 Task: Add an event with the title Second Interview with Rahul, date '2023/10/24', time 7:00 AM to 9:00 AMand add a description: The team may use predefined quality metrics and measurements to quantitatively assess the quality of project deliverables and processes. These metrics could include defect rates, customer satisfaction surveys, performance benchmarks, or adherence to project timelines and budgets.Select event color  Grape . Add location for the event as: 789 Khan El Khalili Bazaar, Cairo, Egypt, logged in from the account softage.6@softage.netand send the event invitation to softage.8@softage.net and softage.9@softage.net. Set a reminder for the event Weekly on Sunday
Action: Mouse moved to (82, 111)
Screenshot: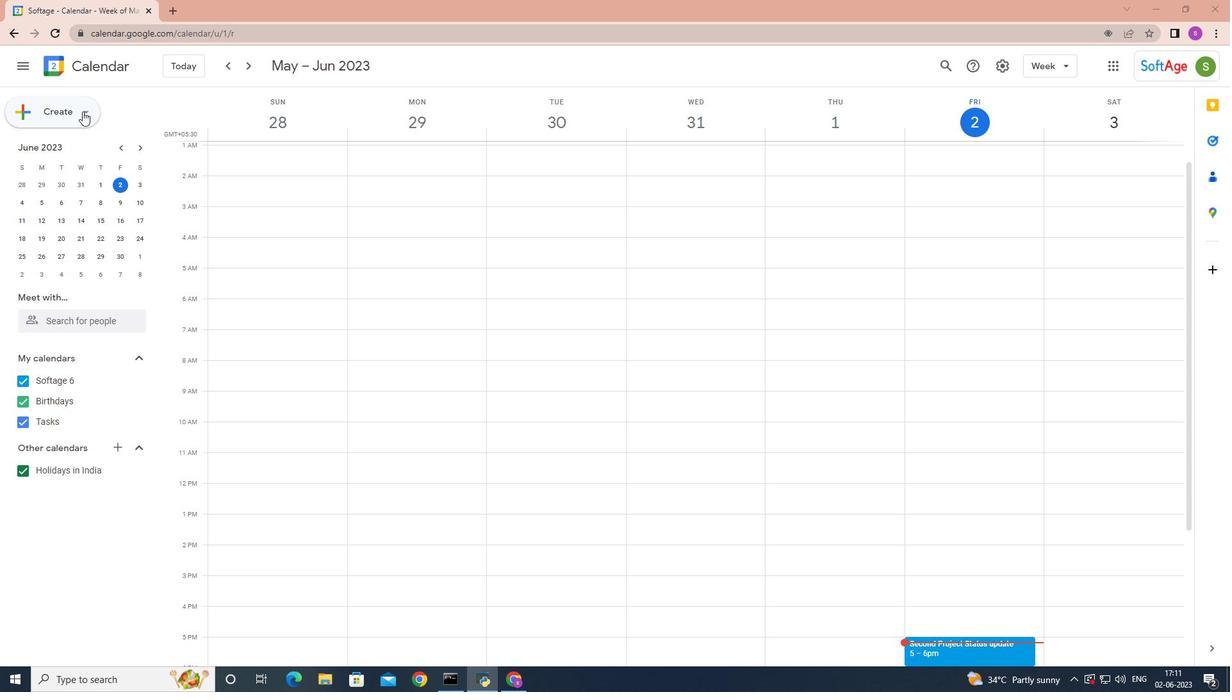 
Action: Mouse pressed left at (82, 111)
Screenshot: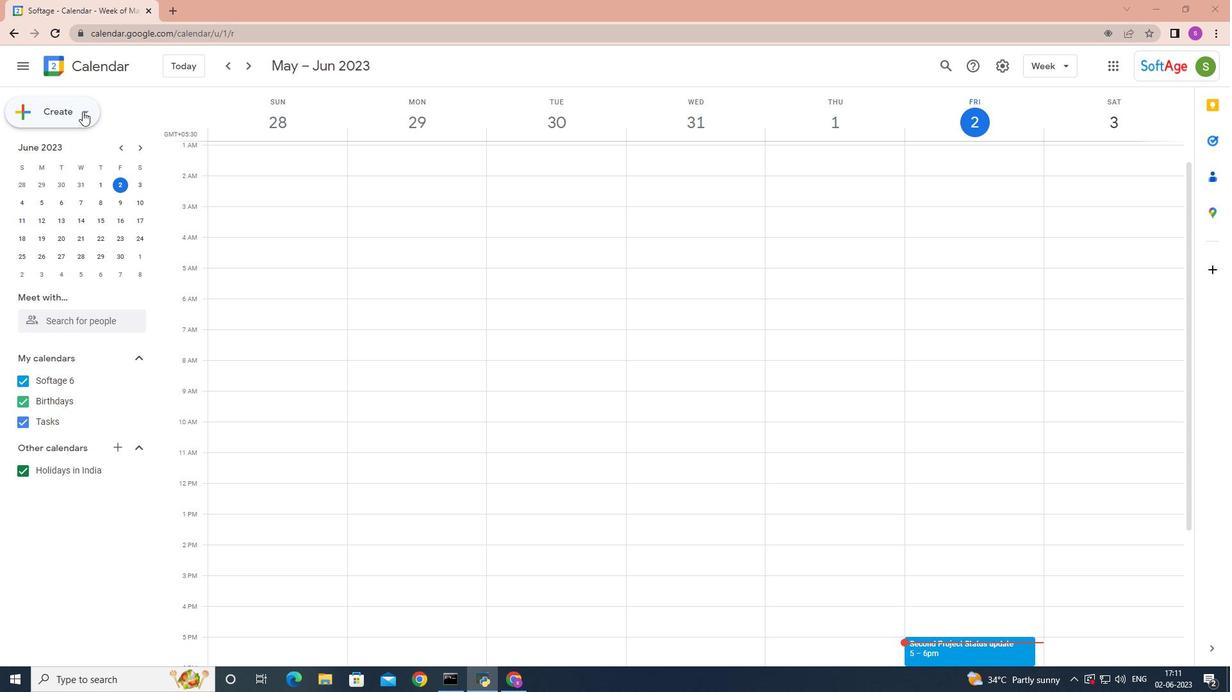 
Action: Mouse moved to (57, 148)
Screenshot: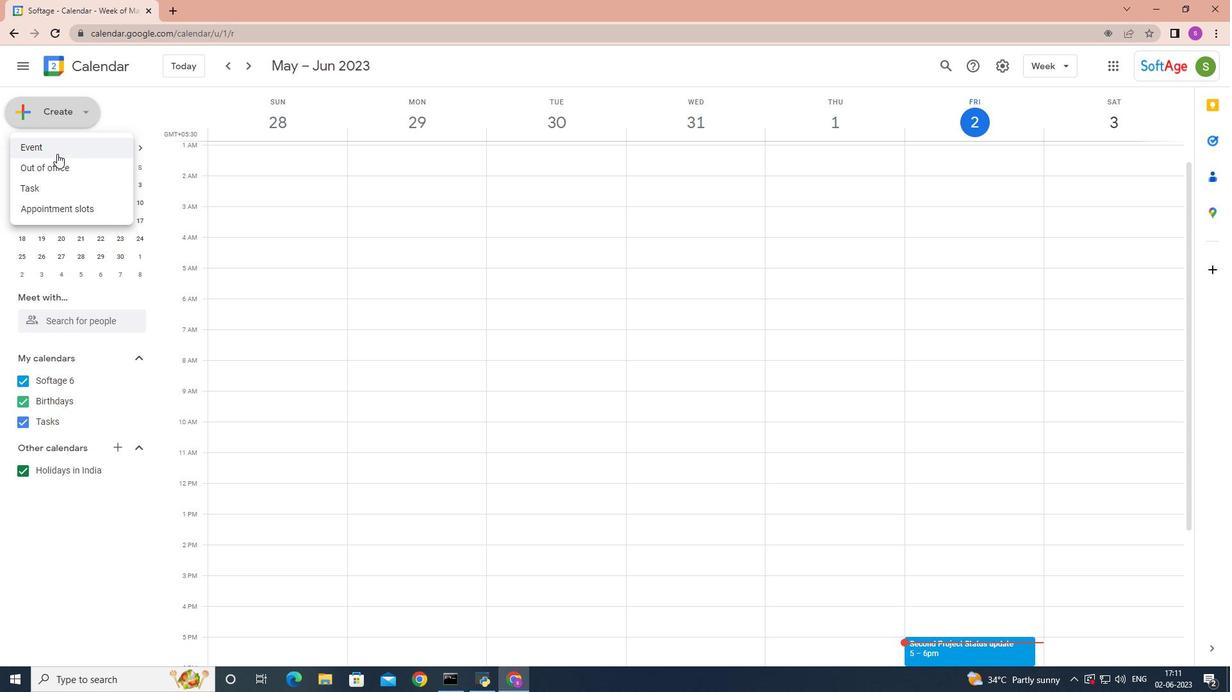 
Action: Mouse pressed left at (57, 148)
Screenshot: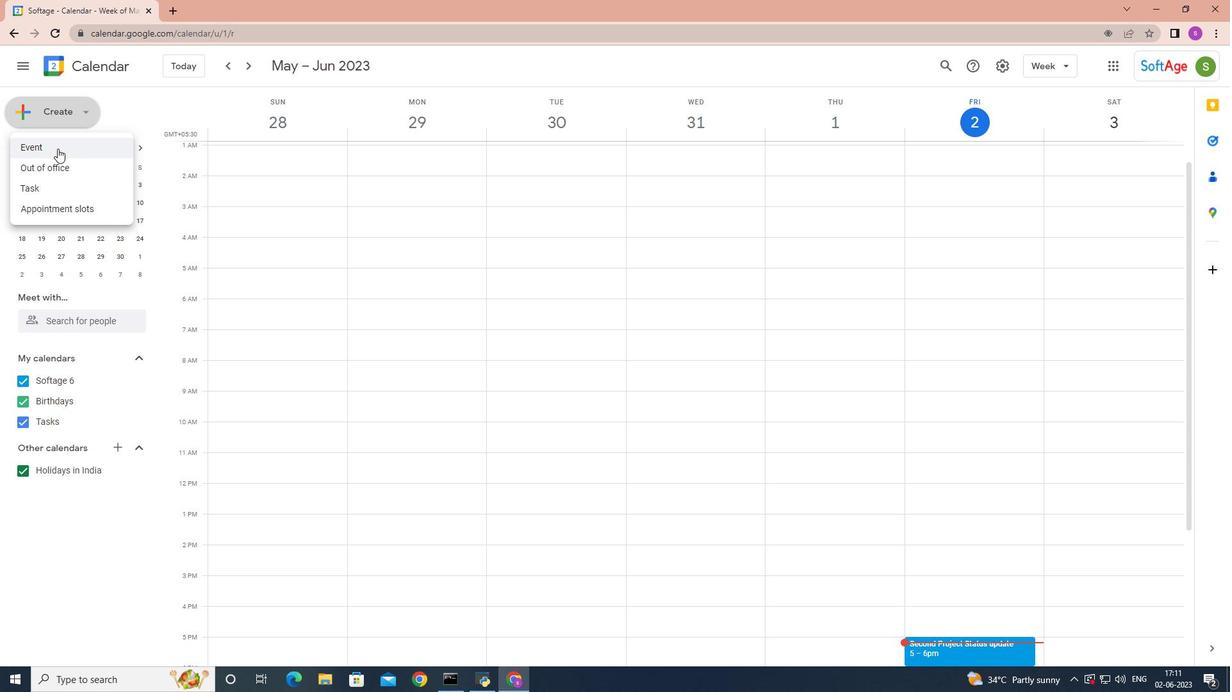
Action: Mouse moved to (810, 615)
Screenshot: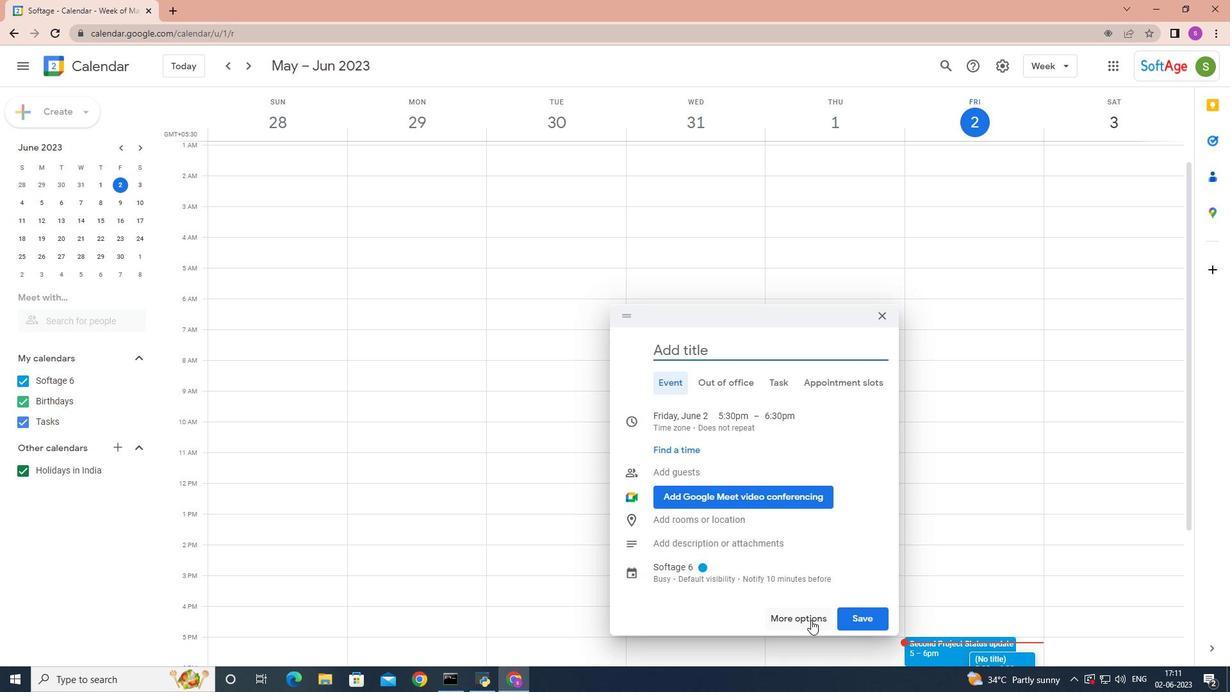 
Action: Mouse pressed left at (810, 615)
Screenshot: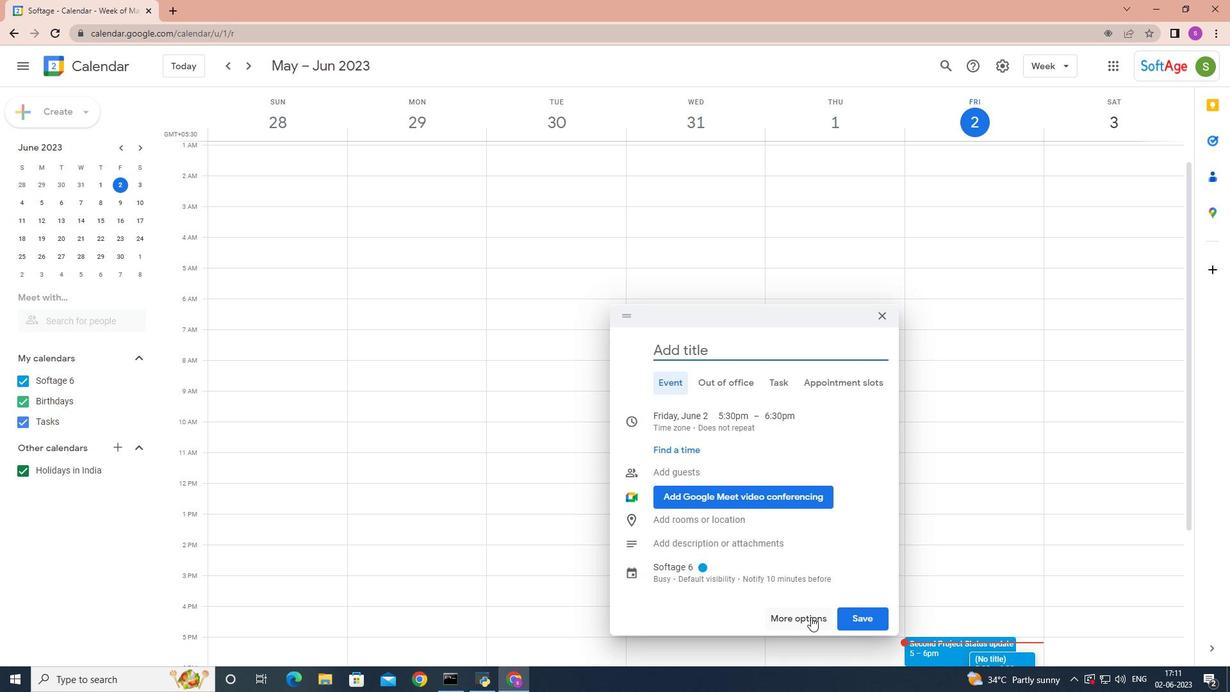 
Action: Mouse moved to (35, 78)
Screenshot: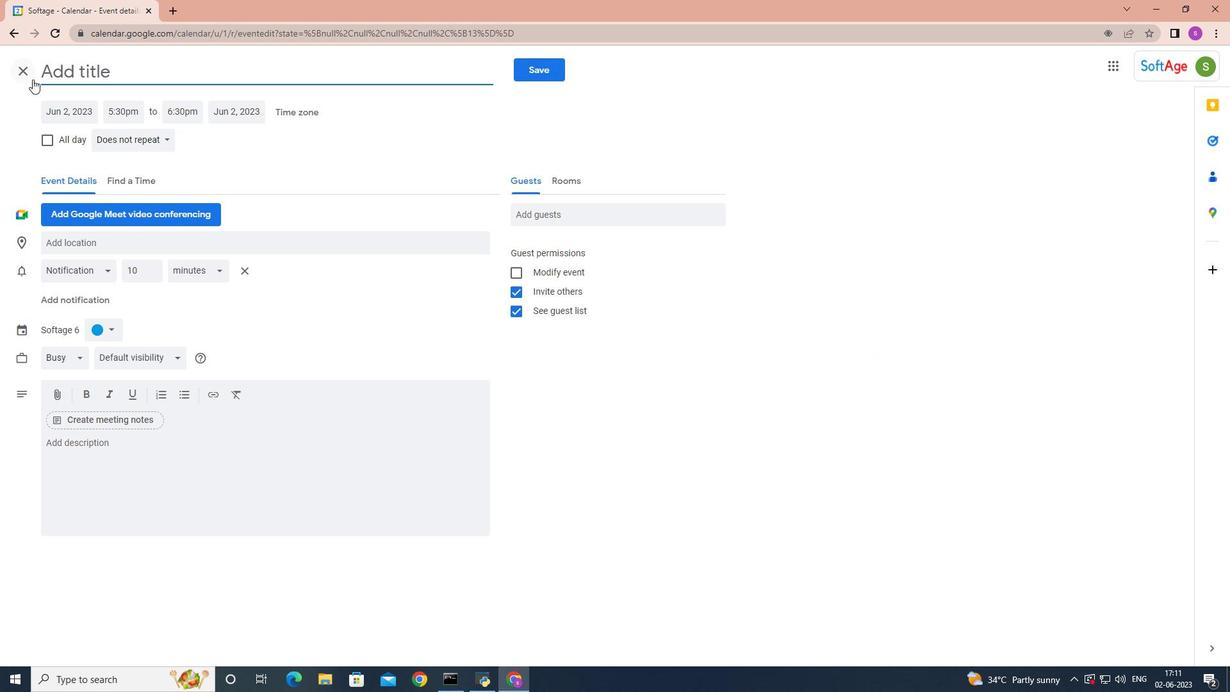 
Action: Key pressed <Key.shift>Second<Key.space><Key.shift>Interview<Key.space>with<Key.space><Key.shift>Rahul
Screenshot: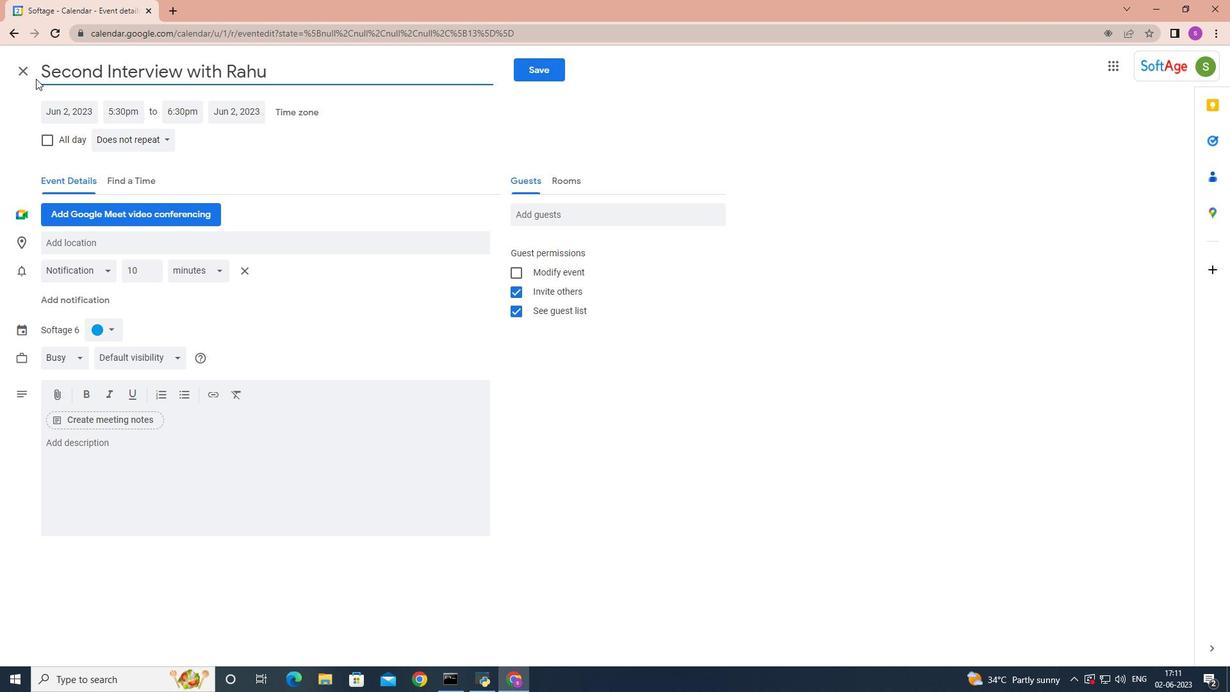 
Action: Mouse moved to (67, 112)
Screenshot: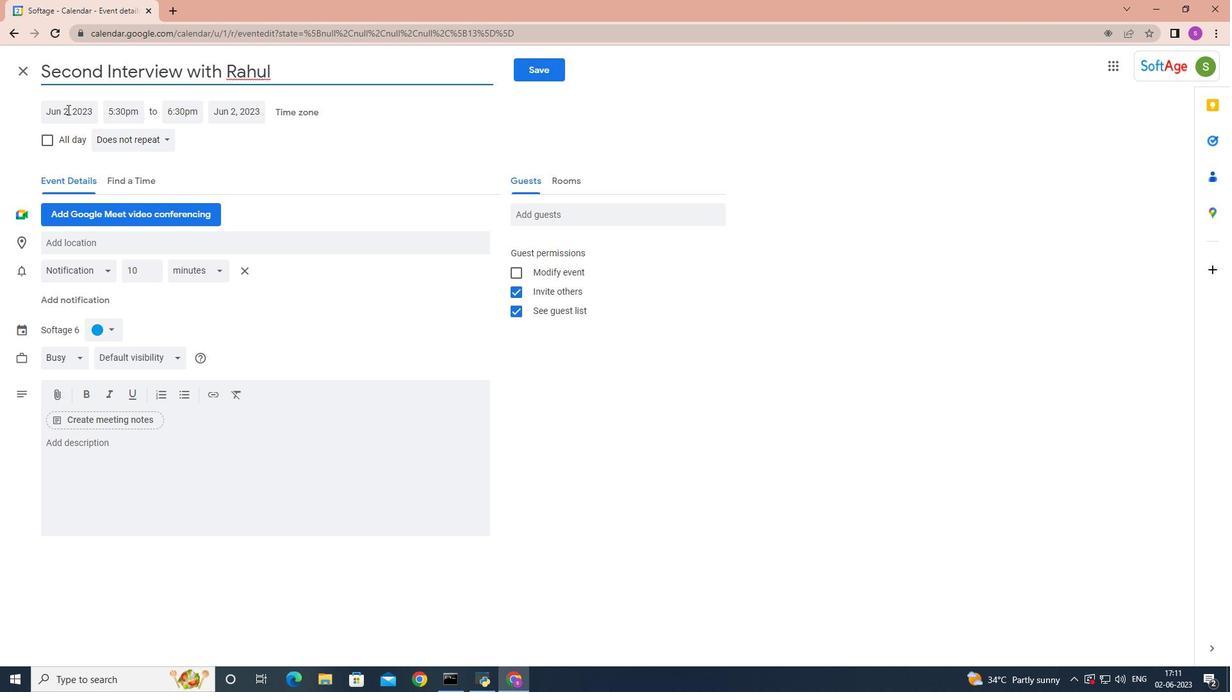 
Action: Mouse pressed left at (67, 112)
Screenshot: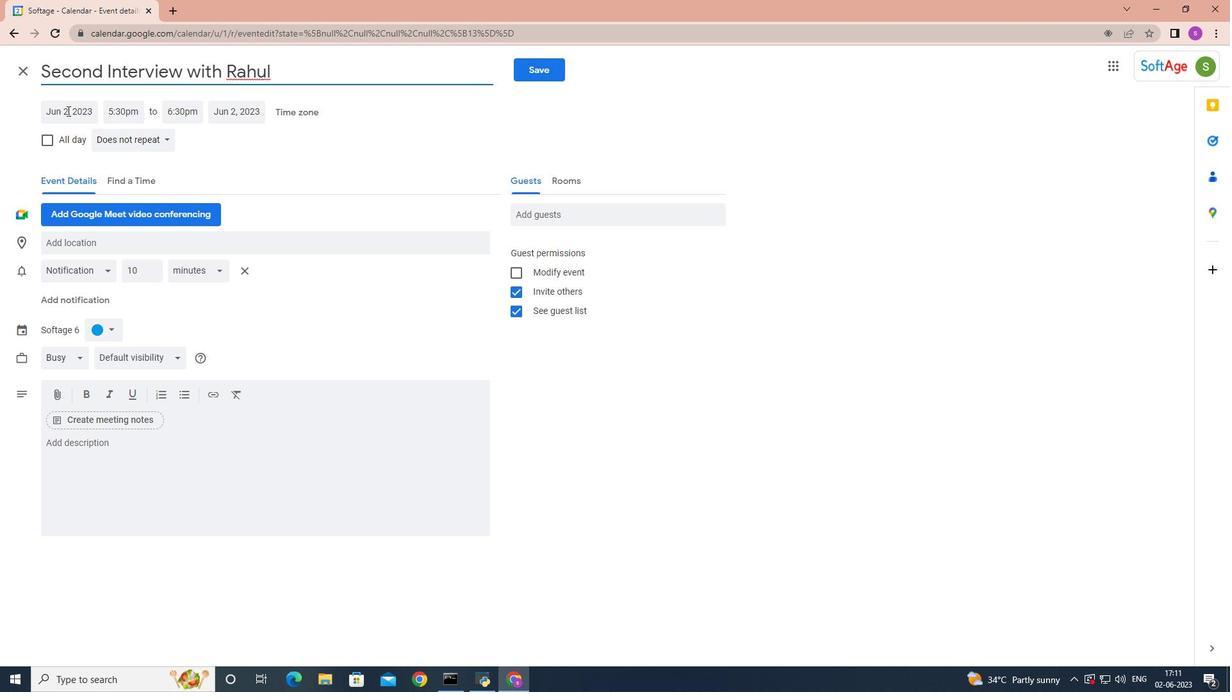
Action: Mouse moved to (205, 137)
Screenshot: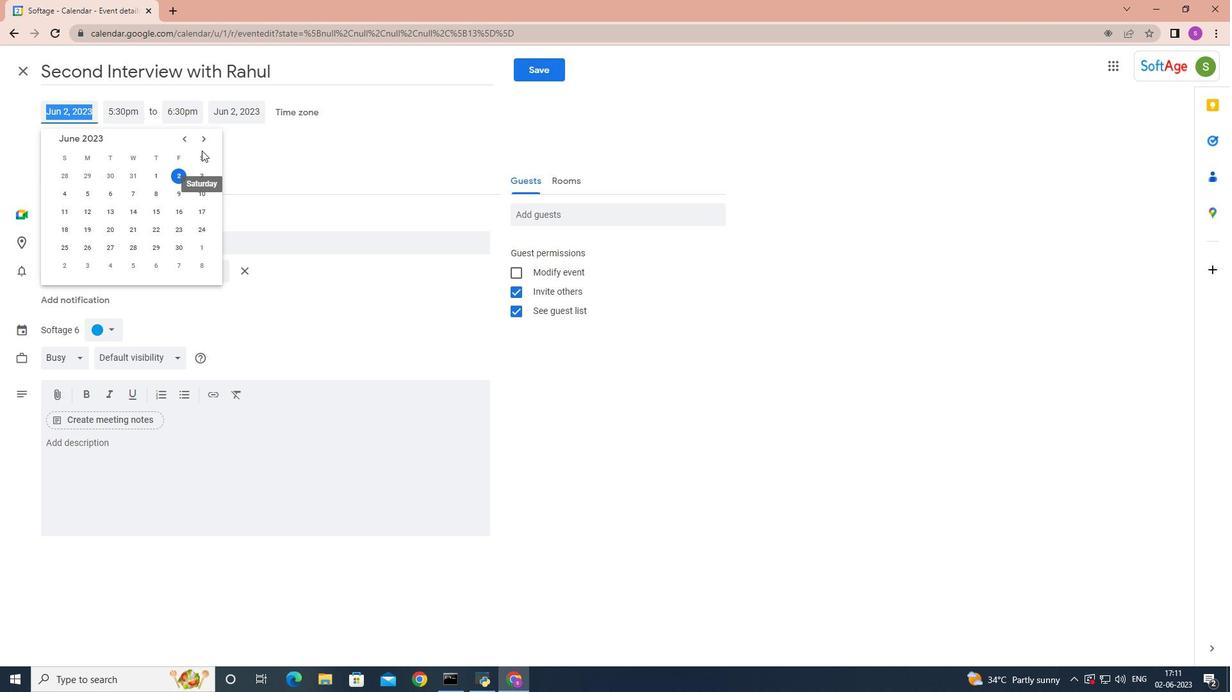 
Action: Mouse pressed left at (205, 137)
Screenshot: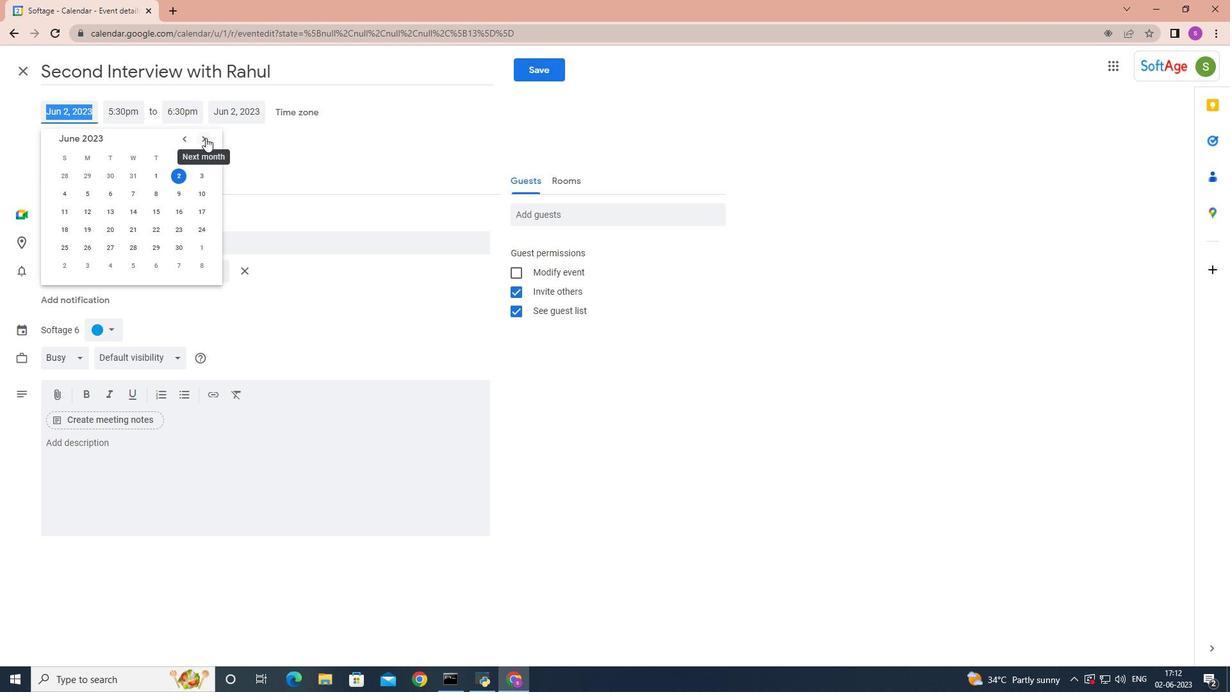 
Action: Mouse pressed left at (205, 137)
Screenshot: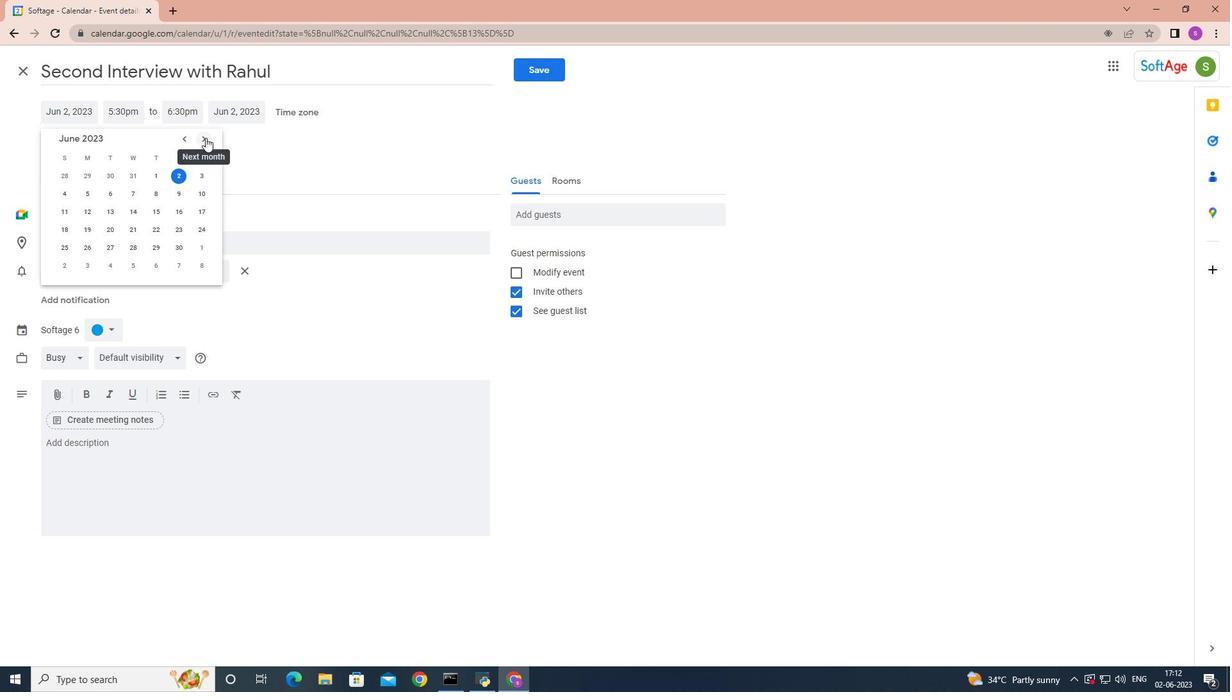 
Action: Mouse pressed left at (205, 137)
Screenshot: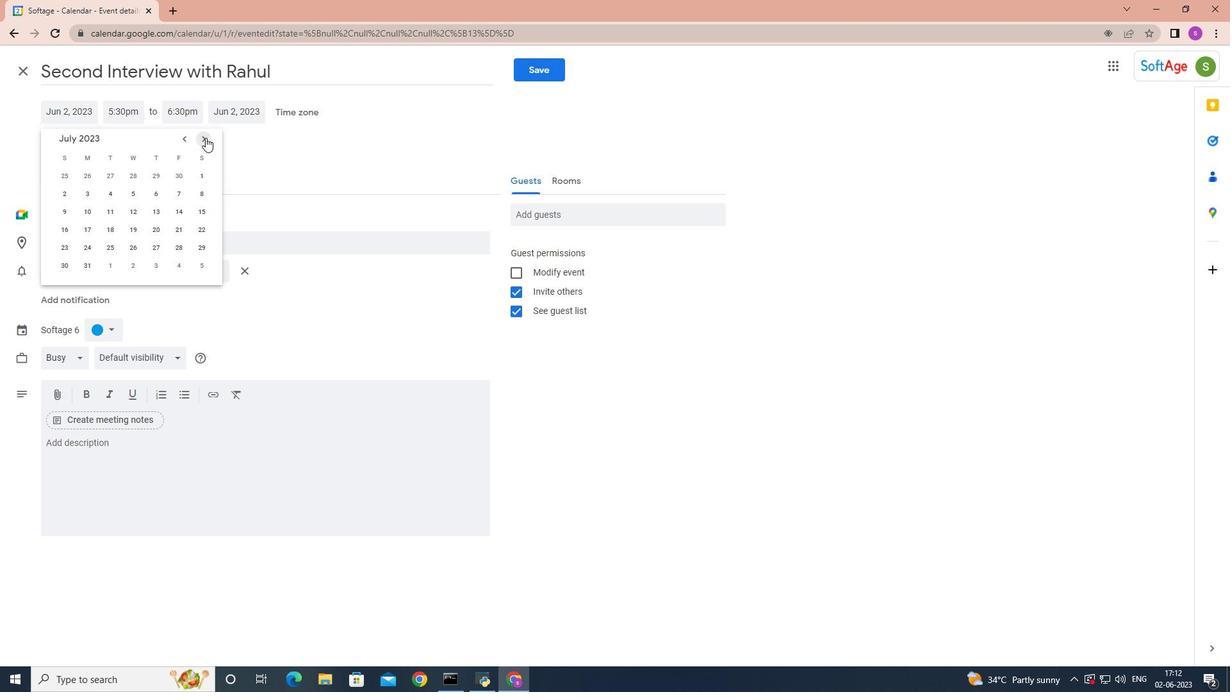 
Action: Mouse pressed left at (205, 137)
Screenshot: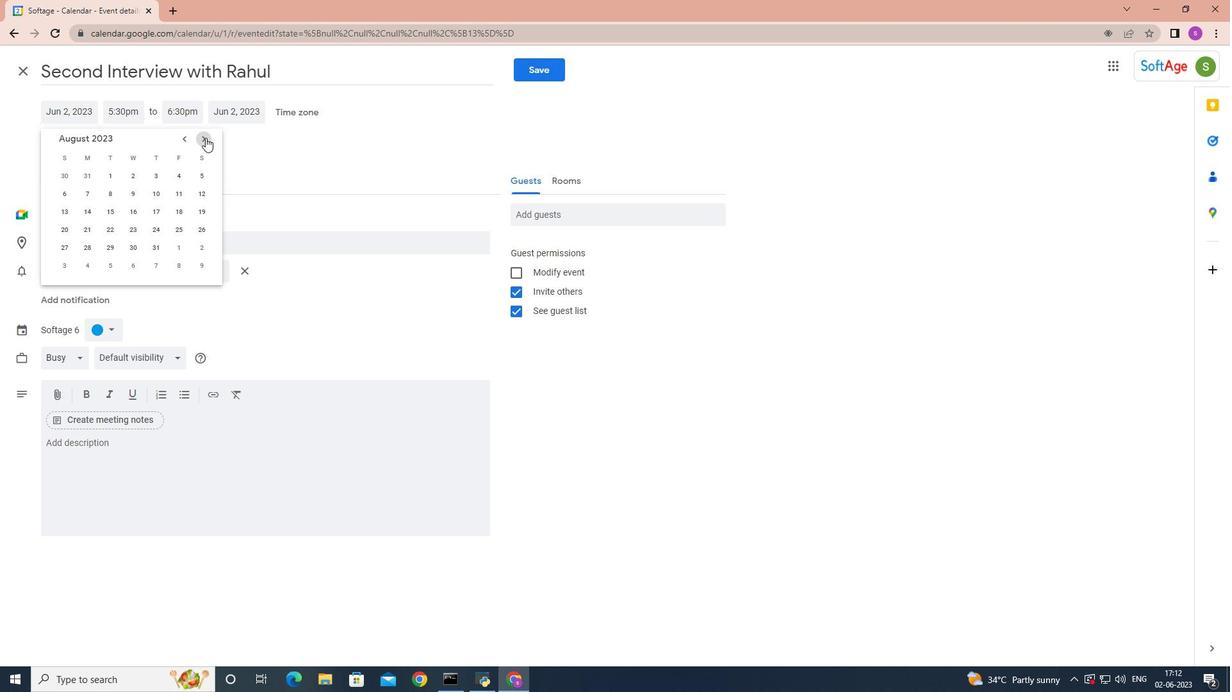 
Action: Mouse pressed left at (205, 137)
Screenshot: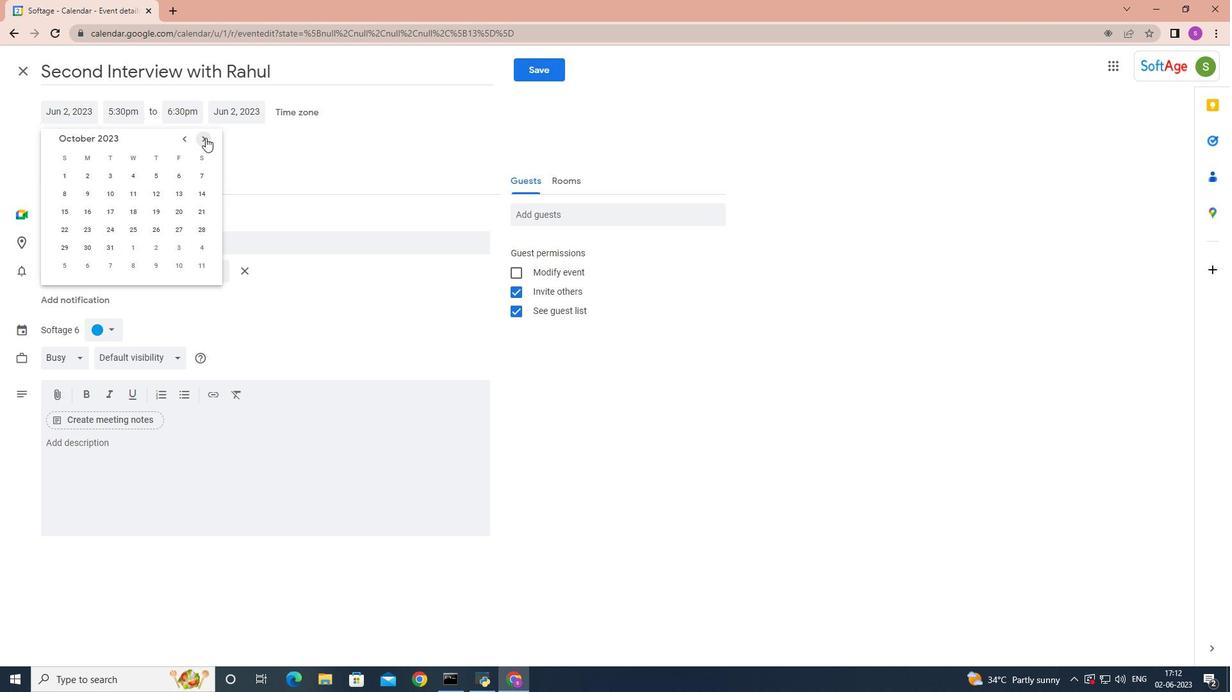 
Action: Mouse moved to (185, 139)
Screenshot: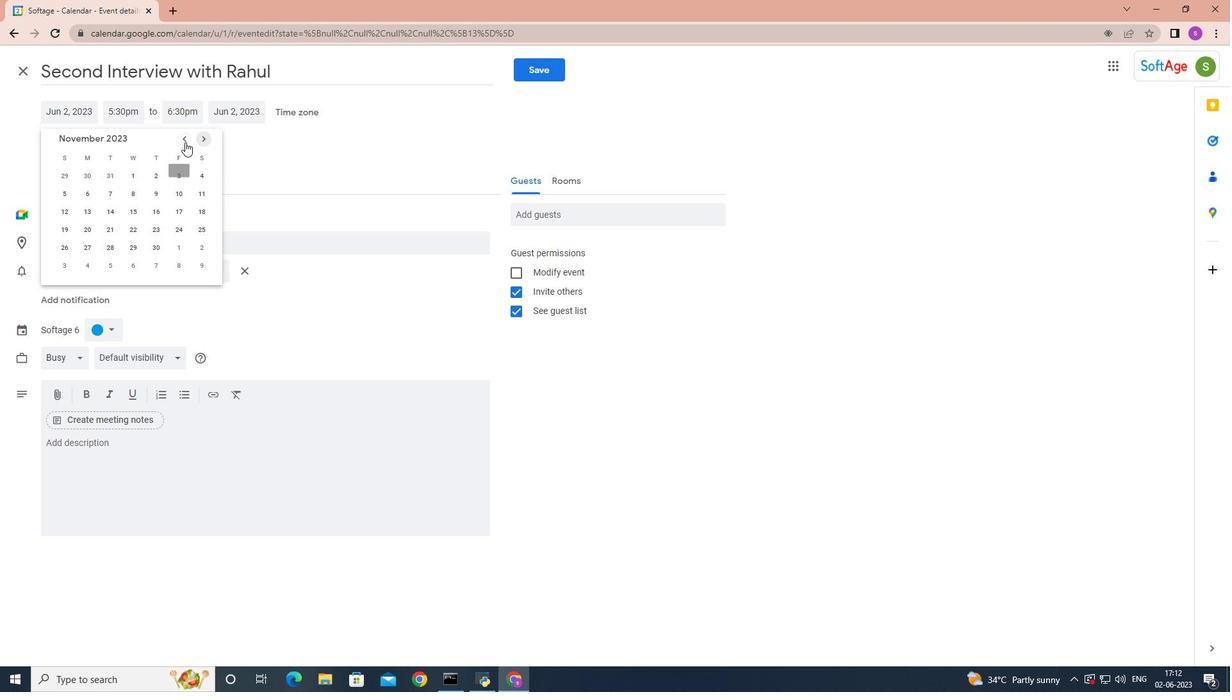 
Action: Mouse pressed left at (185, 139)
Screenshot: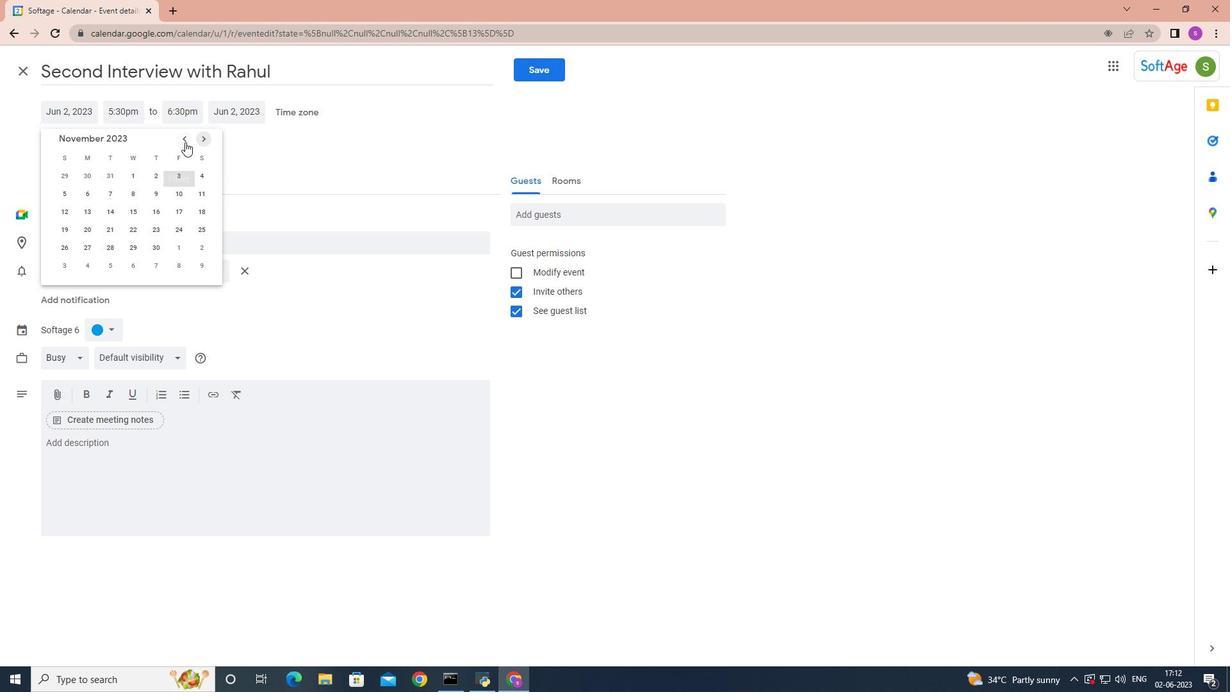 
Action: Mouse moved to (110, 224)
Screenshot: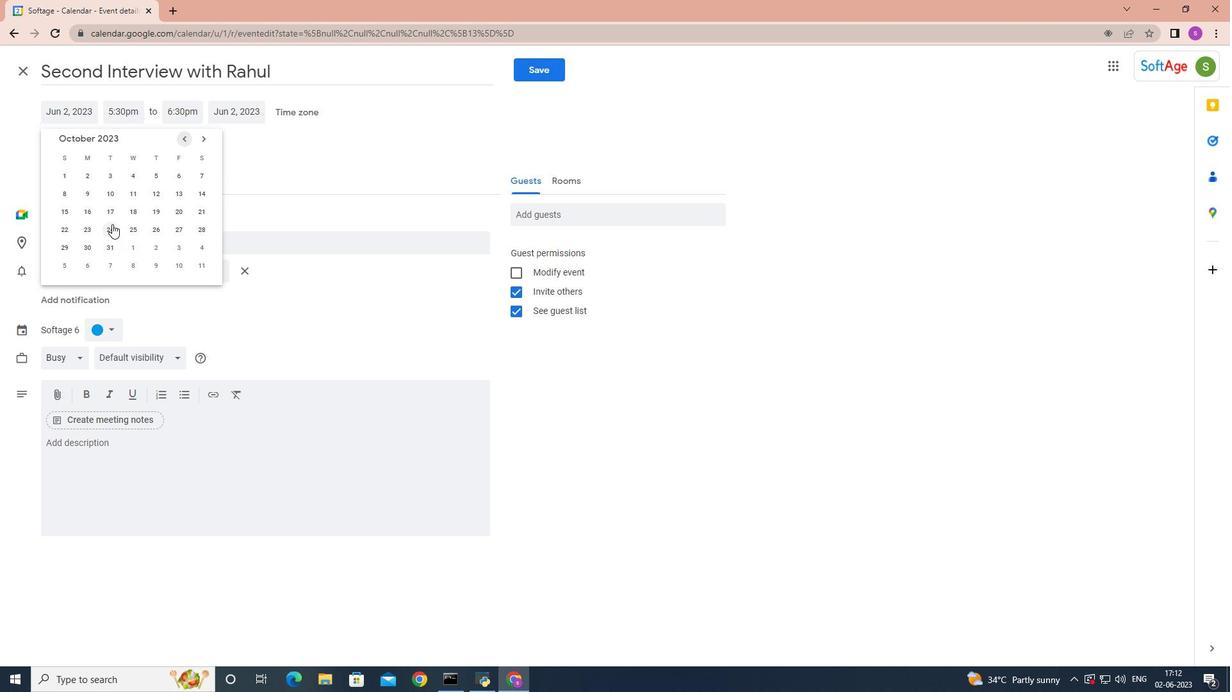 
Action: Mouse pressed left at (110, 224)
Screenshot: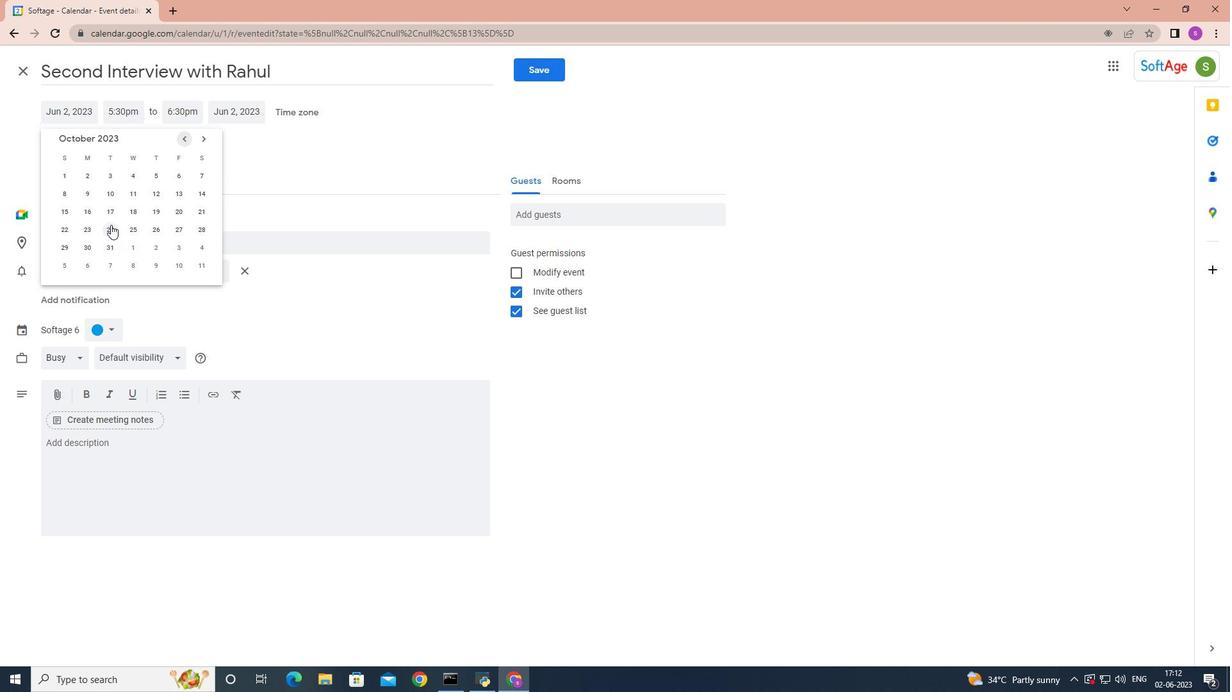 
Action: Mouse moved to (137, 113)
Screenshot: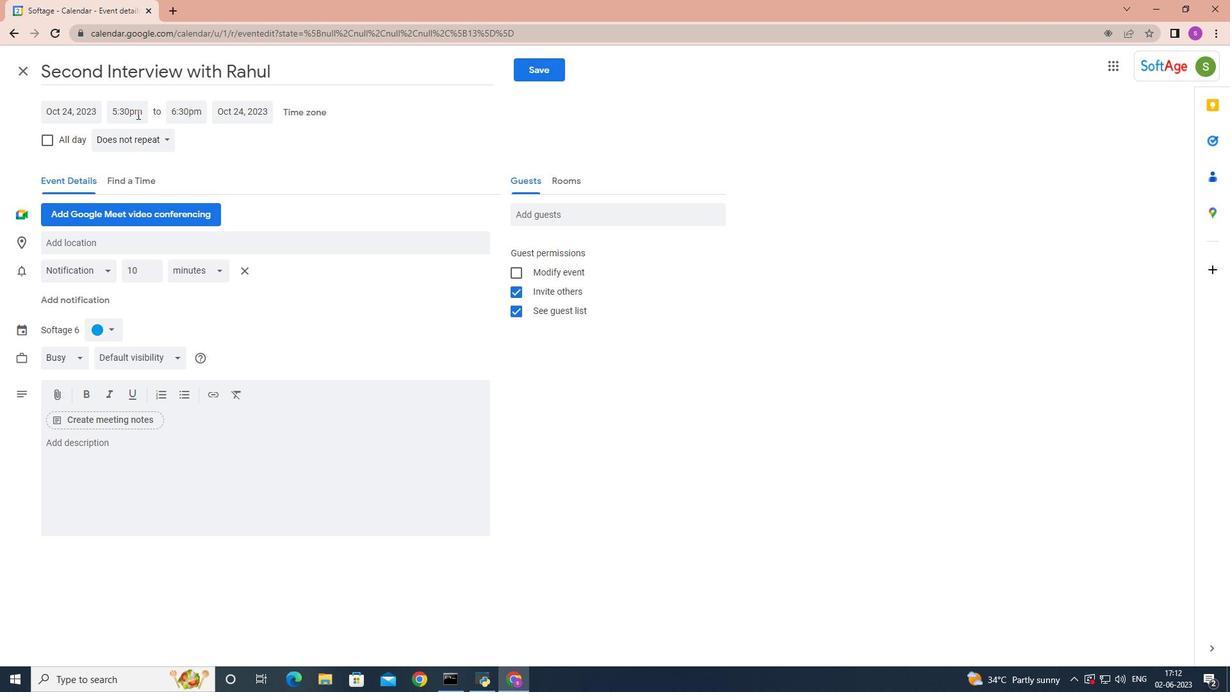 
Action: Mouse pressed left at (137, 113)
Screenshot: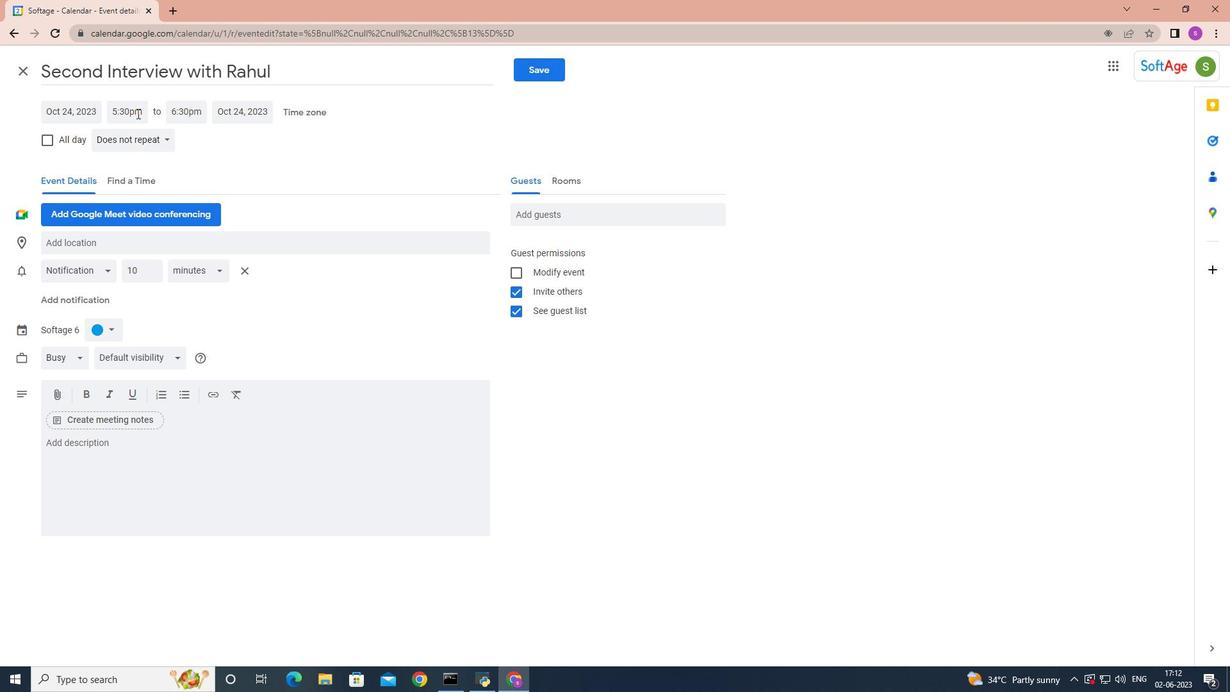 
Action: Mouse moved to (162, 168)
Screenshot: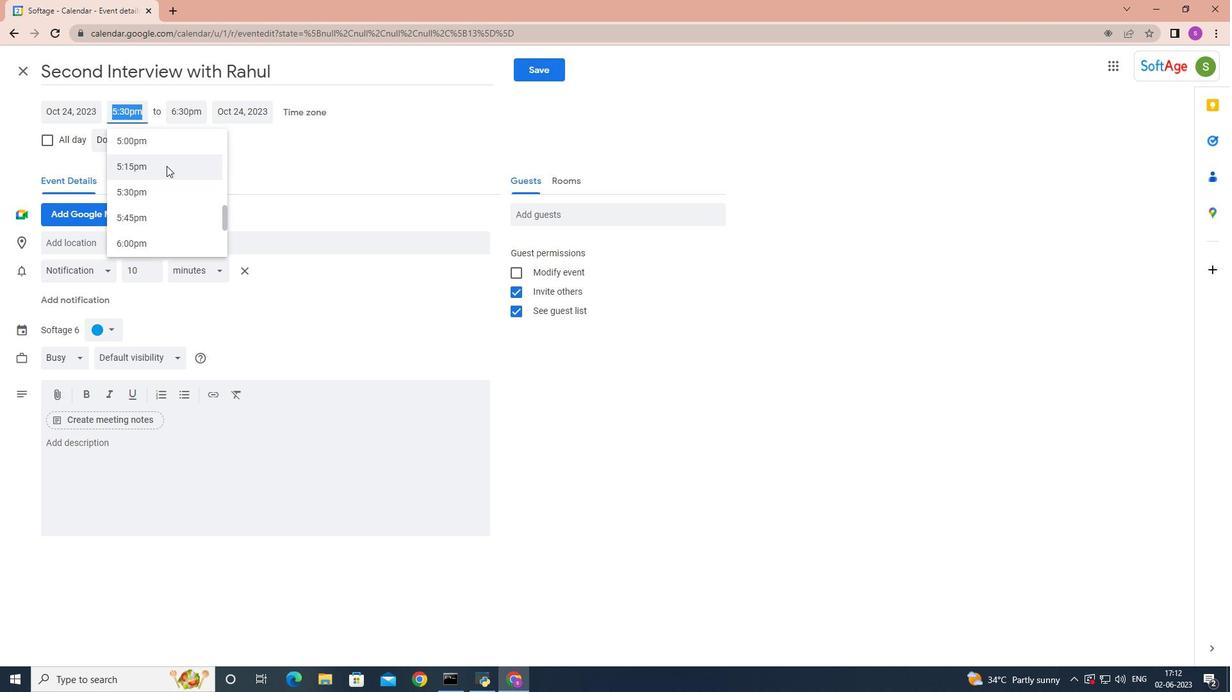 
Action: Mouse scrolled (162, 169) with delta (0, 0)
Screenshot: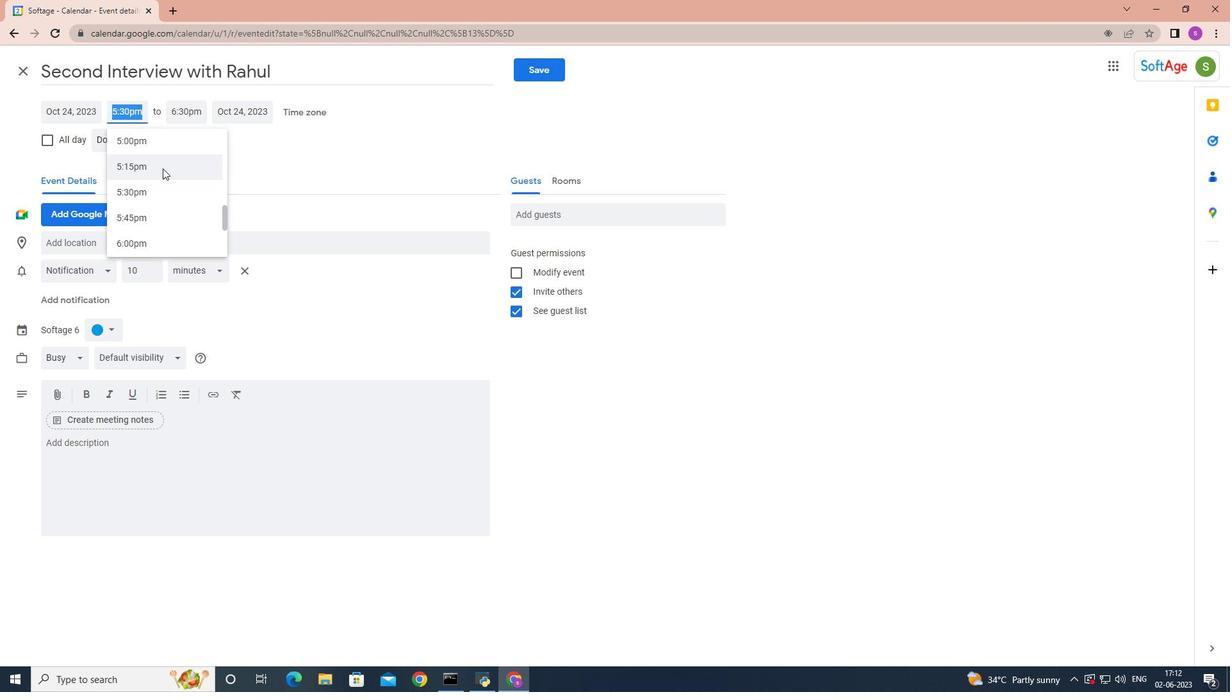
Action: Mouse scrolled (162, 169) with delta (0, 0)
Screenshot: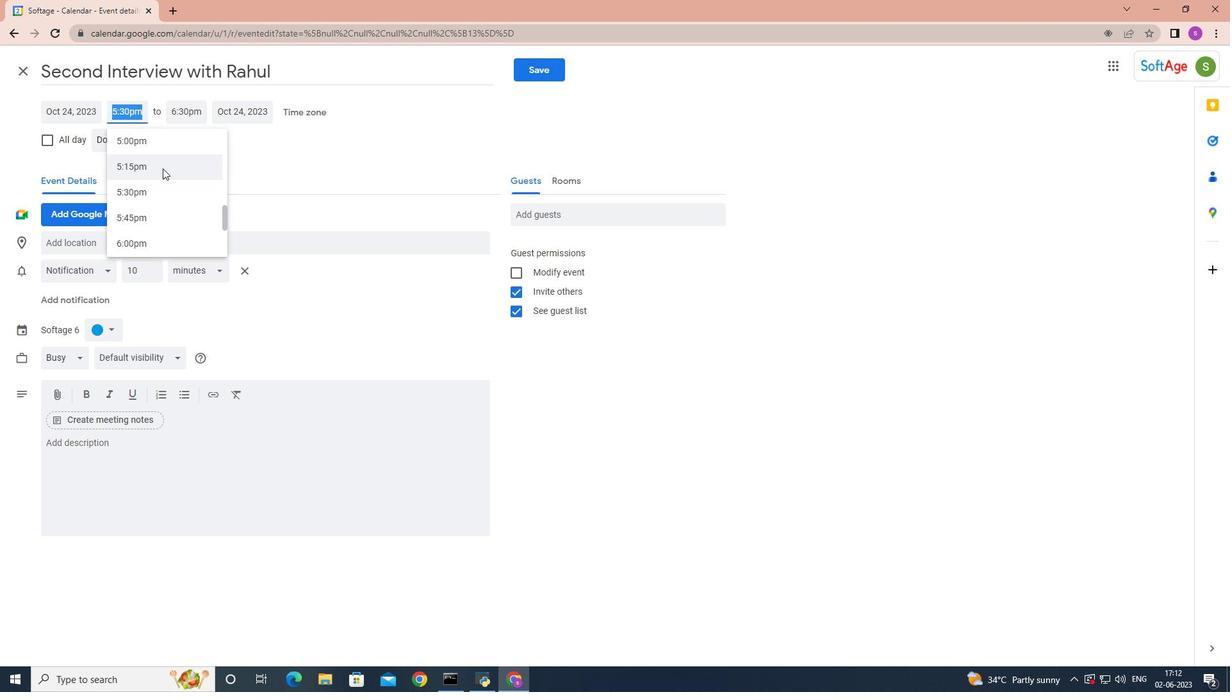 
Action: Mouse scrolled (162, 169) with delta (0, 0)
Screenshot: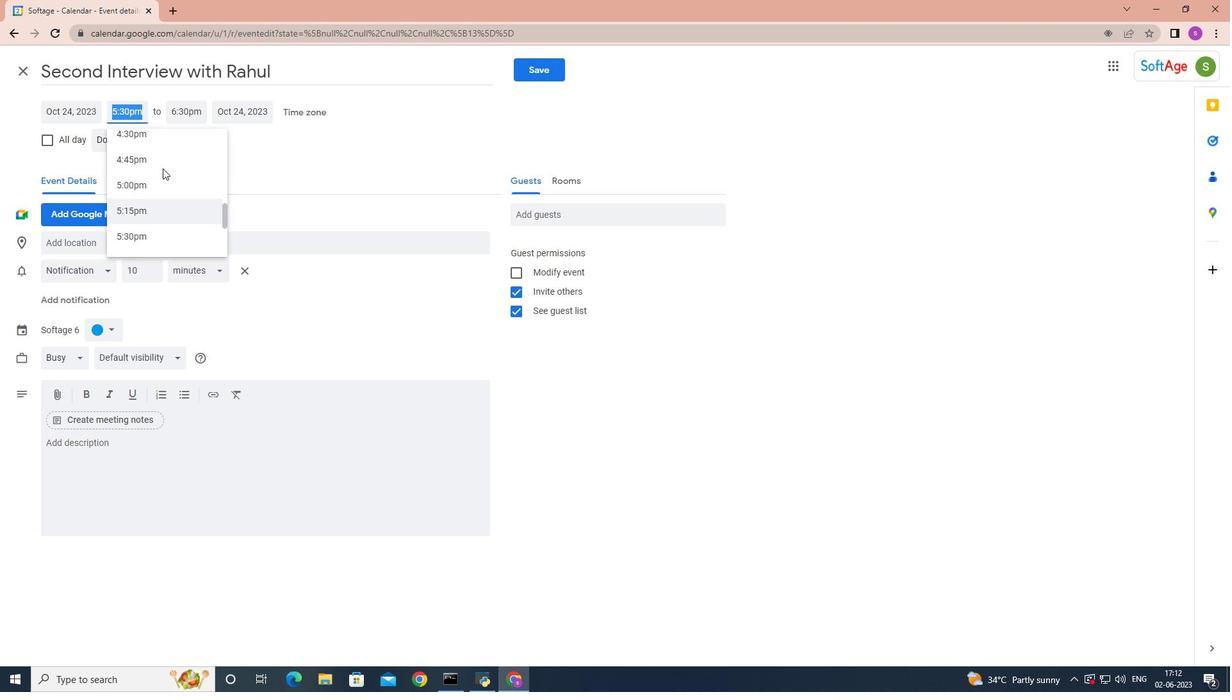 
Action: Mouse moved to (162, 168)
Screenshot: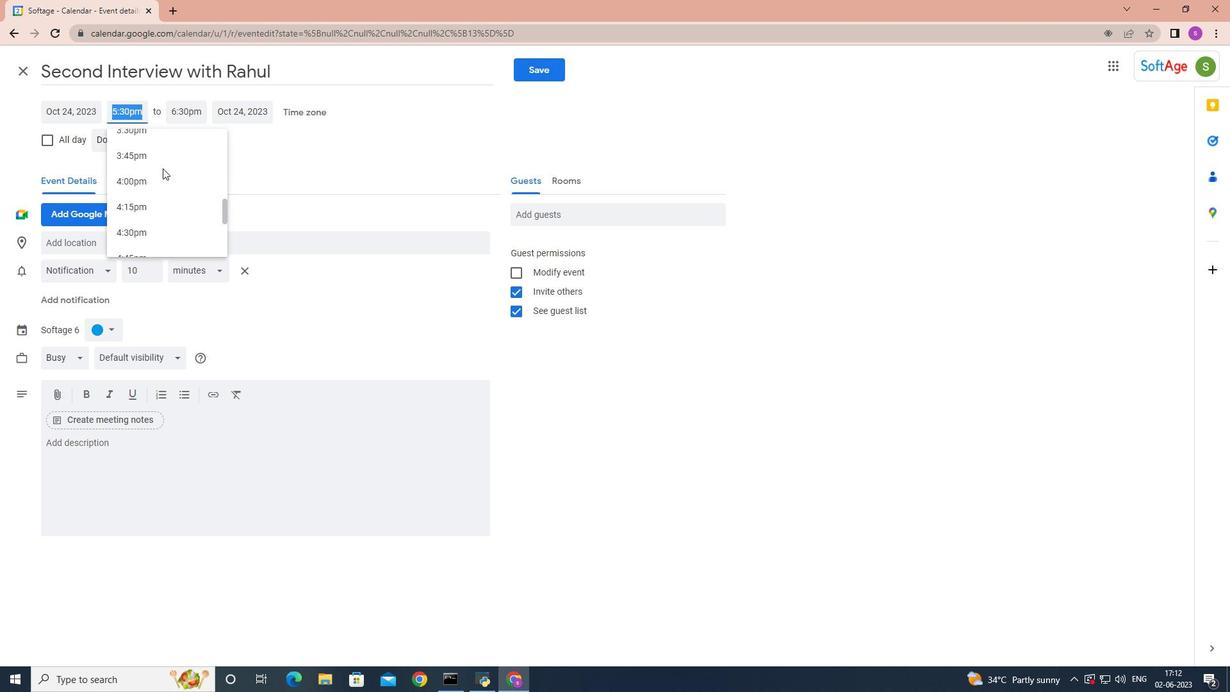 
Action: Mouse scrolled (162, 169) with delta (0, 0)
Screenshot: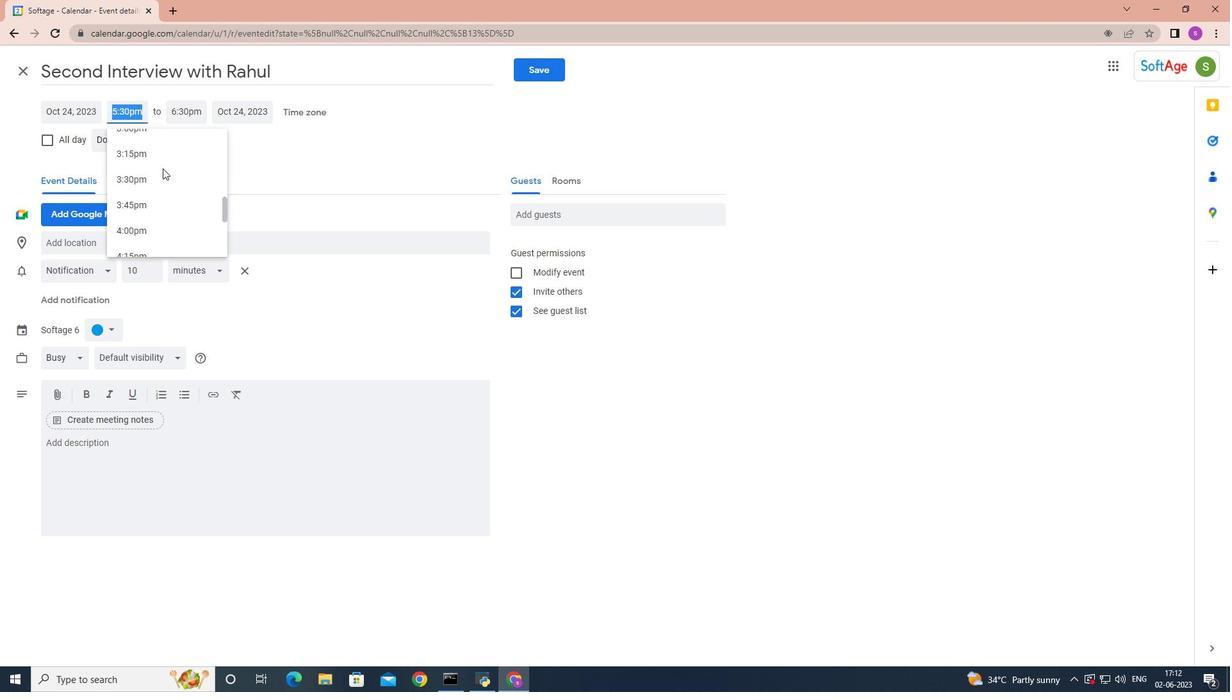 
Action: Mouse scrolled (162, 169) with delta (0, 0)
Screenshot: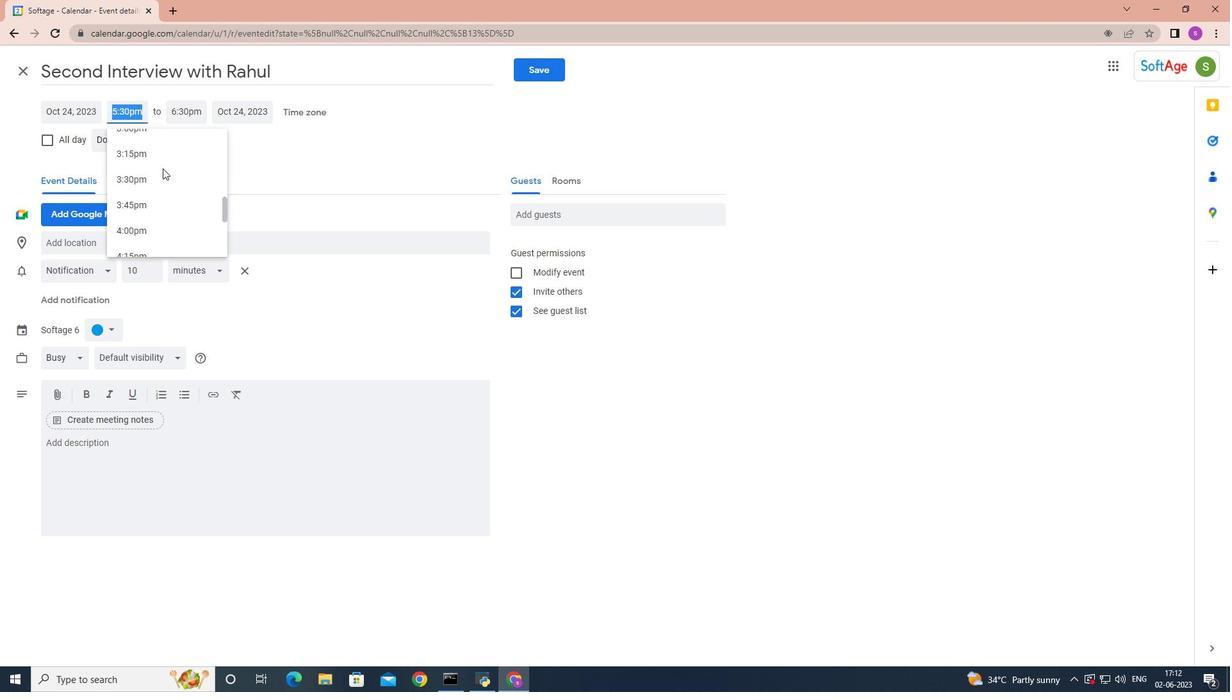 
Action: Mouse moved to (162, 168)
Screenshot: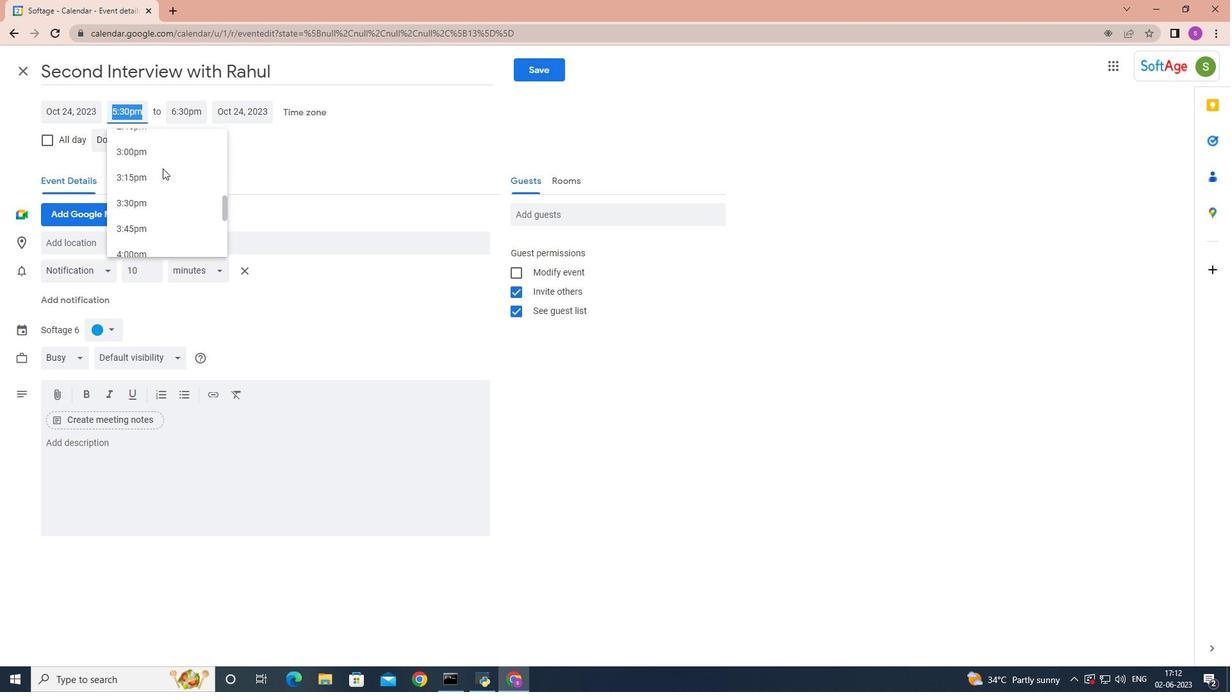 
Action: Mouse scrolled (162, 169) with delta (0, 0)
Screenshot: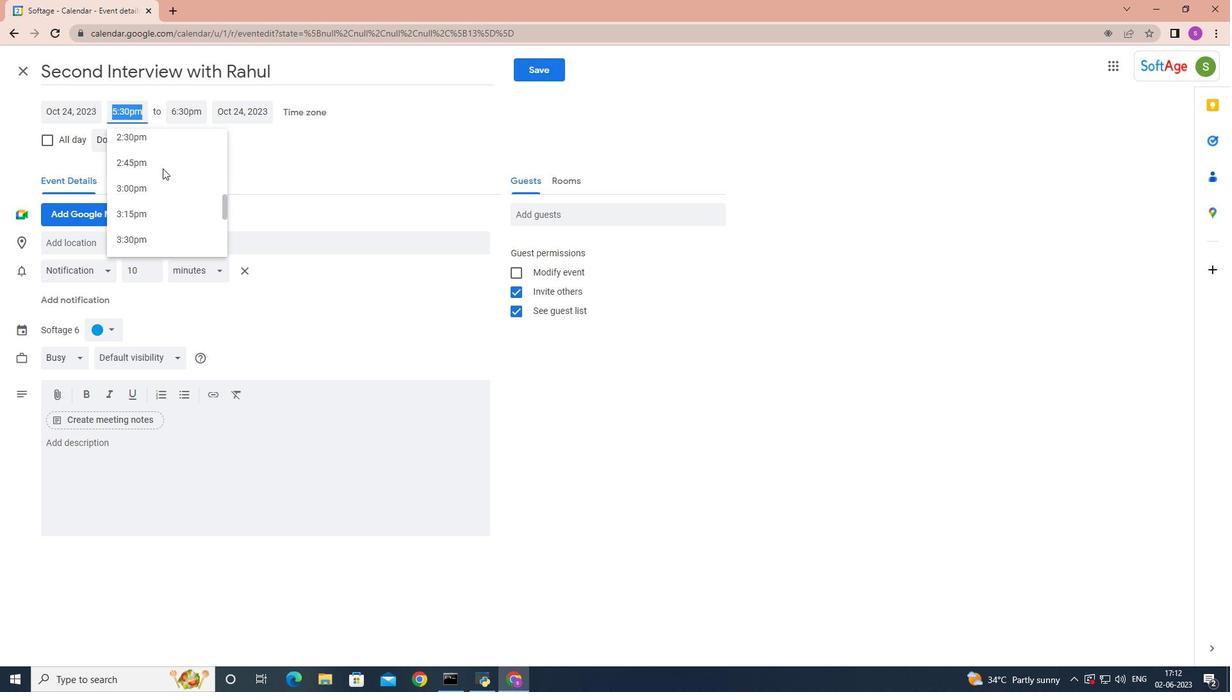 
Action: Mouse scrolled (162, 169) with delta (0, 0)
Screenshot: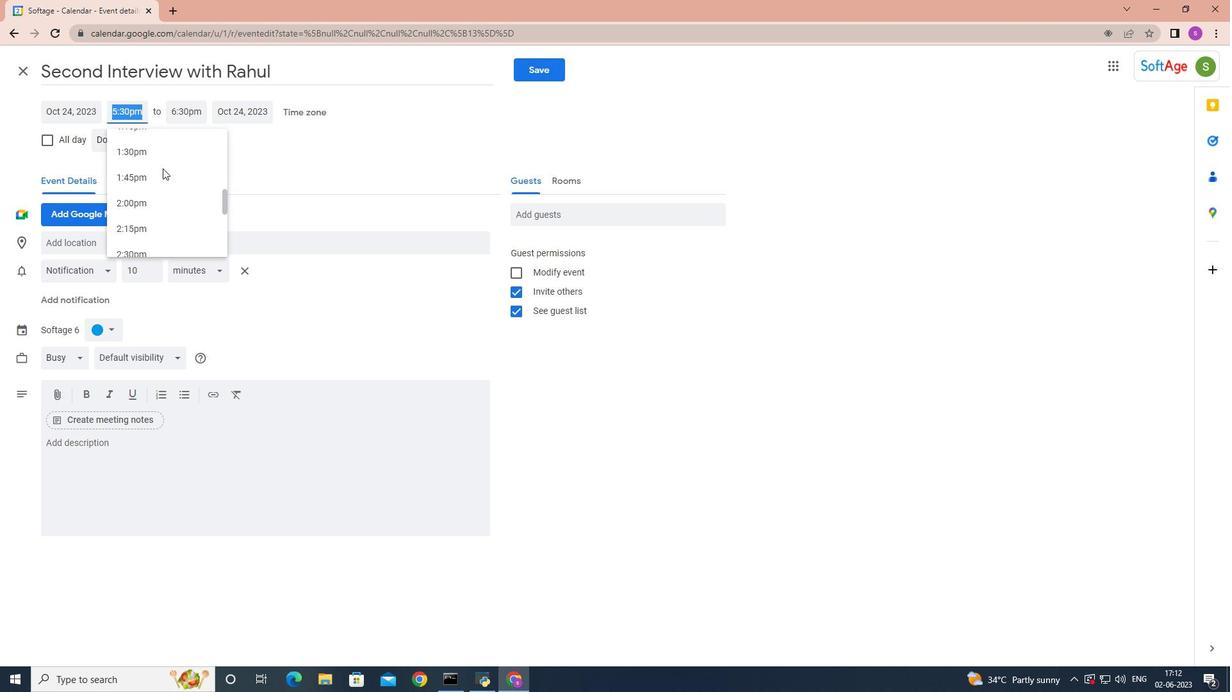 
Action: Mouse scrolled (162, 169) with delta (0, 0)
Screenshot: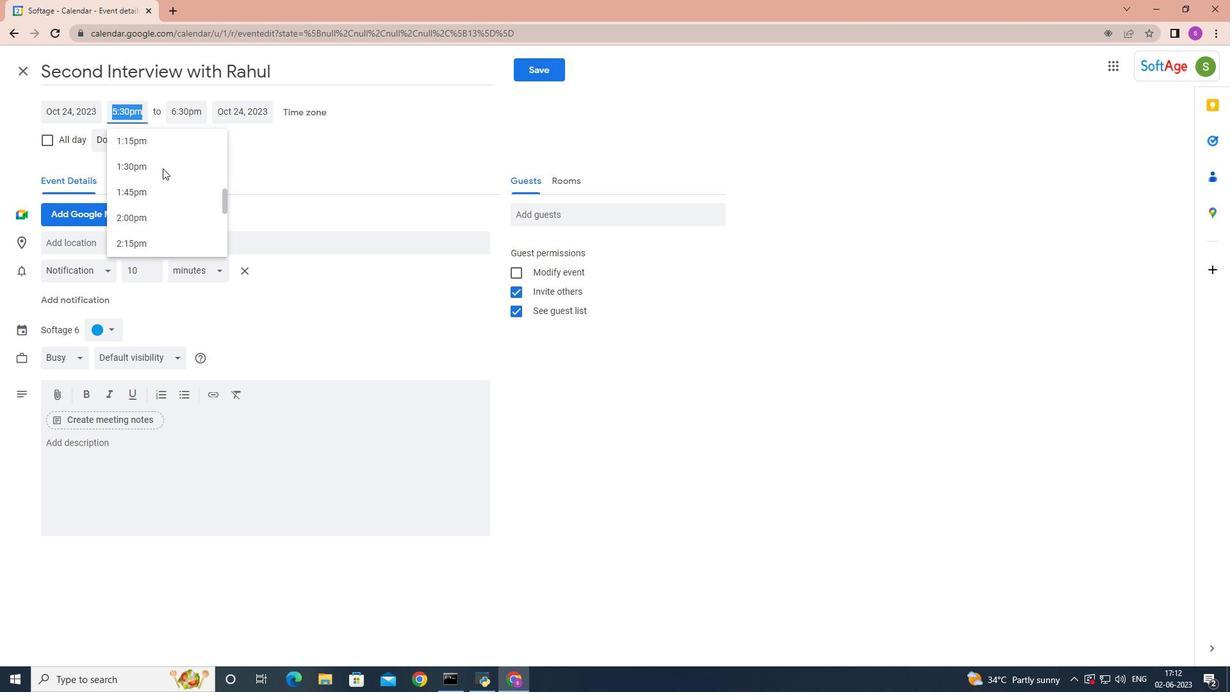 
Action: Mouse scrolled (162, 169) with delta (0, 0)
Screenshot: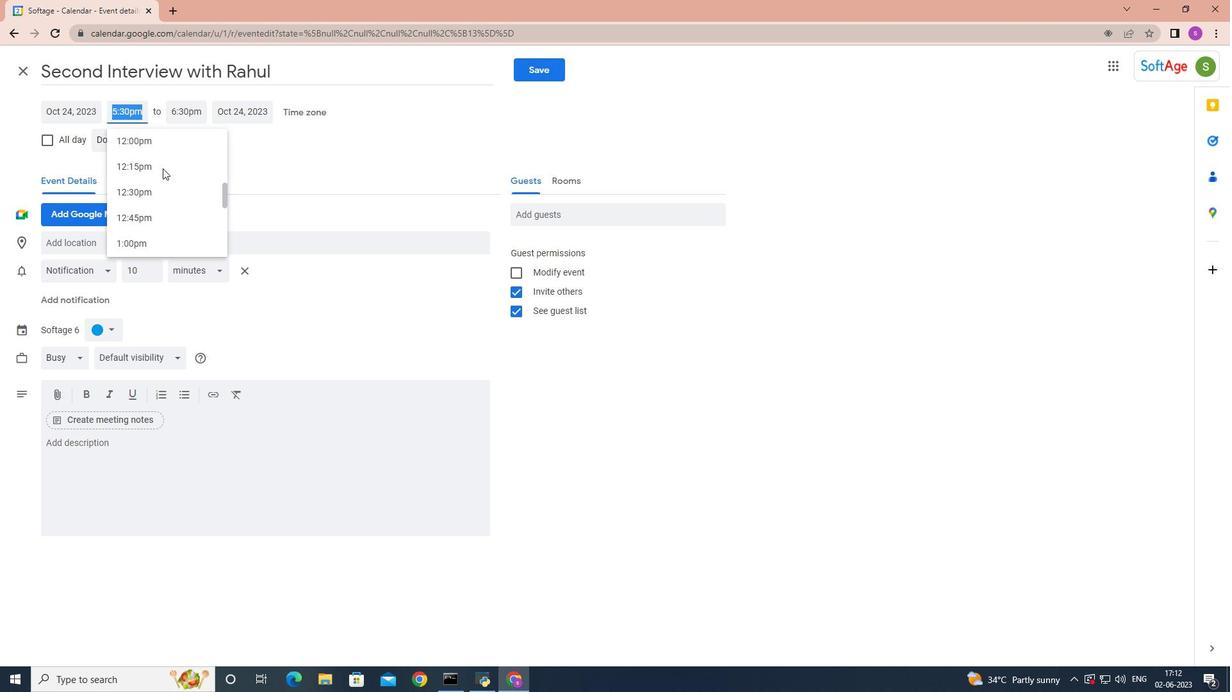 
Action: Mouse scrolled (162, 169) with delta (0, 0)
Screenshot: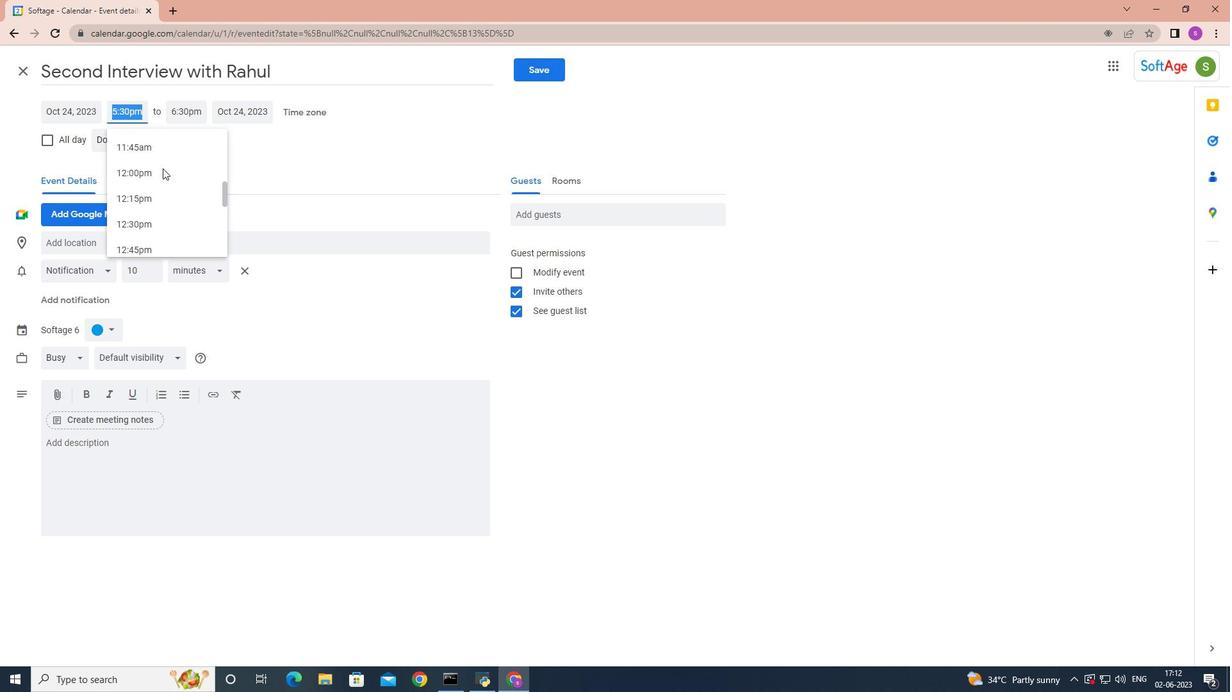 
Action: Mouse scrolled (162, 169) with delta (0, 0)
Screenshot: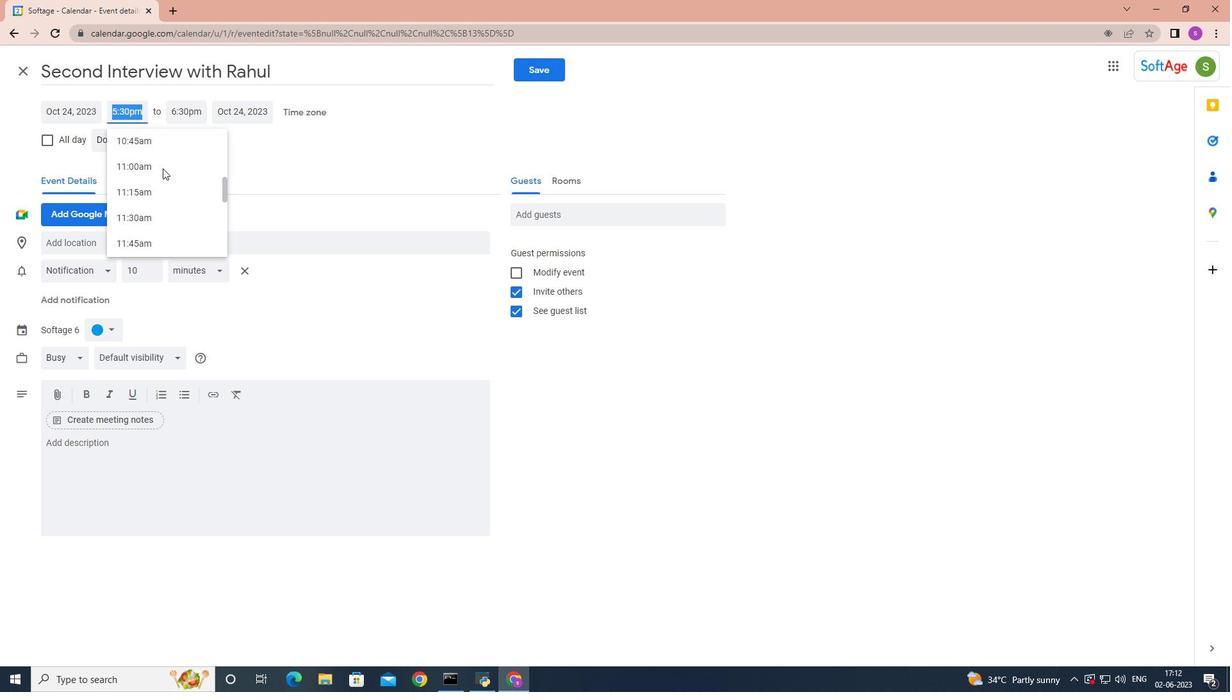 
Action: Mouse scrolled (162, 169) with delta (0, 0)
Screenshot: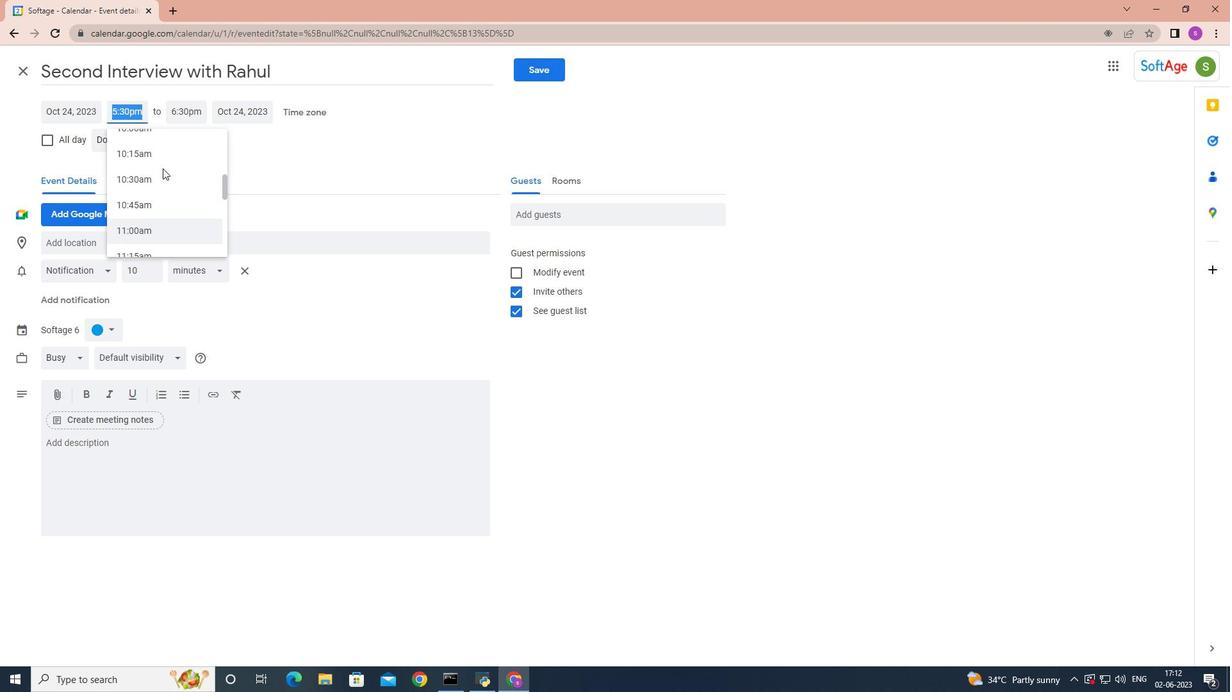 
Action: Mouse scrolled (162, 169) with delta (0, 0)
Screenshot: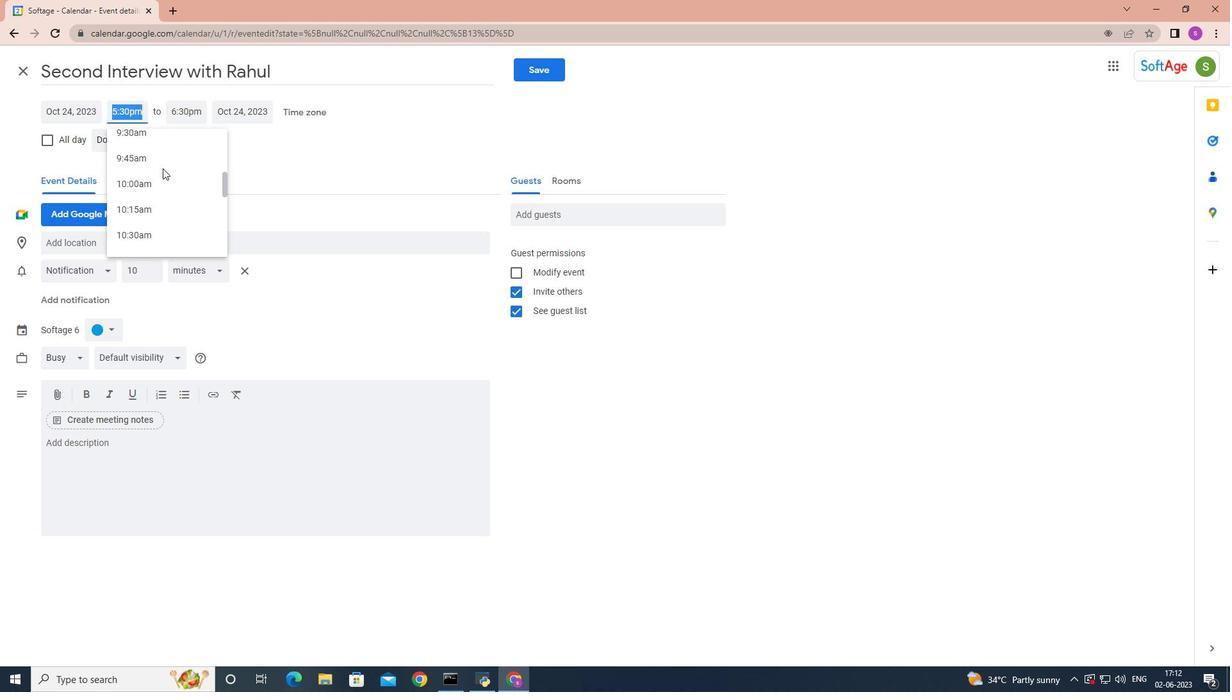 
Action: Mouse scrolled (162, 169) with delta (0, 0)
Screenshot: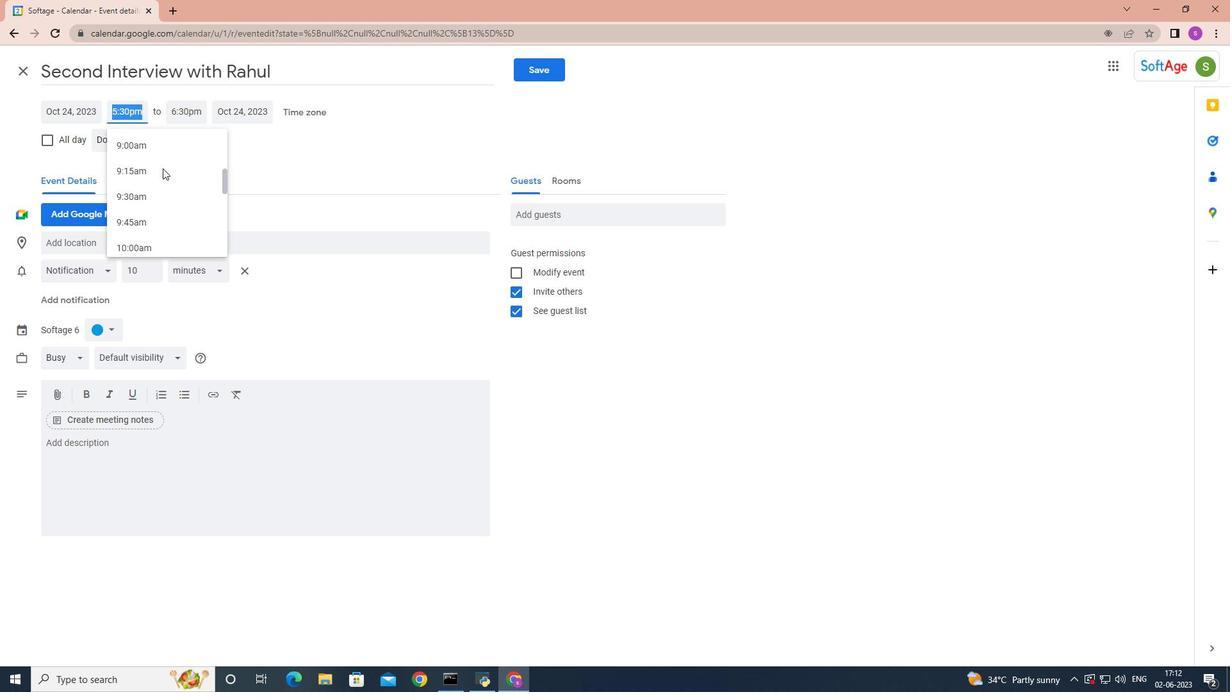 
Action: Mouse scrolled (162, 169) with delta (0, 0)
Screenshot: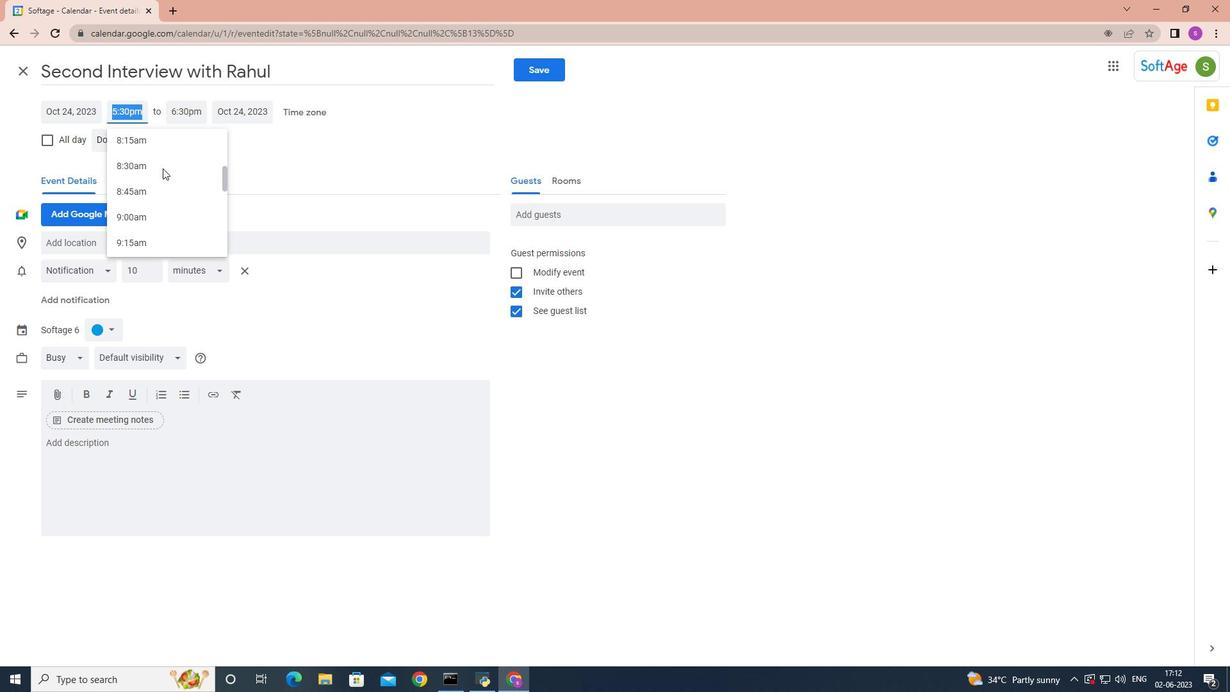 
Action: Mouse scrolled (162, 169) with delta (0, 0)
Screenshot: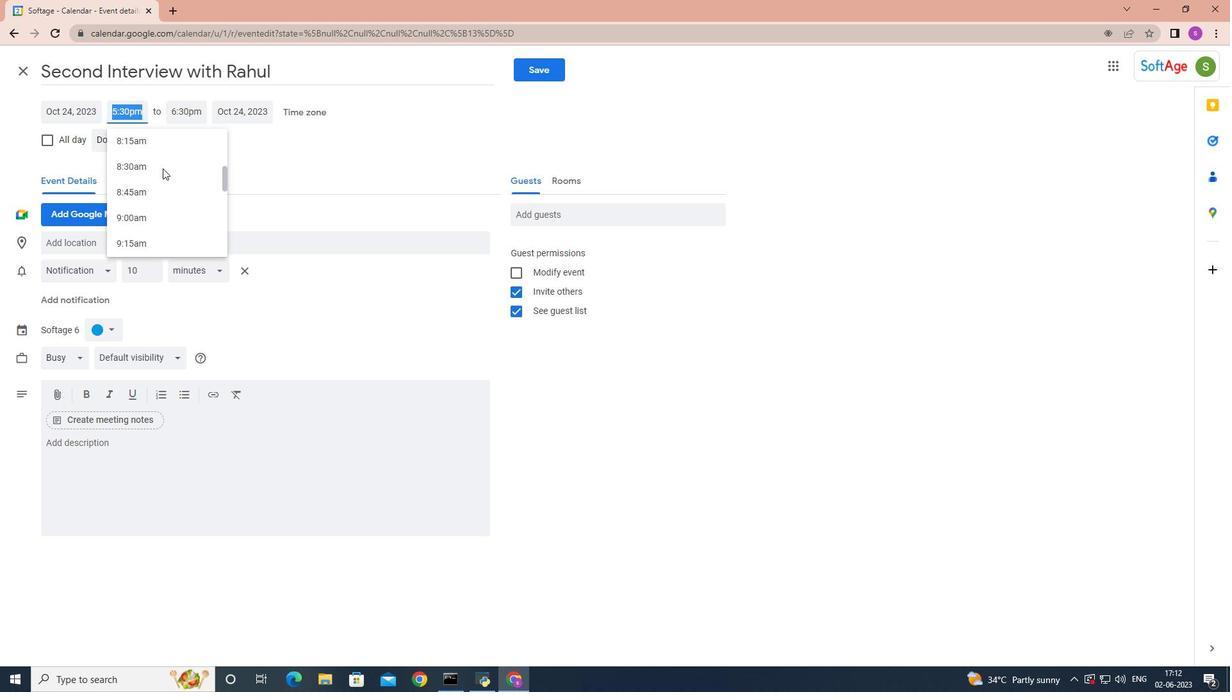 
Action: Mouse moved to (148, 140)
Screenshot: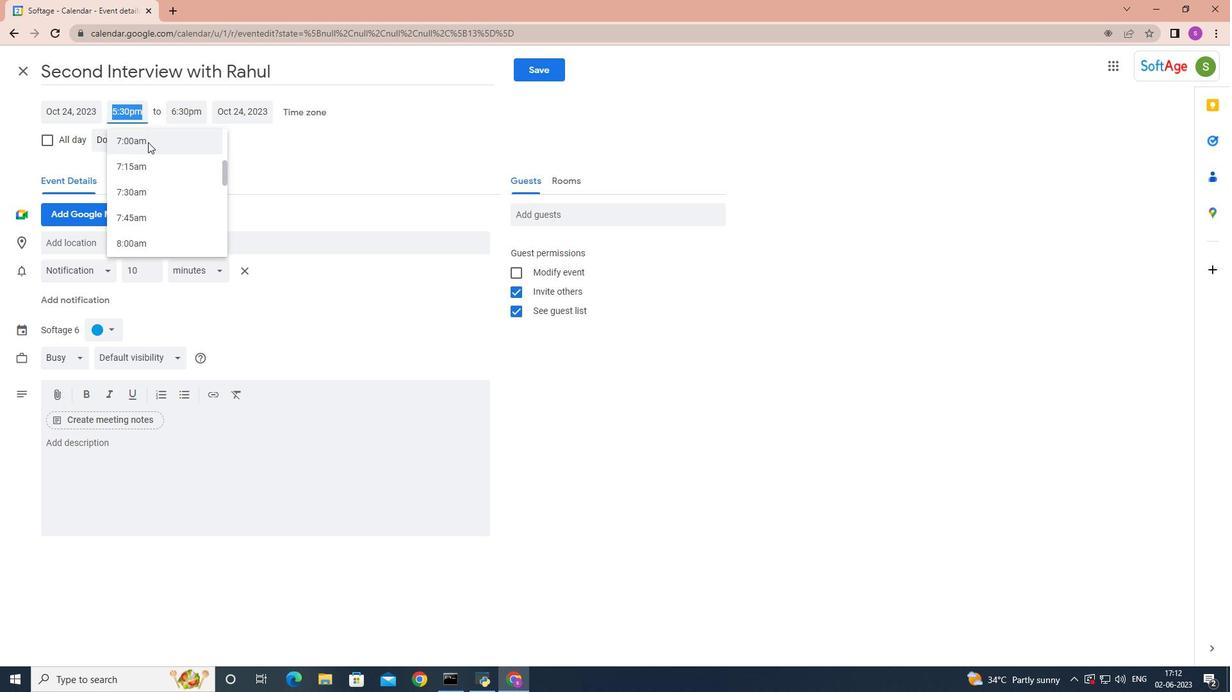 
Action: Mouse pressed left at (148, 140)
Screenshot: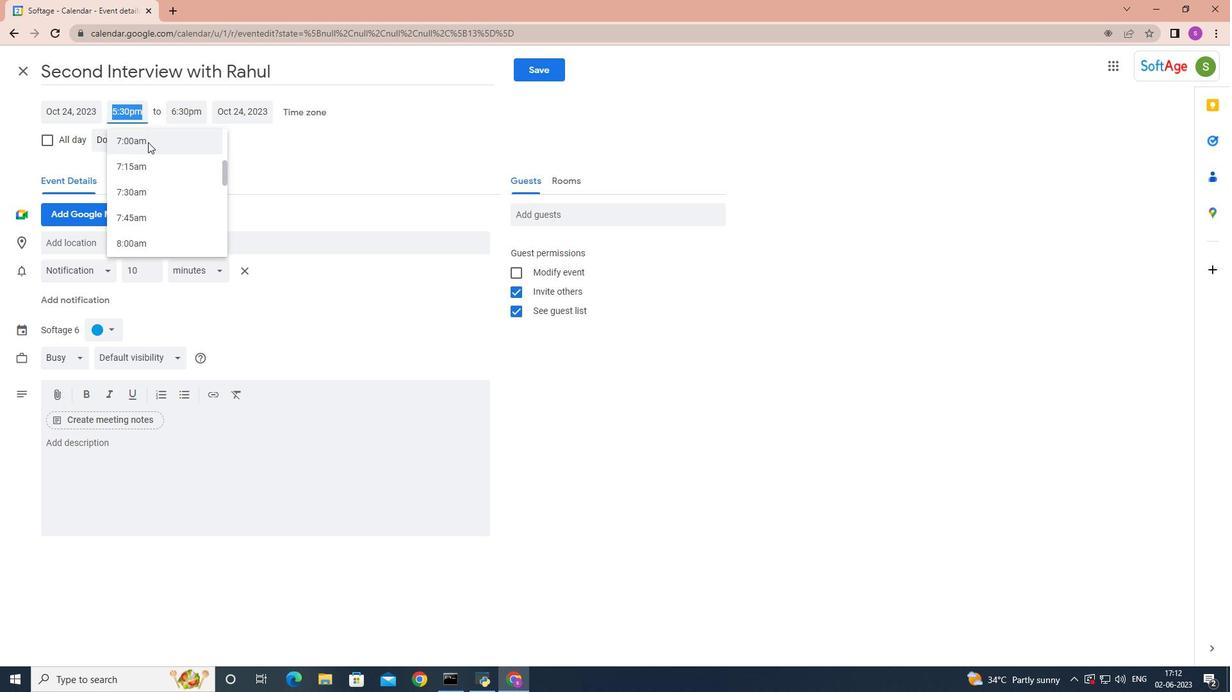 
Action: Mouse moved to (190, 111)
Screenshot: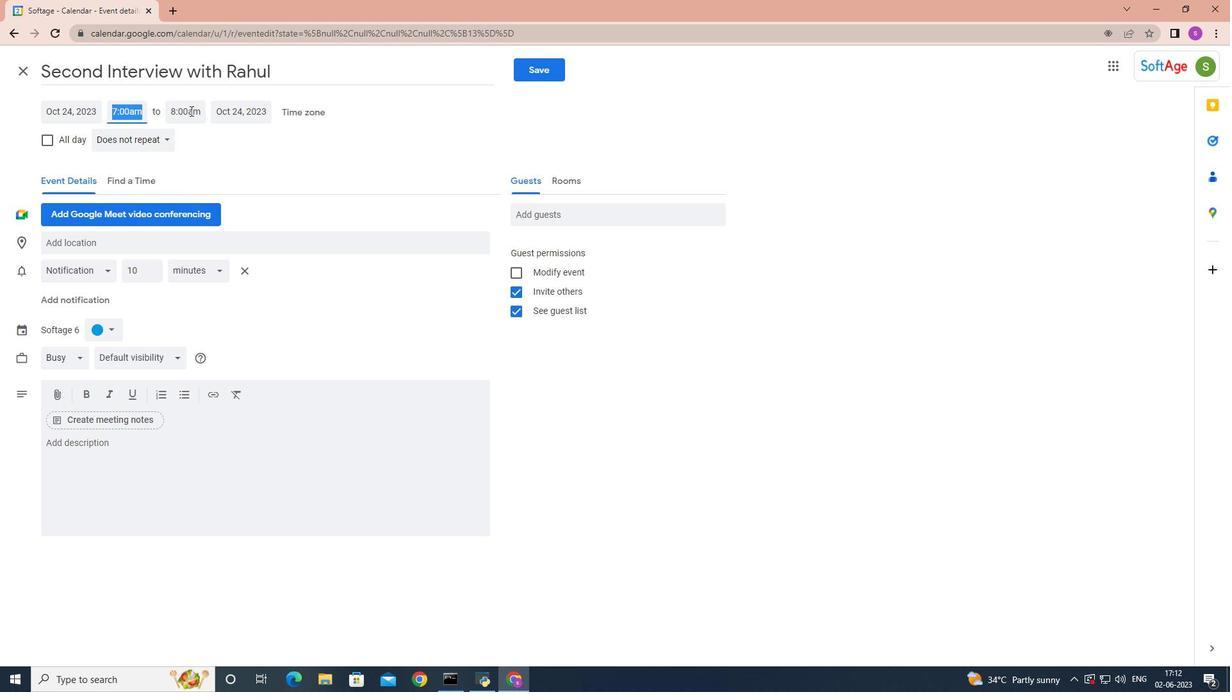 
Action: Mouse pressed left at (190, 111)
Screenshot: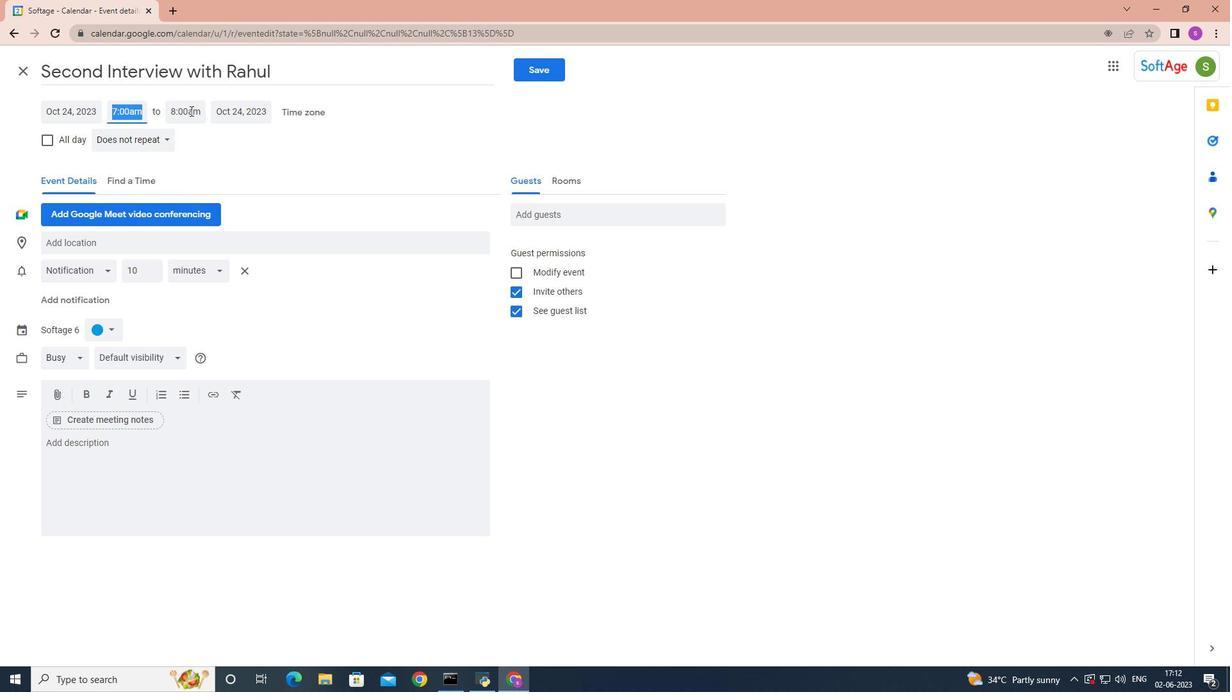 
Action: Mouse moved to (224, 246)
Screenshot: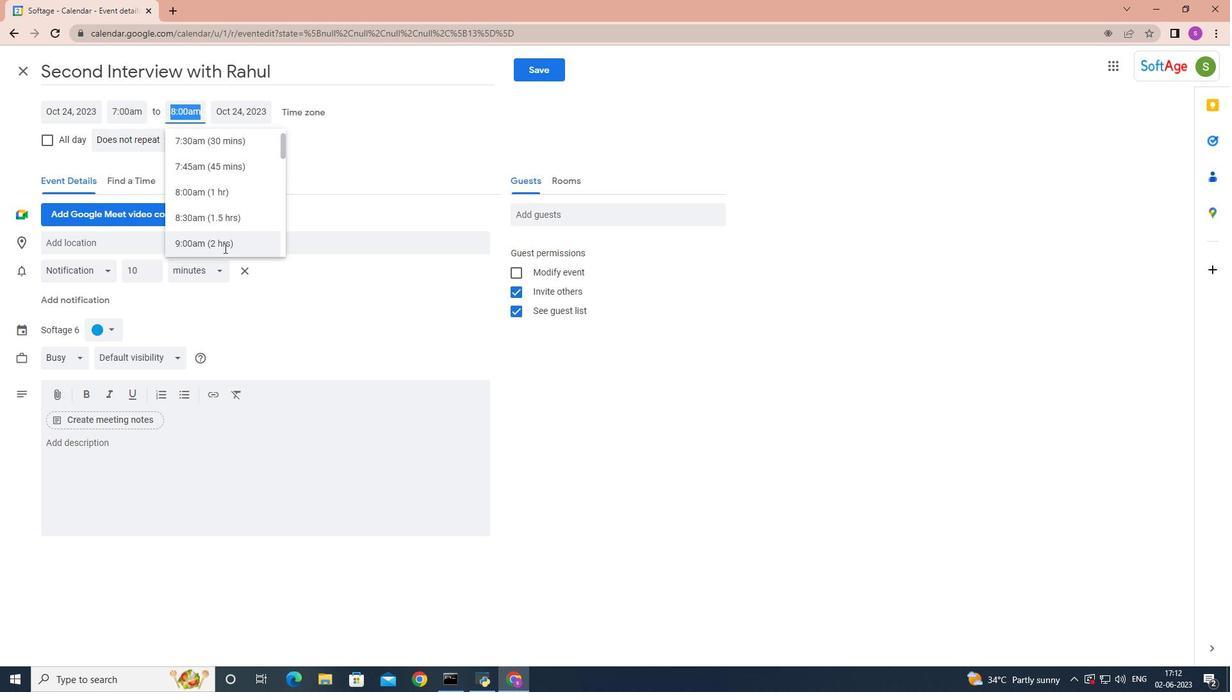 
Action: Mouse pressed left at (224, 246)
Screenshot: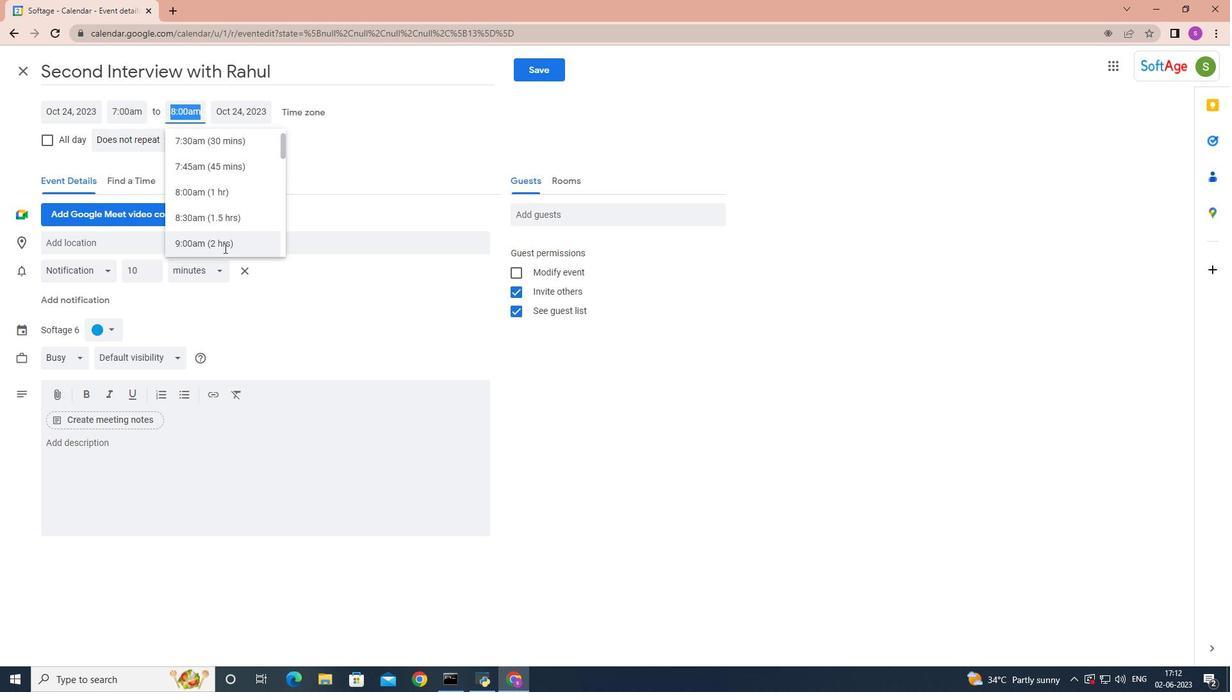 
Action: Mouse moved to (78, 443)
Screenshot: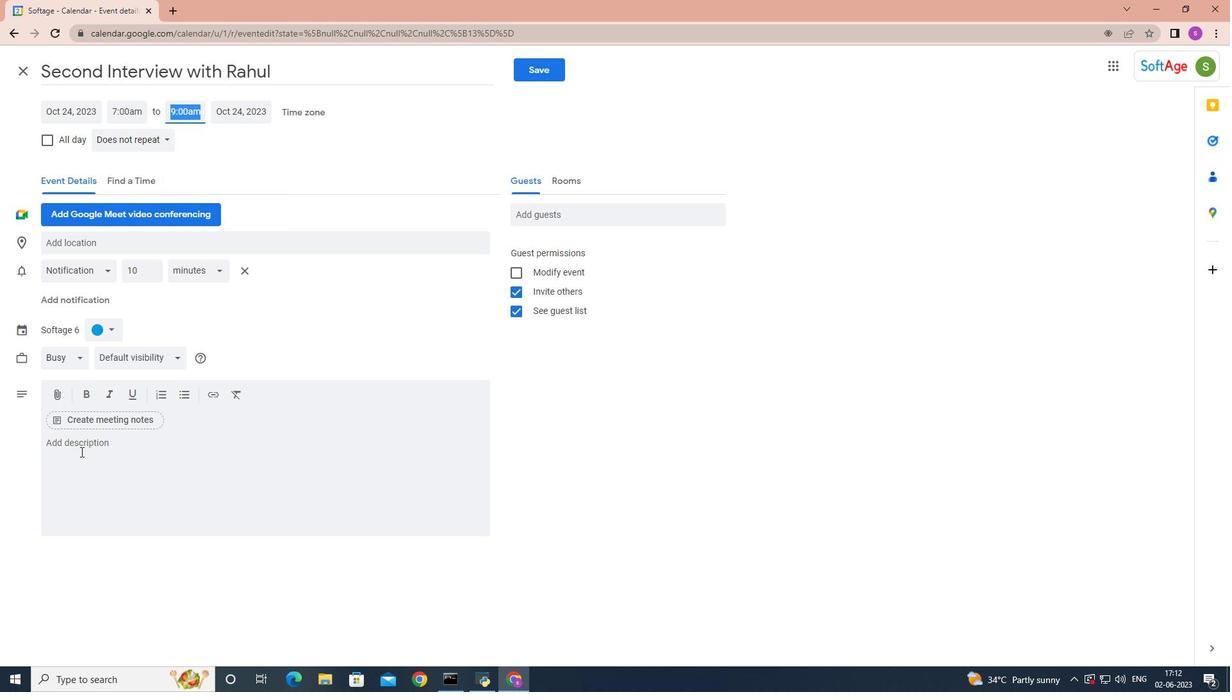 
Action: Mouse pressed left at (78, 443)
Screenshot: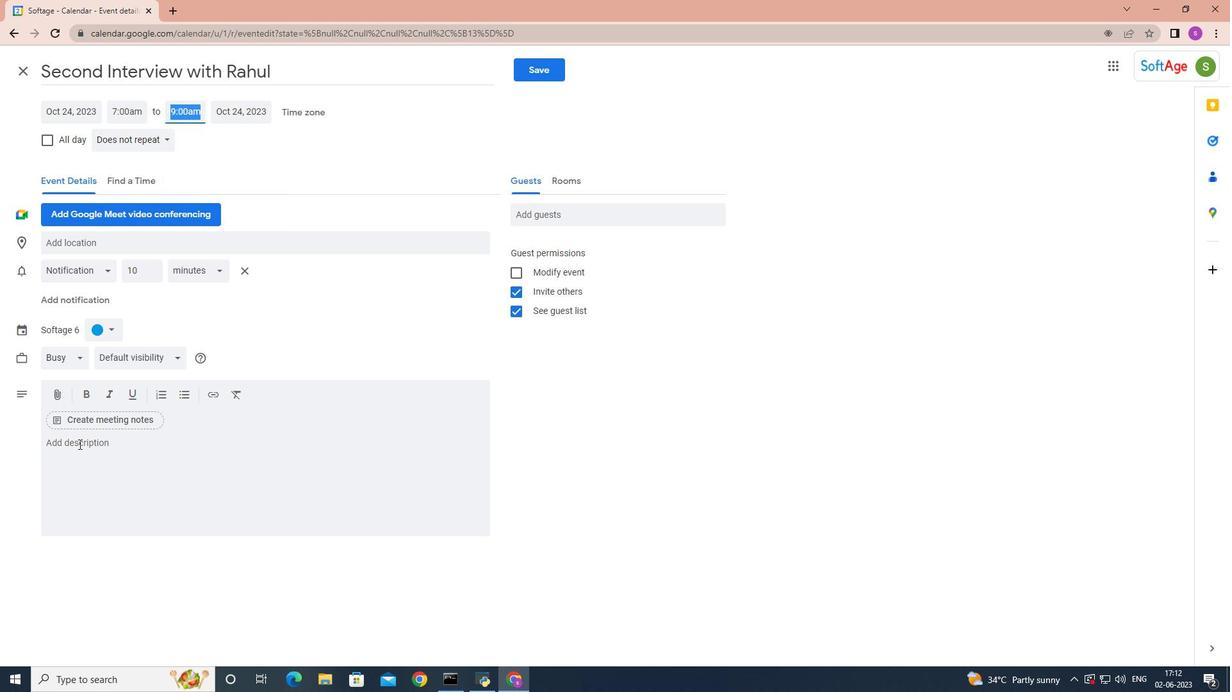 
Action: Mouse moved to (59, 432)
Screenshot: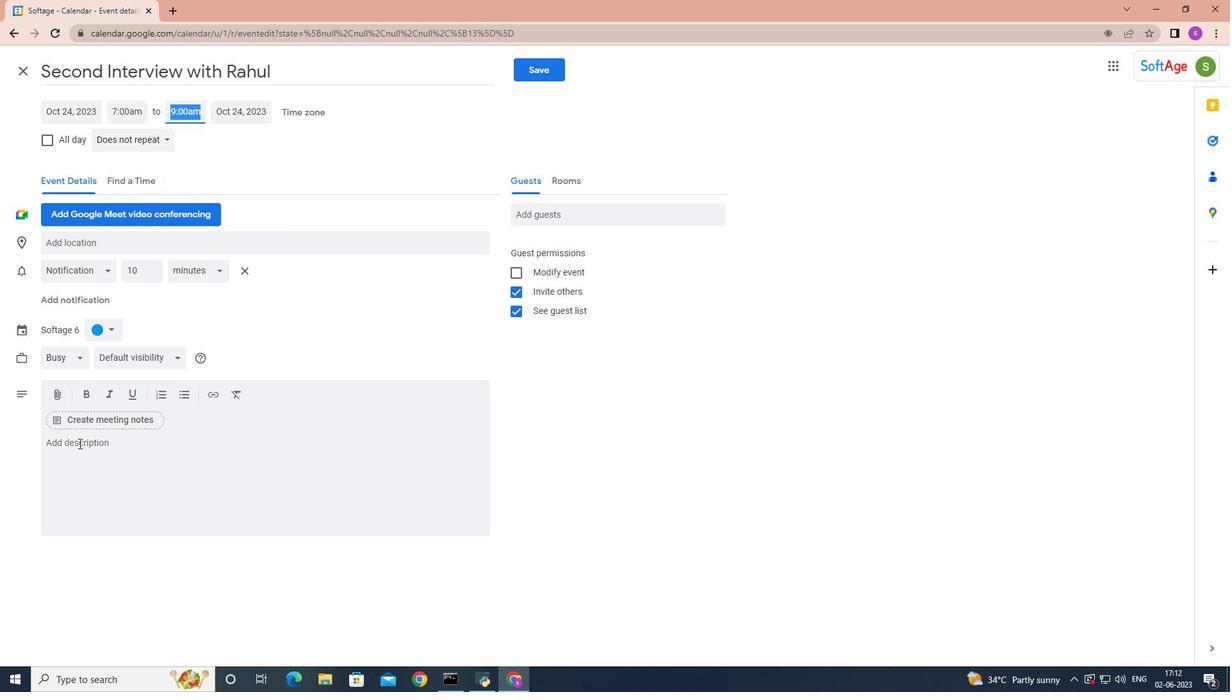 
Action: Key pressed <Key.shift>The<Key.space>team<Key.space>may<Key.space>use<Key.space>prodefined<Key.space><Key.backspace><Key.backspace><Key.backspace><Key.backspace><Key.backspace><Key.backspace><Key.backspace><Key.backspace><Key.backspace>edefined<Key.space>quality<Key.space>metrics<Key.space>and<Key.space>measurements<Key.space>to<Key.space>quantitatively<Key.space>assess<Key.space>the<Key.space>quality<Key.space>of<Key.space>project<Key.space>deliverables<Key.space>and<Key.space>processes.<Key.space>these<Key.space>metrics<Key.space>could<Key.space>include<Key.space>defect<Key.space>rates,<Key.space>customer<Key.space>satisfaction<Key.space>surveys,<Key.space>performance<Key.space>benchmarks,<Key.space>or<Key.space>adherence<Key.space>to<Key.space>project<Key.space>timelines<Key.space>and<Key.space>budgets.
Screenshot: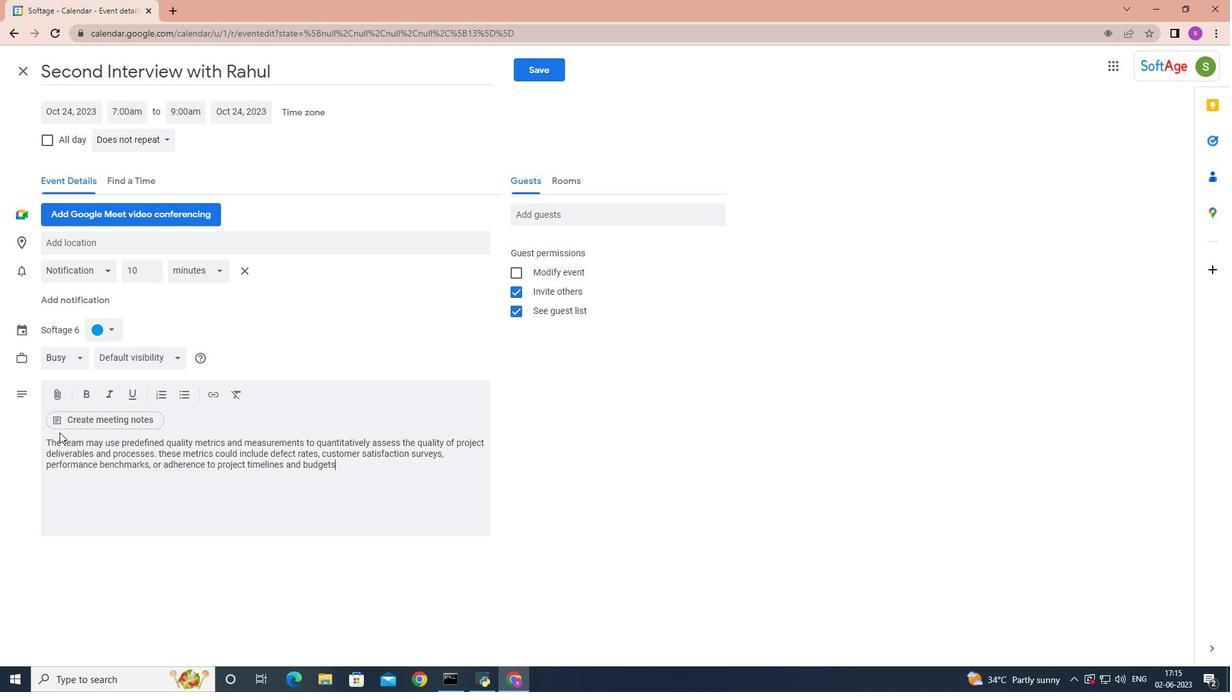 
Action: Mouse moved to (110, 329)
Screenshot: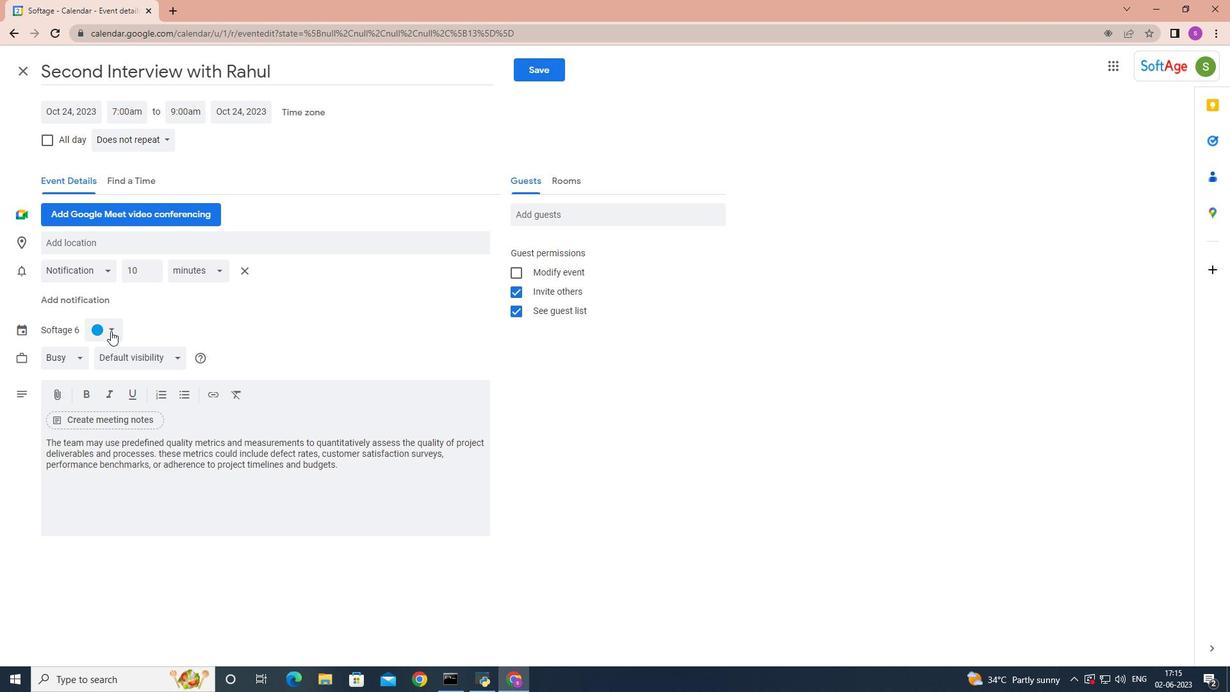 
Action: Mouse pressed left at (110, 329)
Screenshot: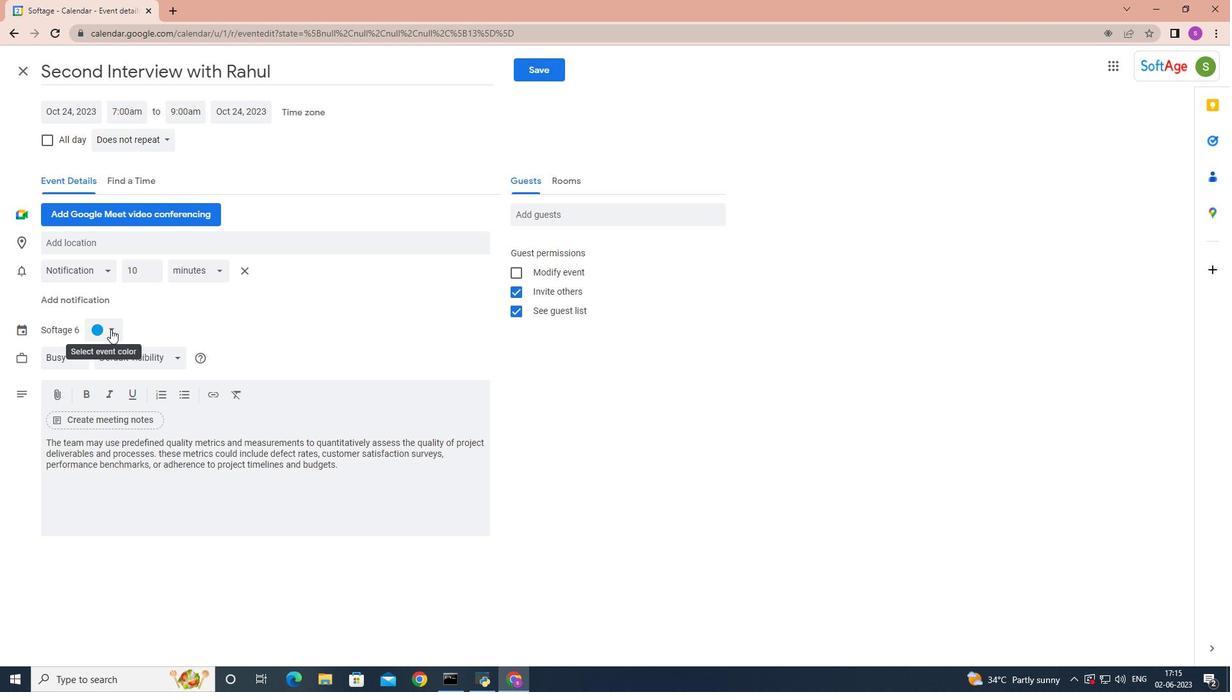 
Action: Mouse moved to (112, 388)
Screenshot: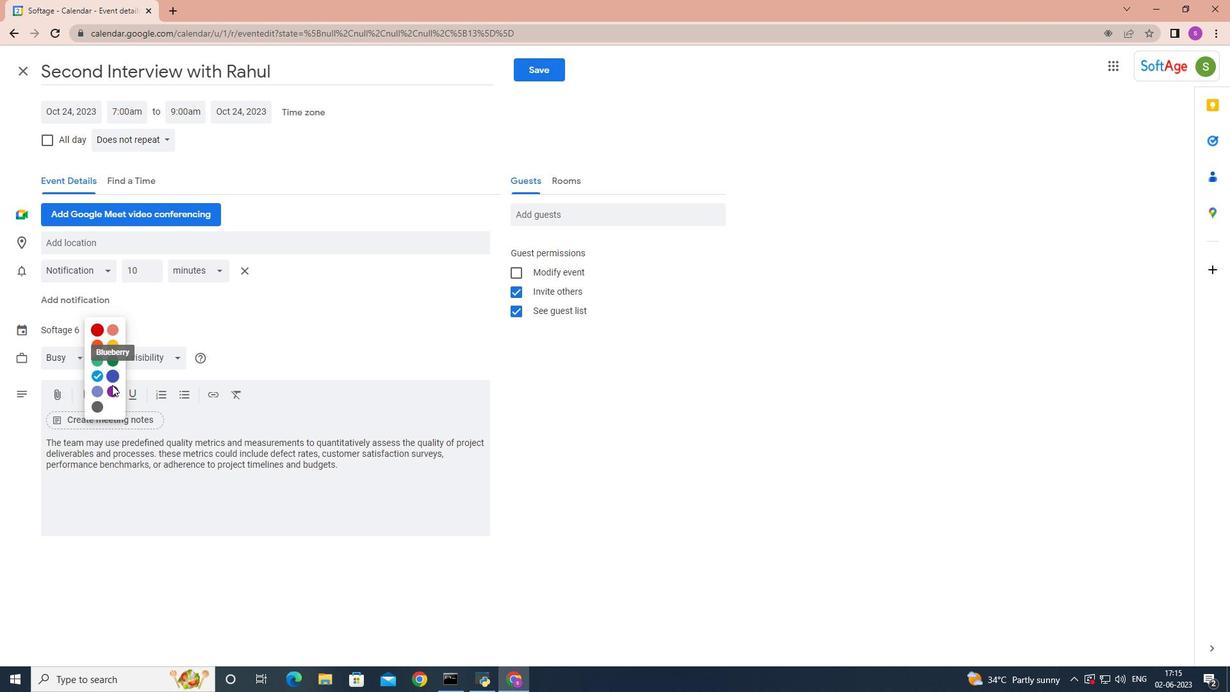 
Action: Mouse pressed left at (112, 388)
Screenshot: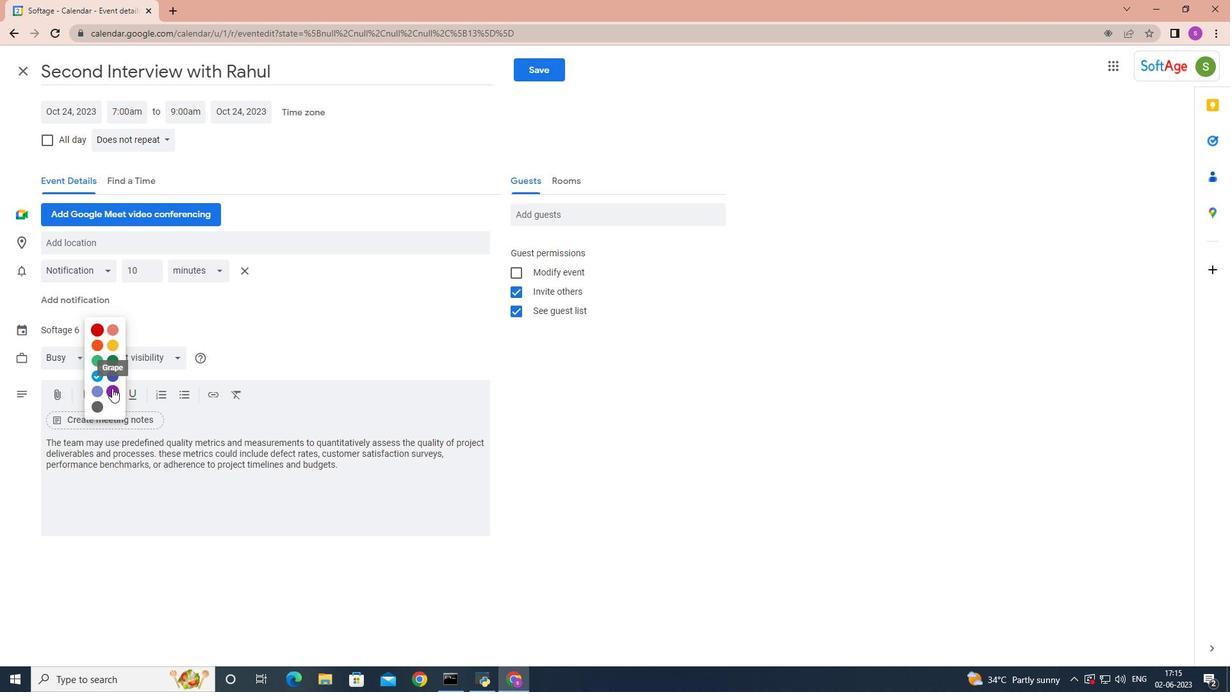 
Action: Mouse moved to (115, 237)
Screenshot: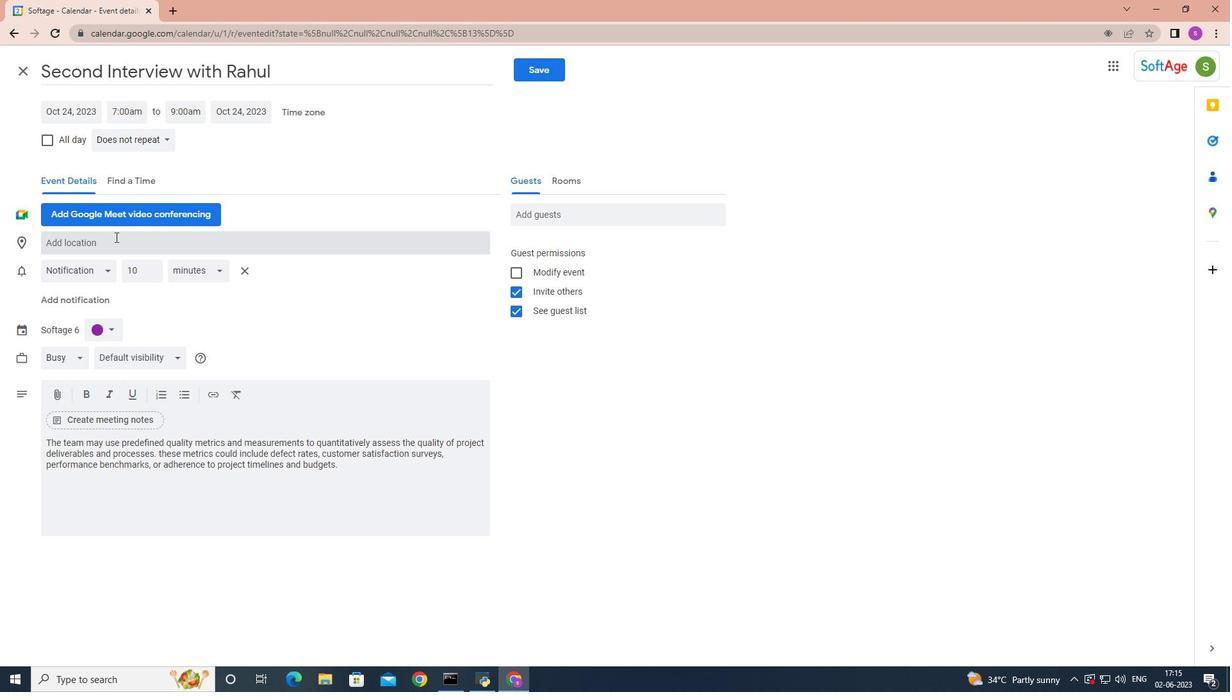 
Action: Mouse pressed left at (115, 237)
Screenshot: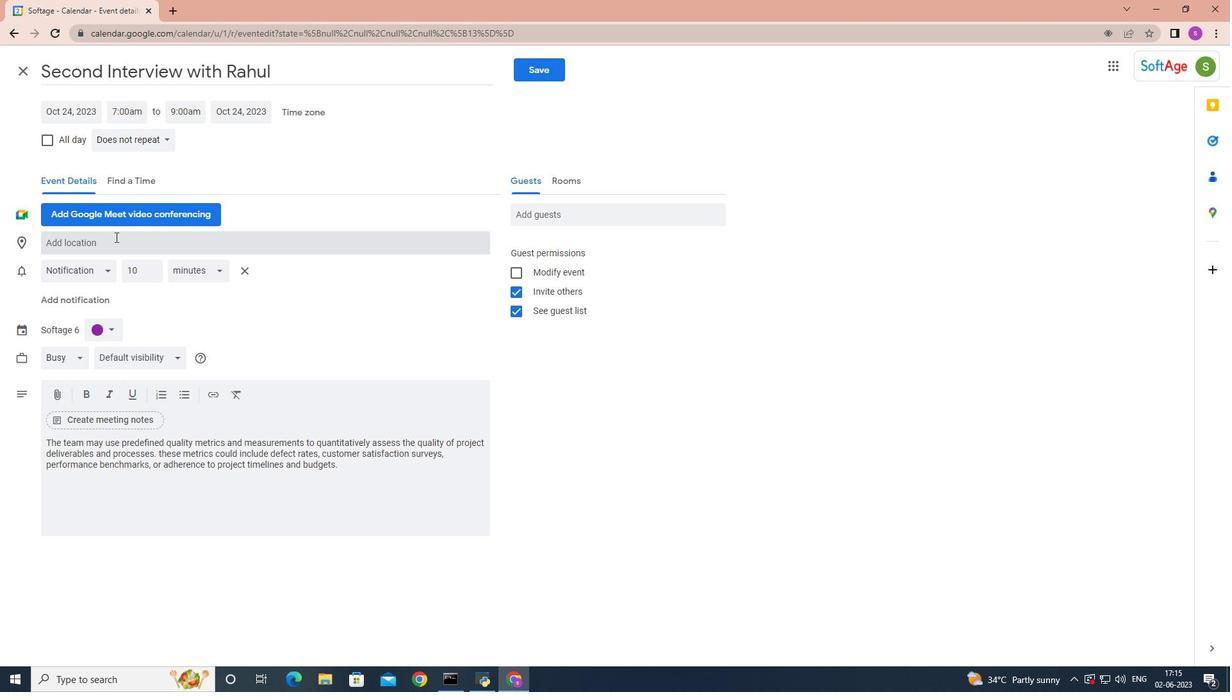 
Action: Mouse moved to (116, 237)
Screenshot: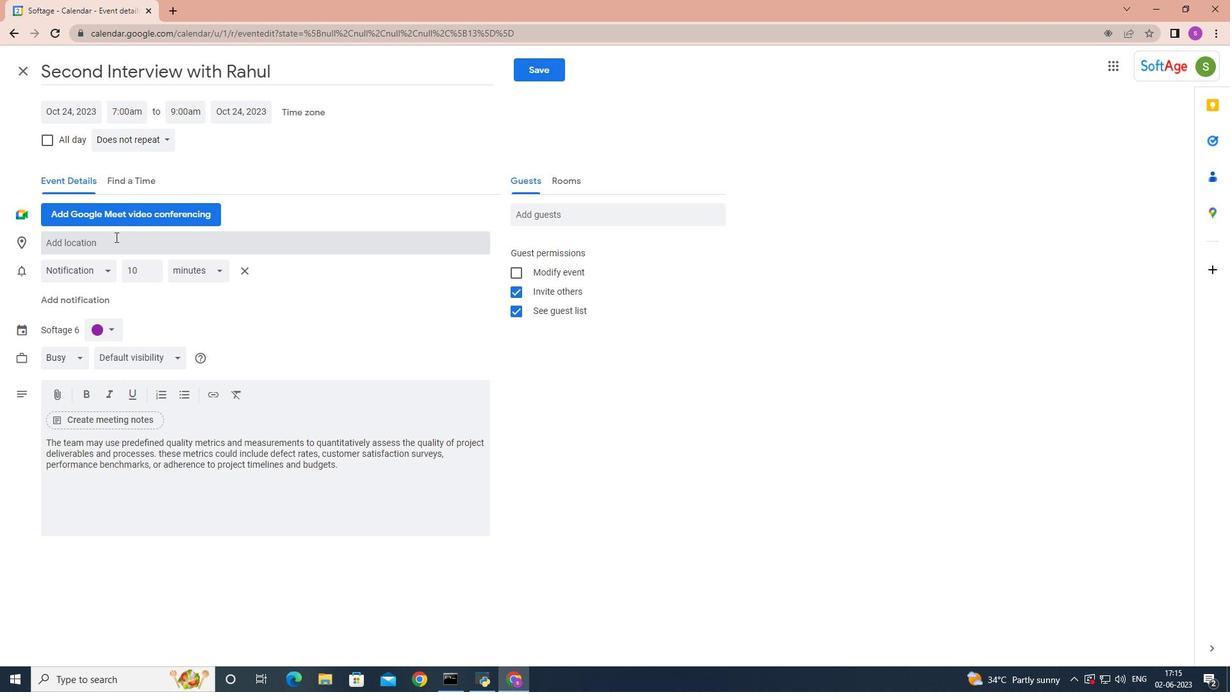 
Action: Key pressed 789<Key.space><Key.shift>Khan<Key.space><Key.shift>EL<Key.space><Key.backspace><Key.backspace><Key.shift>I<Key.space><Key.shift>Khalili<Key.space><Key.shift><Key.shift><Key.shift>Bazaar.<Key.backspace>,<Key.space><Key.shift>Cairo,<Key.space><Key.shift>Egypt<Key.enter>
Screenshot: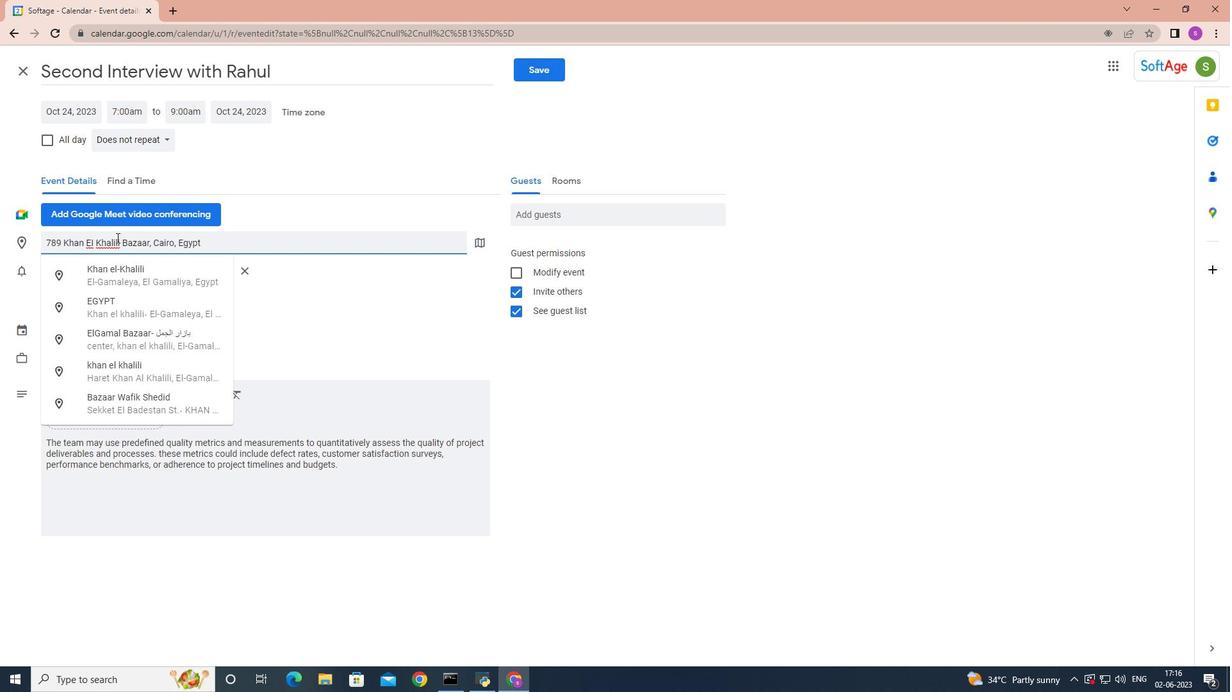 
Action: Mouse moved to (549, 215)
Screenshot: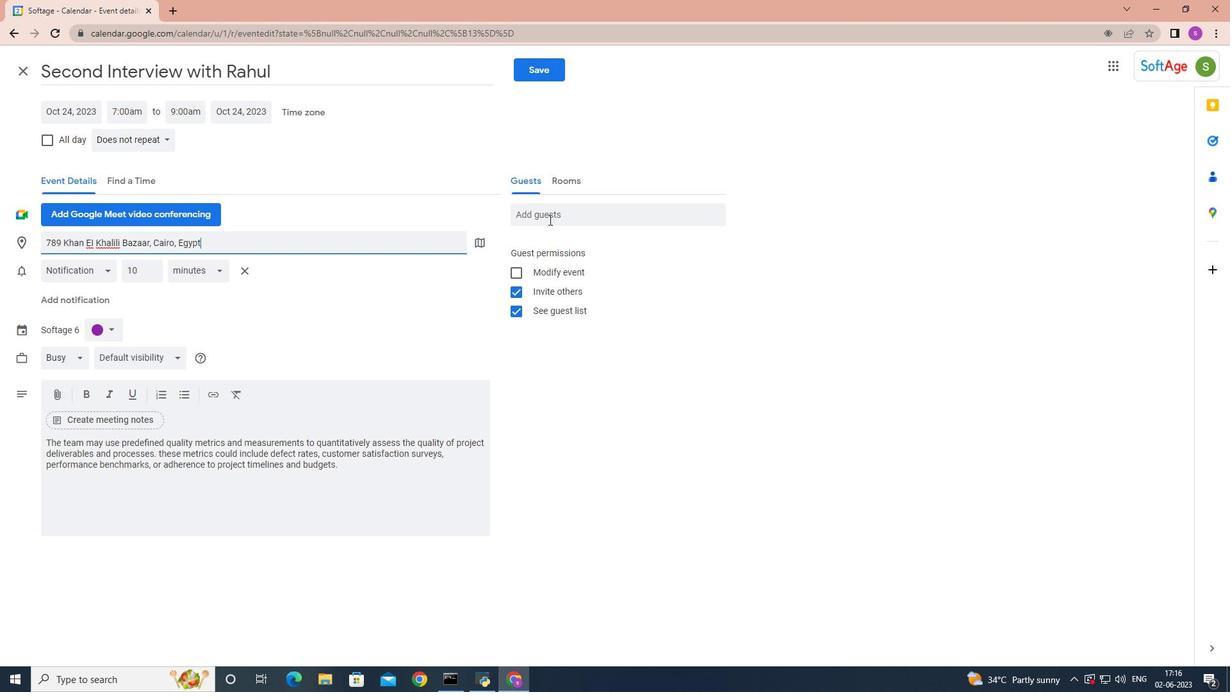 
Action: Mouse pressed left at (549, 215)
Screenshot: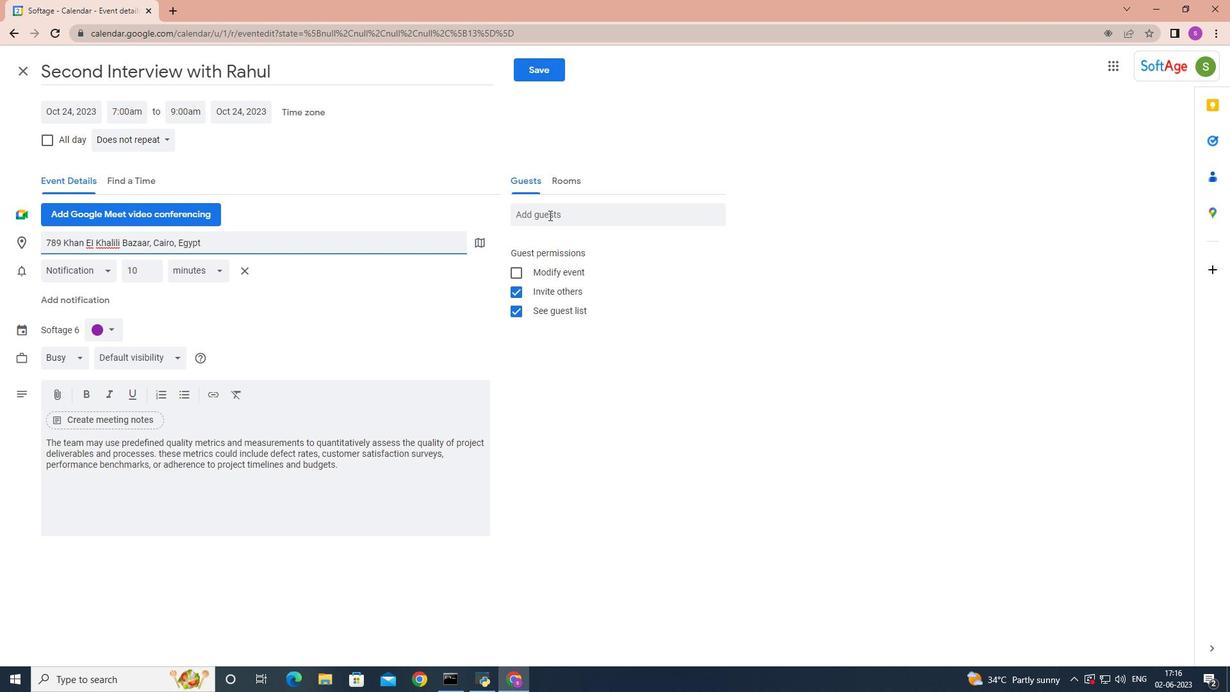 
Action: Key pressed softage.8
Screenshot: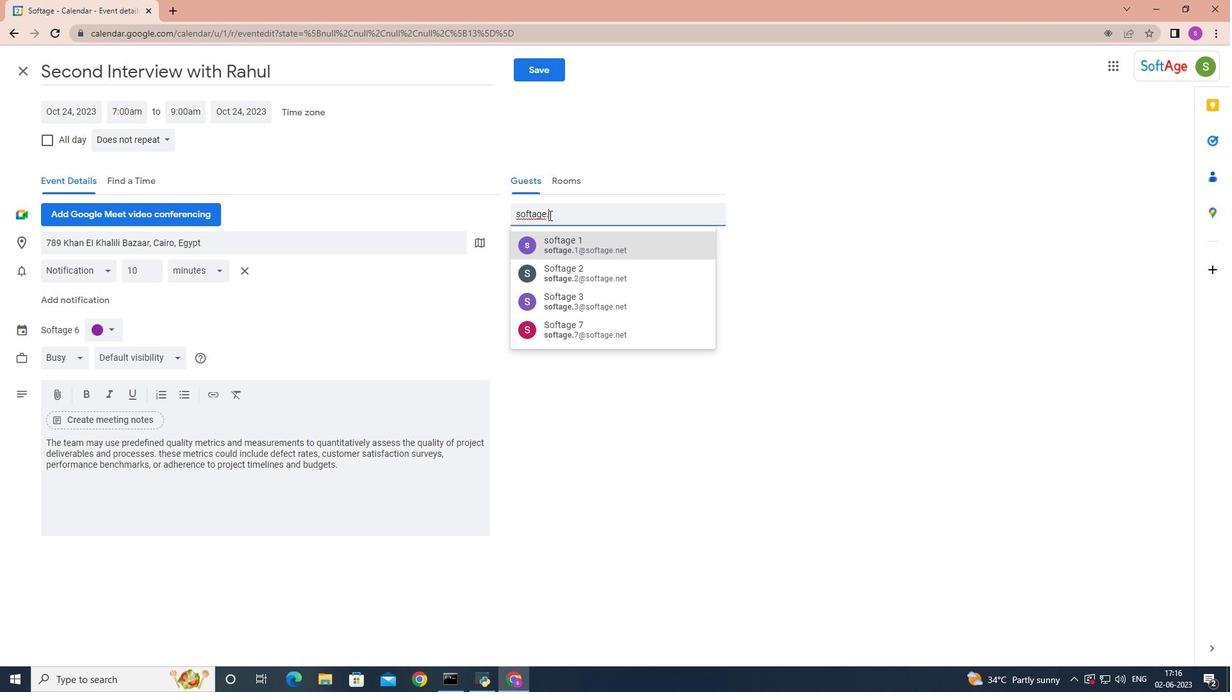 
Action: Mouse moved to (597, 242)
Screenshot: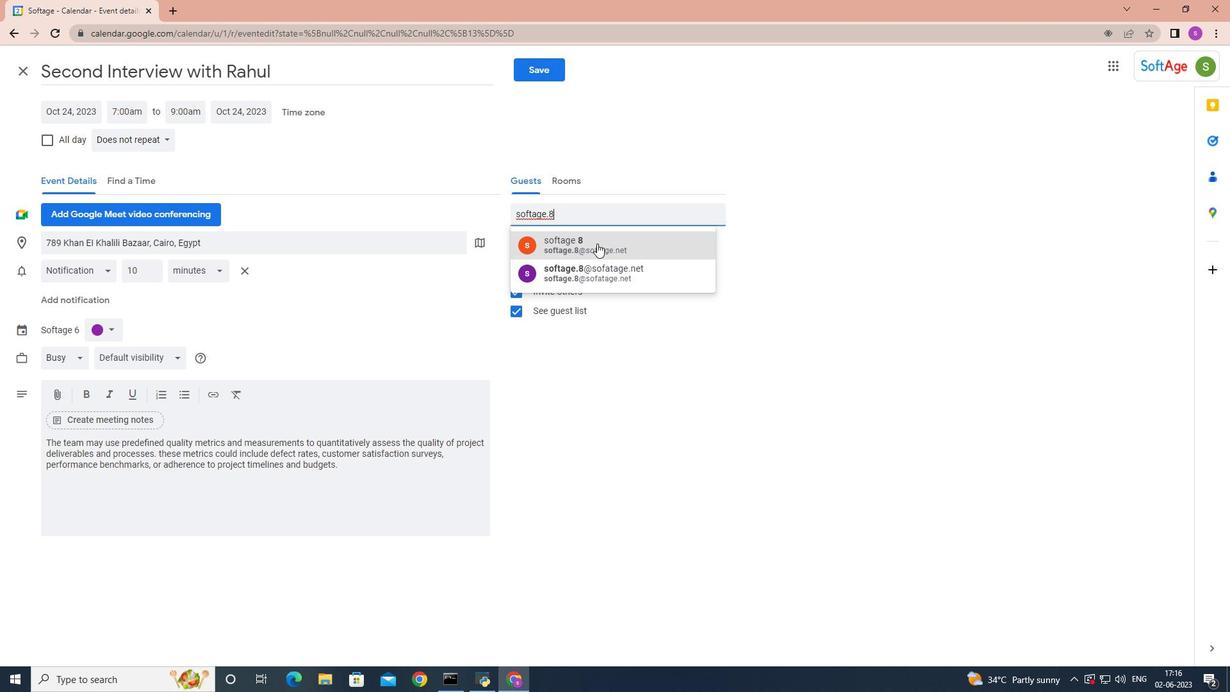 
Action: Mouse pressed left at (597, 242)
Screenshot: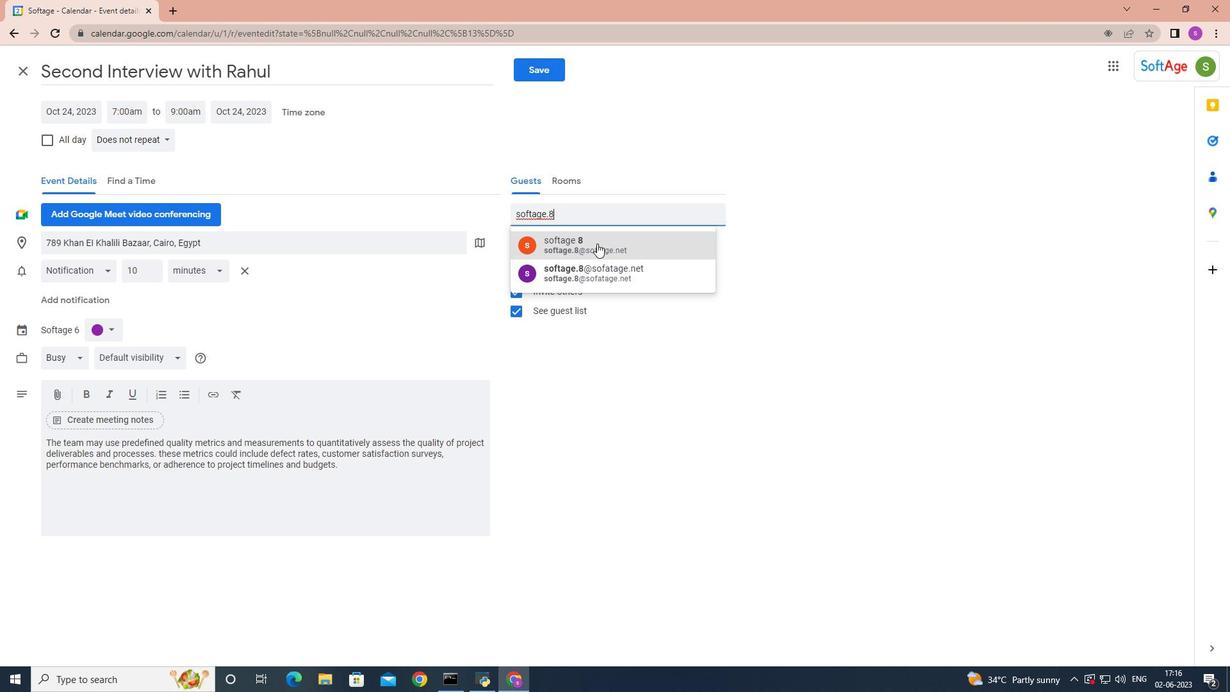 
Action: Key pressed softage.9
Screenshot: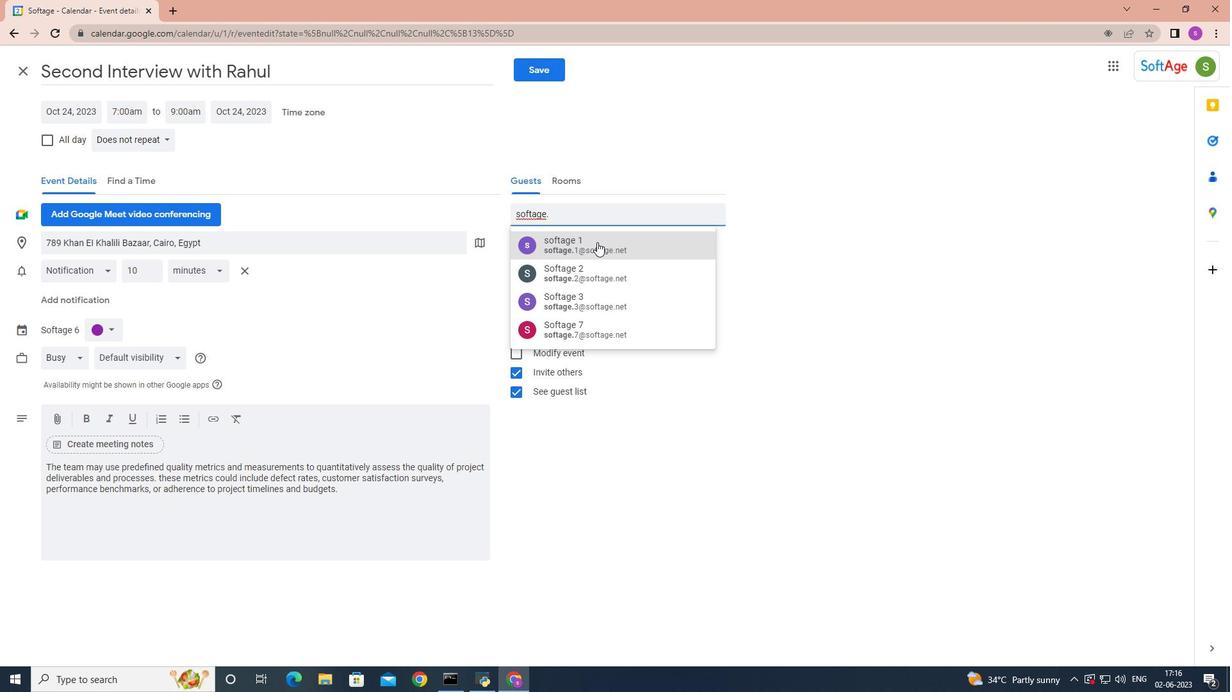 
Action: Mouse moved to (596, 242)
Screenshot: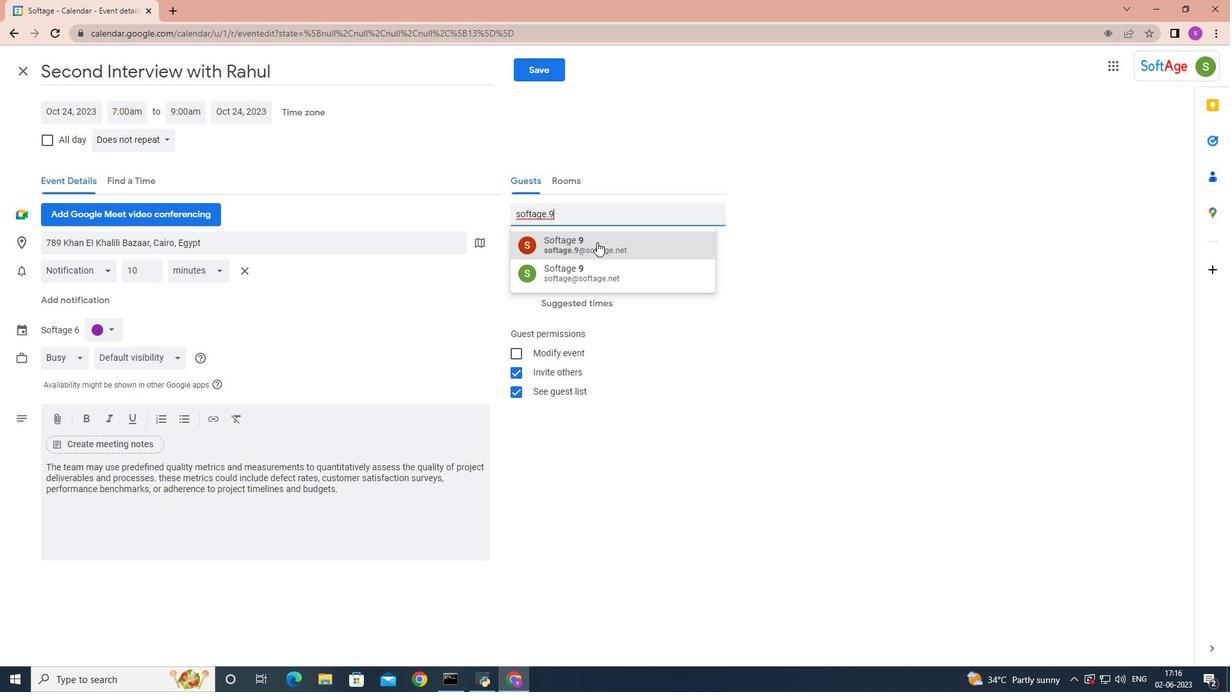 
Action: Mouse pressed left at (596, 242)
Screenshot: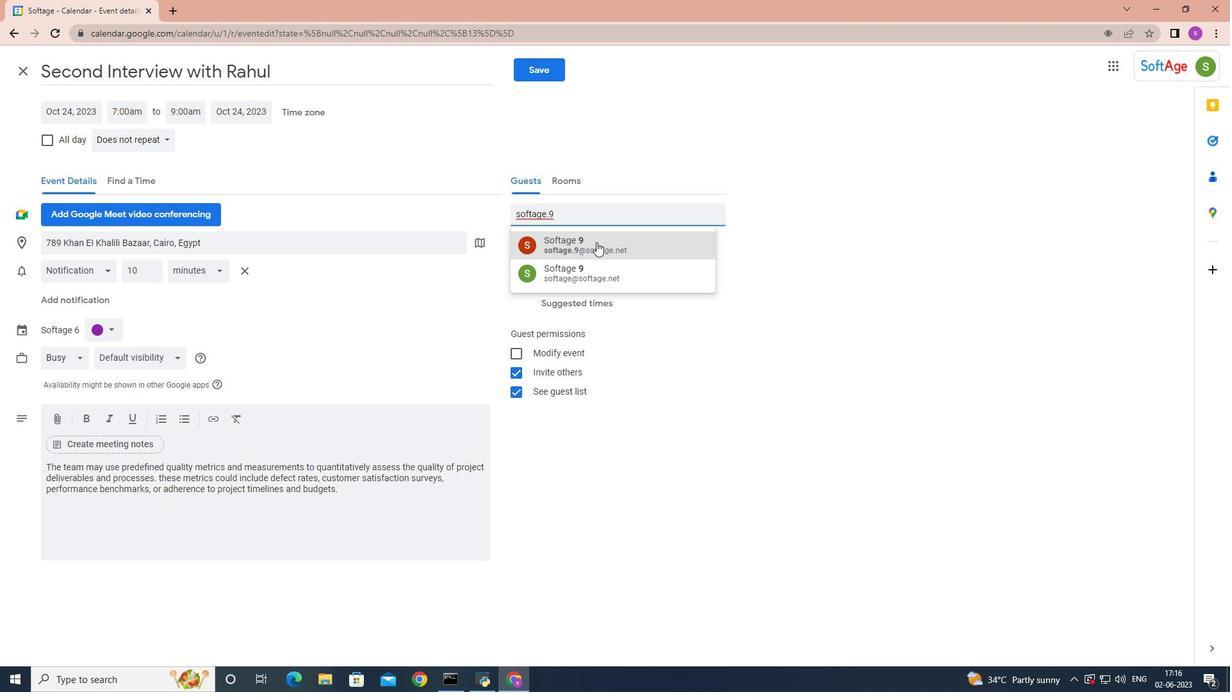 
Action: Mouse moved to (164, 136)
Screenshot: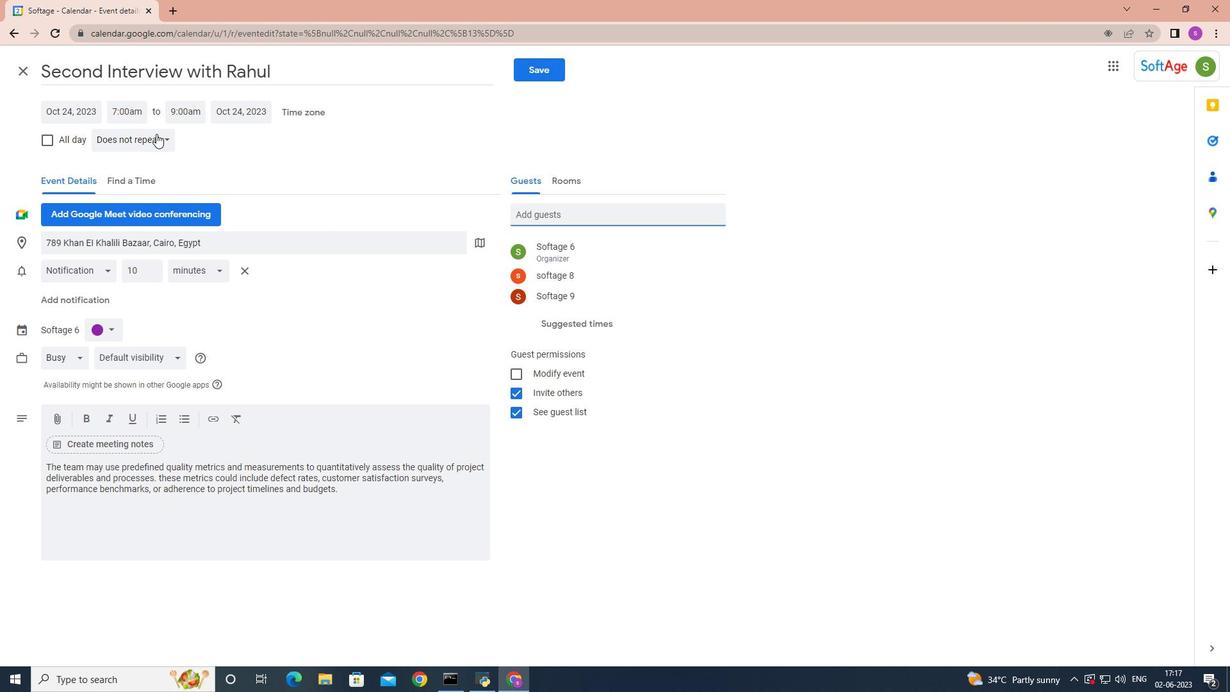 
Action: Mouse pressed left at (164, 136)
Screenshot: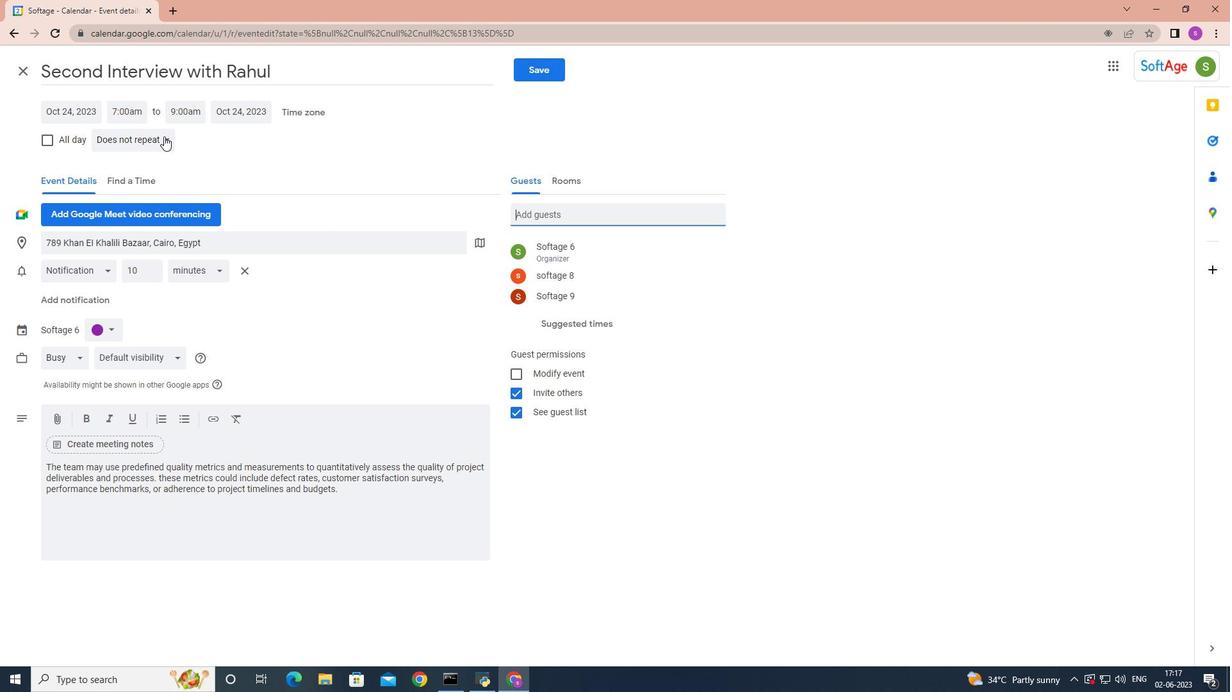 
Action: Mouse moved to (132, 280)
Screenshot: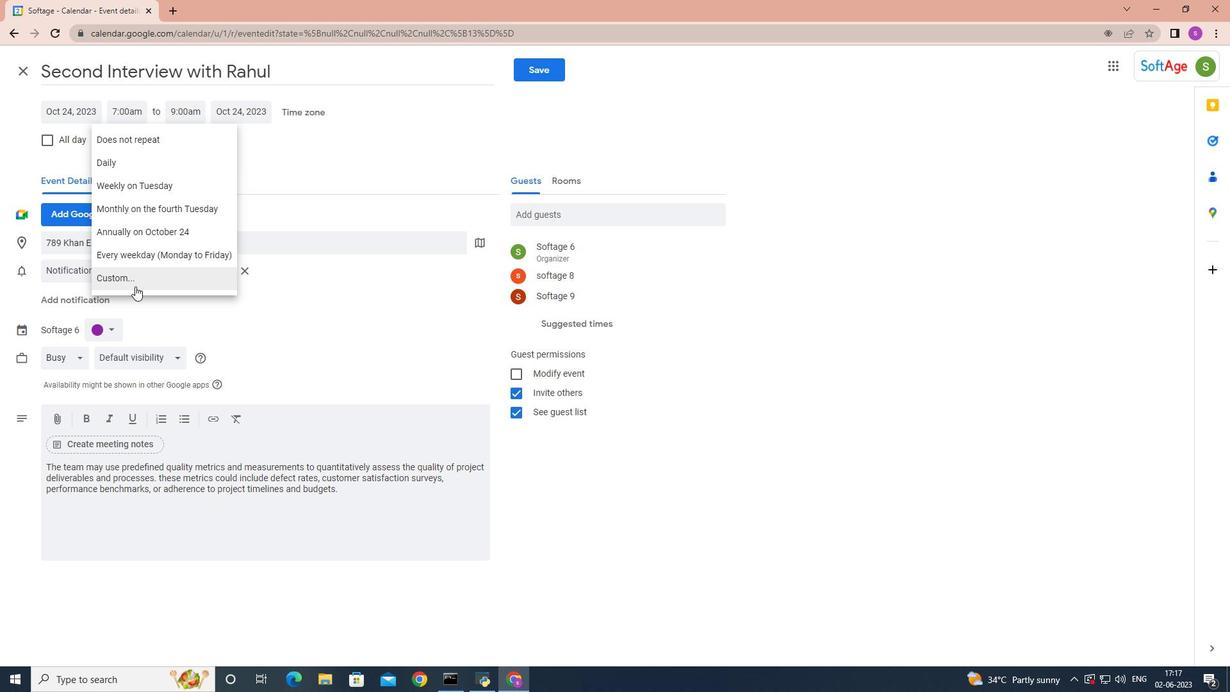 
Action: Mouse pressed left at (132, 280)
Screenshot: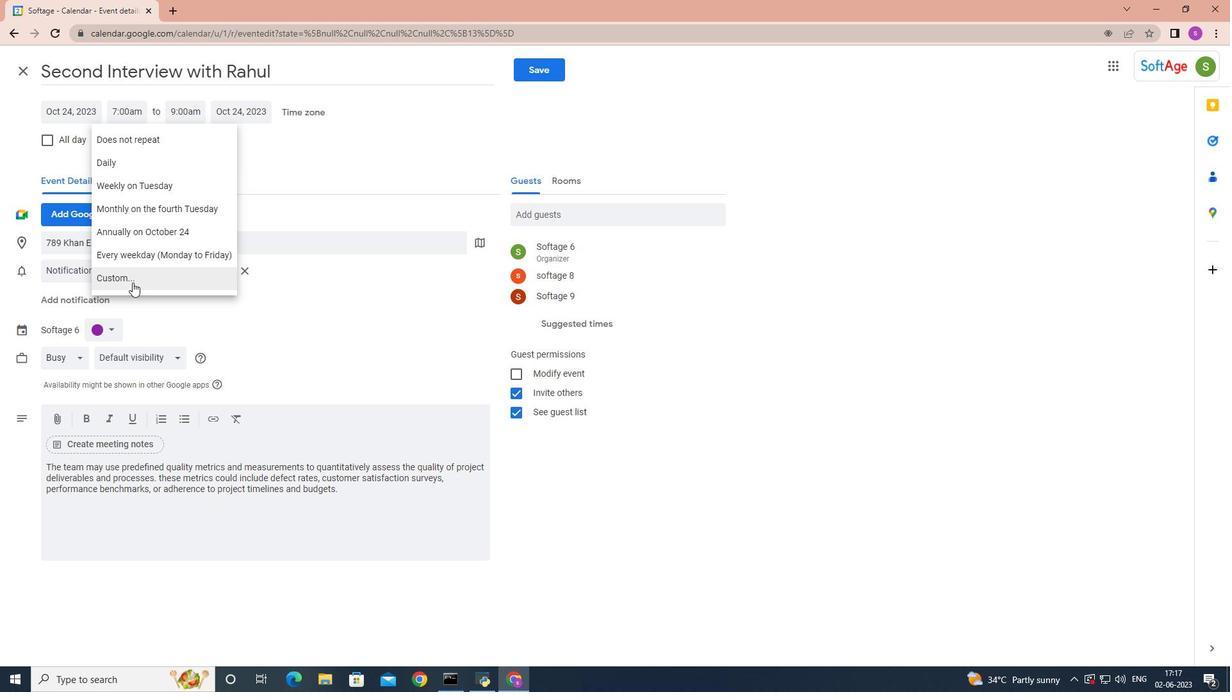 
Action: Mouse moved to (512, 330)
Screenshot: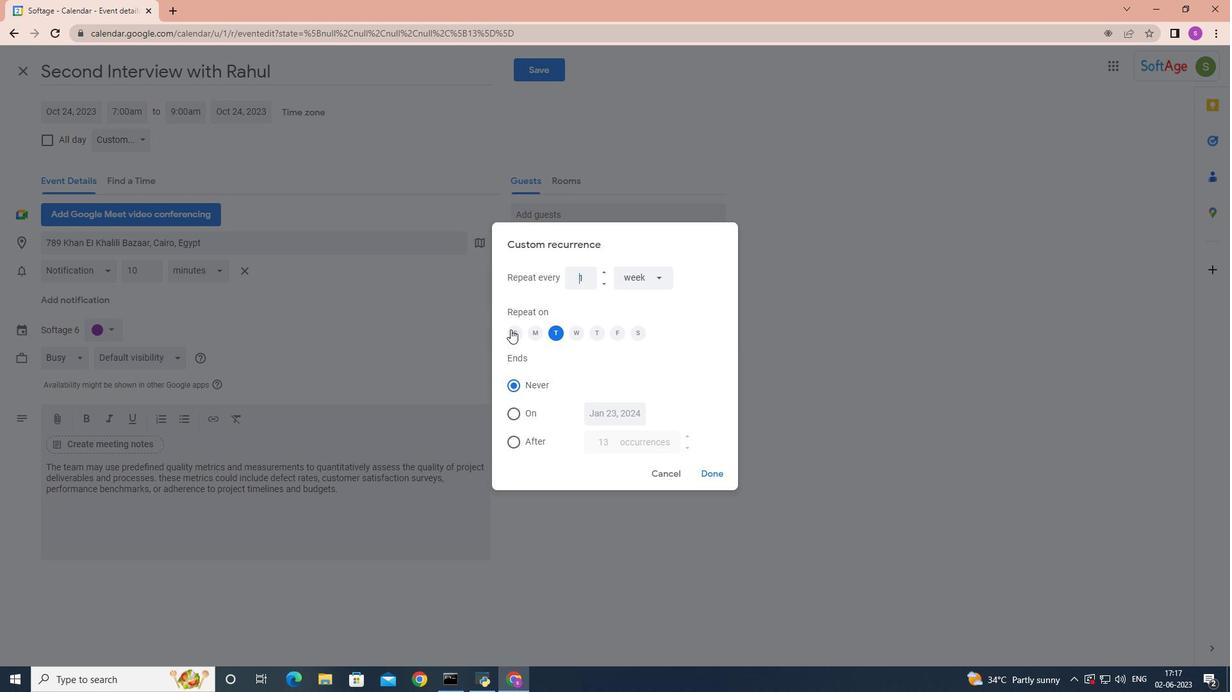 
Action: Mouse pressed left at (512, 330)
Screenshot: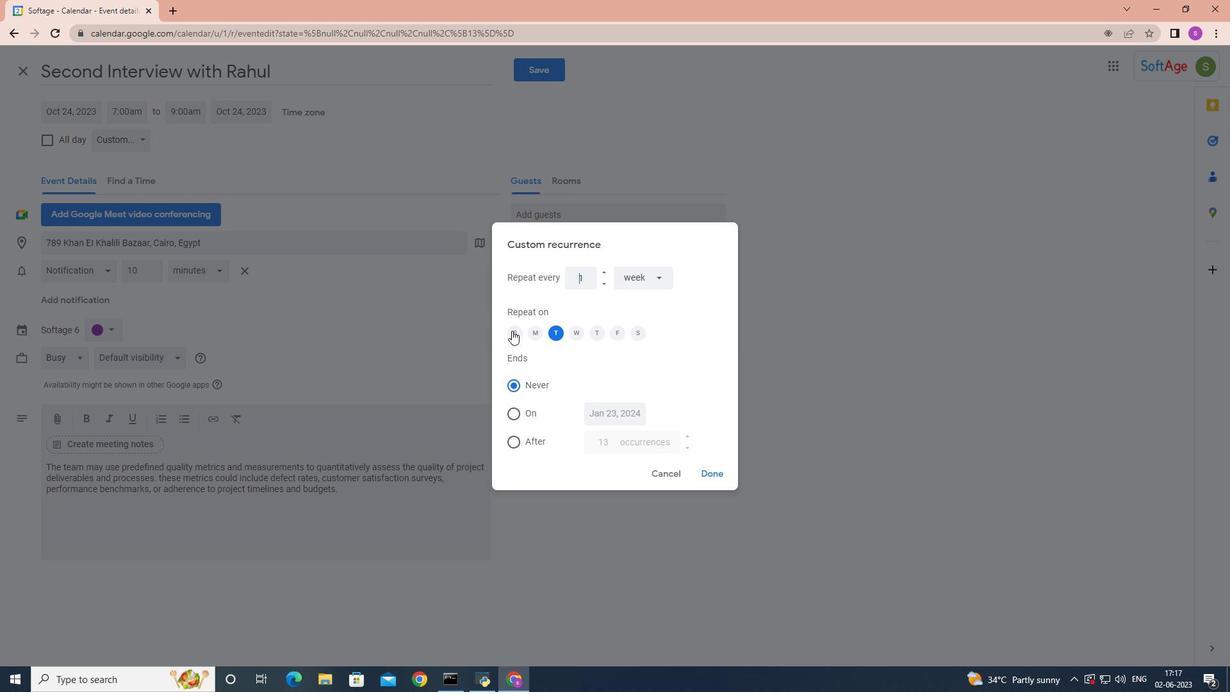 
Action: Mouse moved to (554, 331)
Screenshot: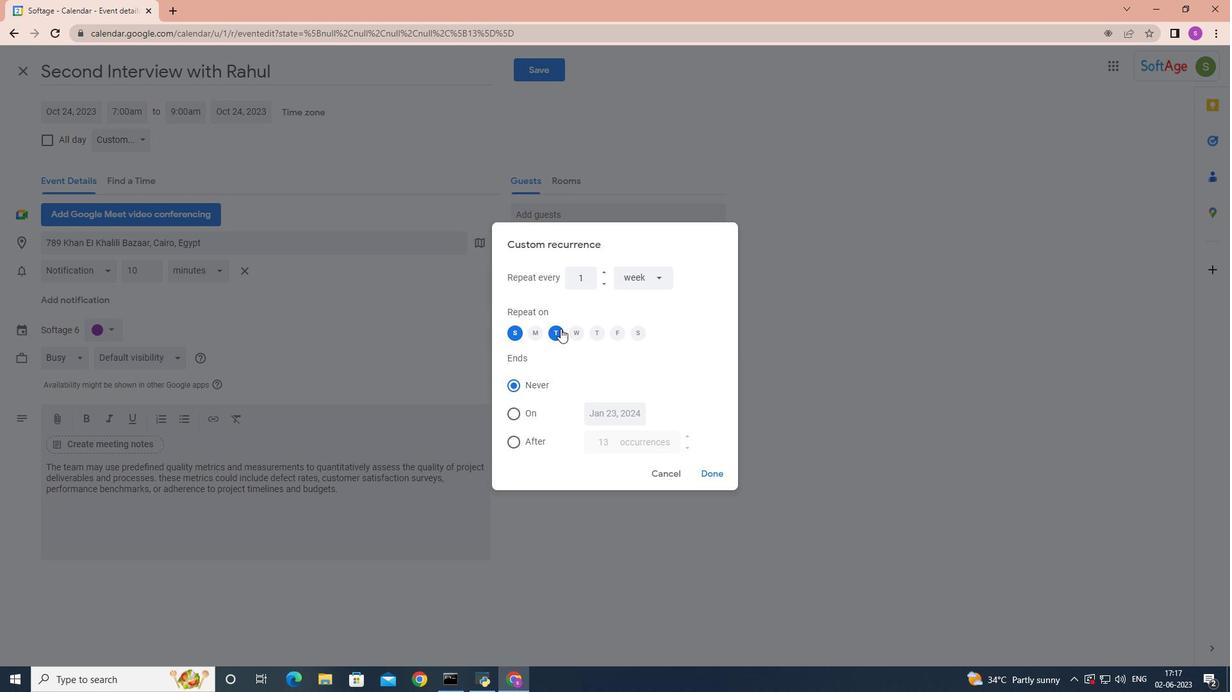 
Action: Mouse pressed left at (554, 331)
Screenshot: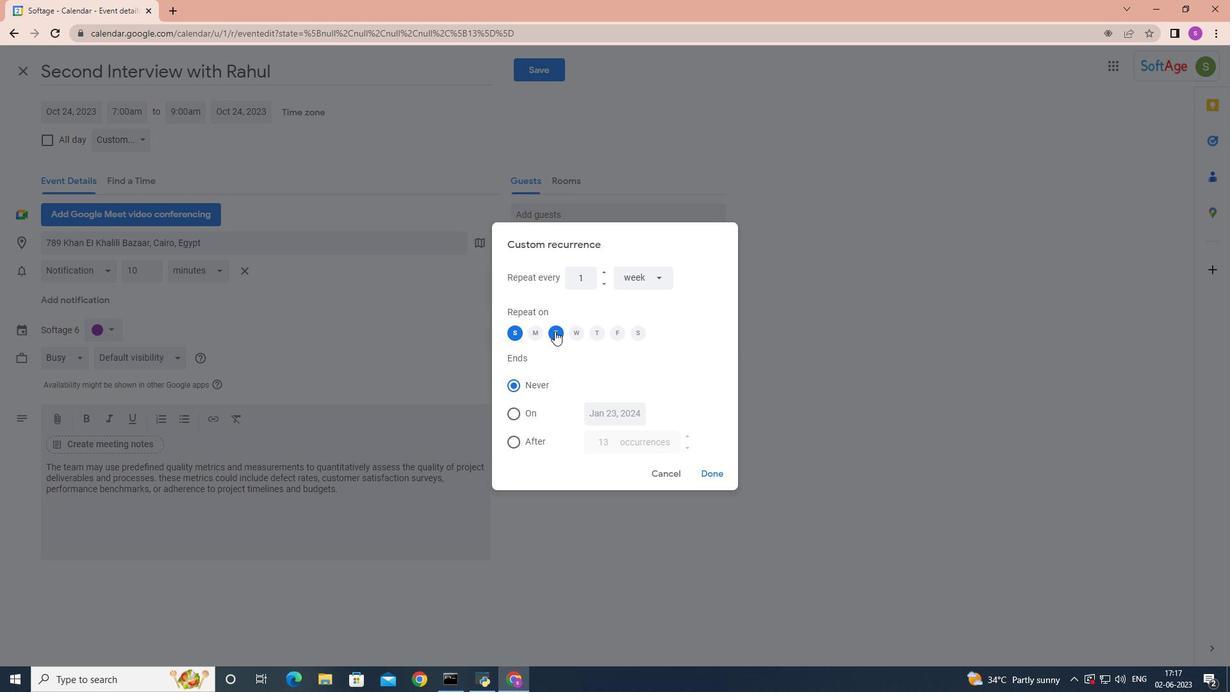 
Action: Mouse moved to (716, 470)
Screenshot: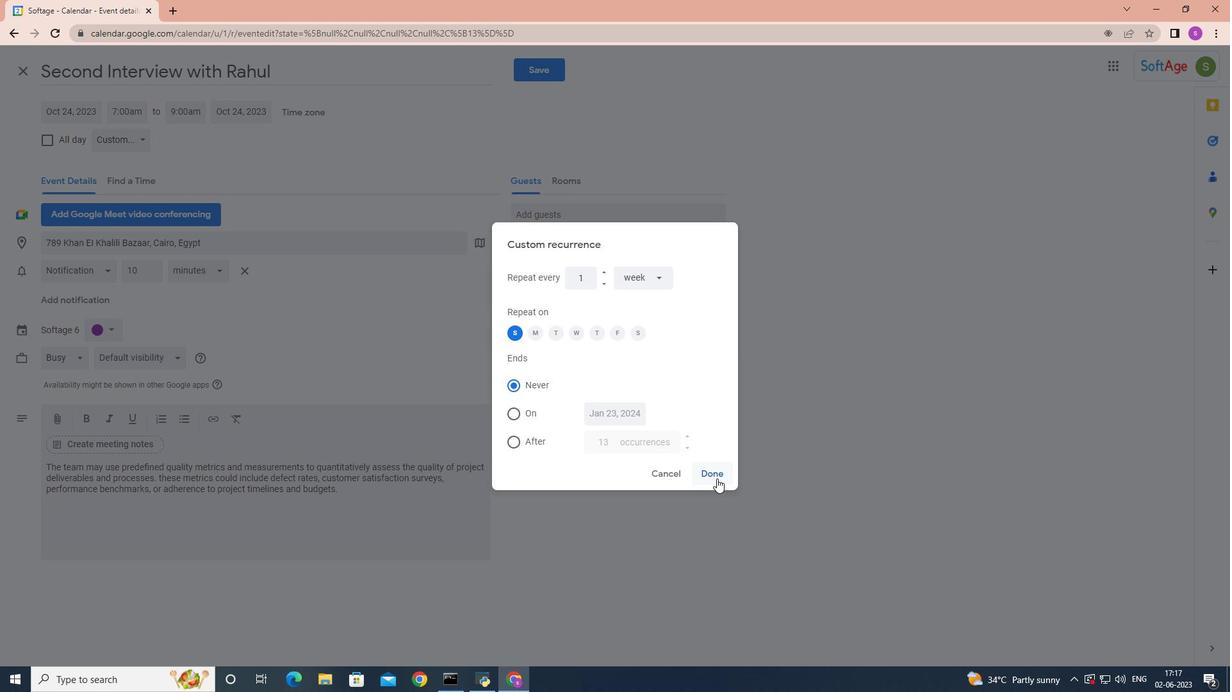 
Action: Mouse pressed left at (716, 470)
Screenshot: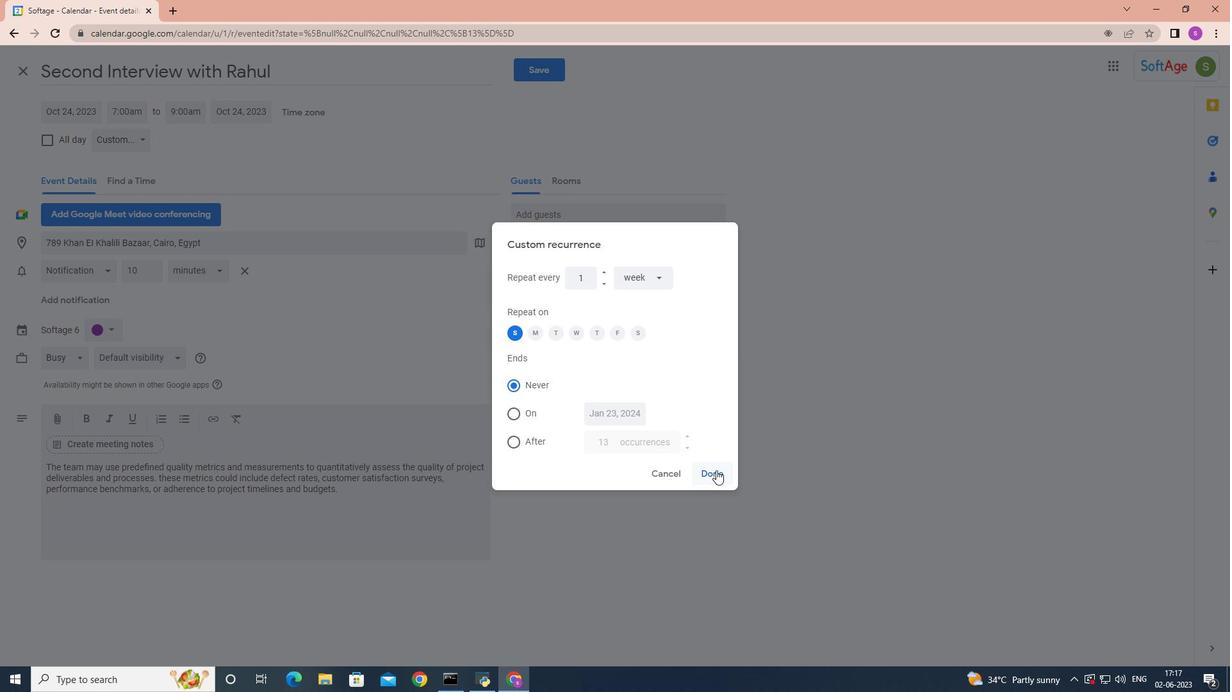 
Action: Mouse moved to (544, 64)
Screenshot: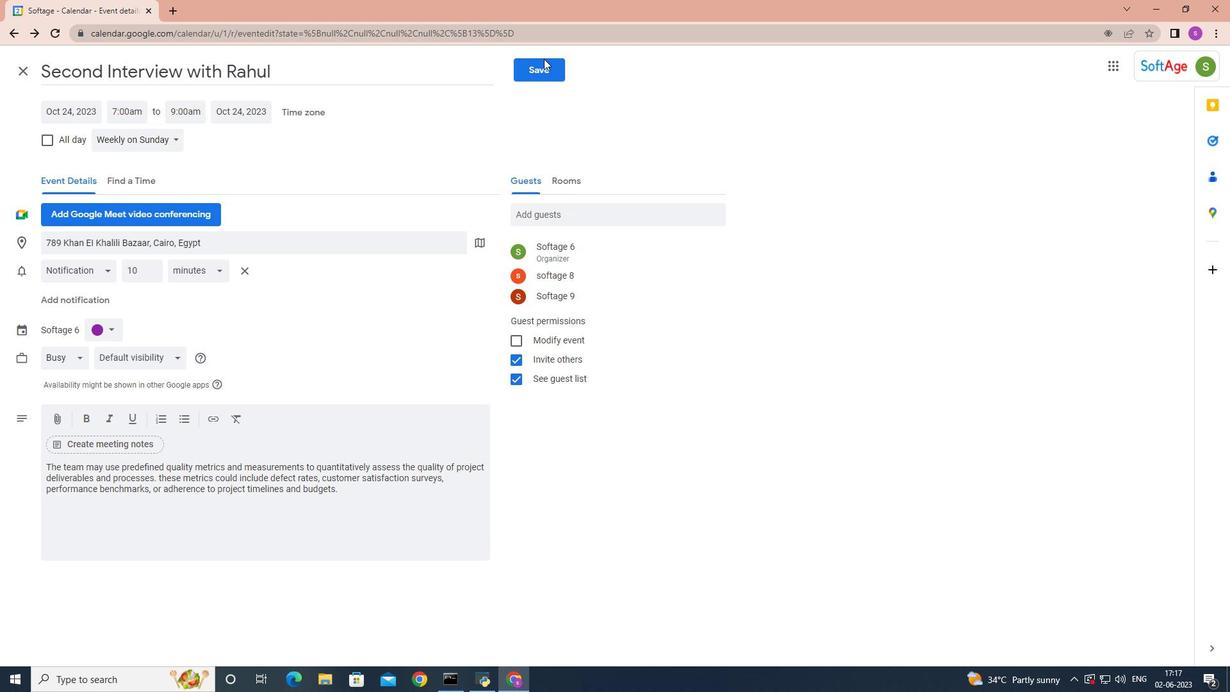 
Action: Mouse pressed left at (544, 64)
Screenshot: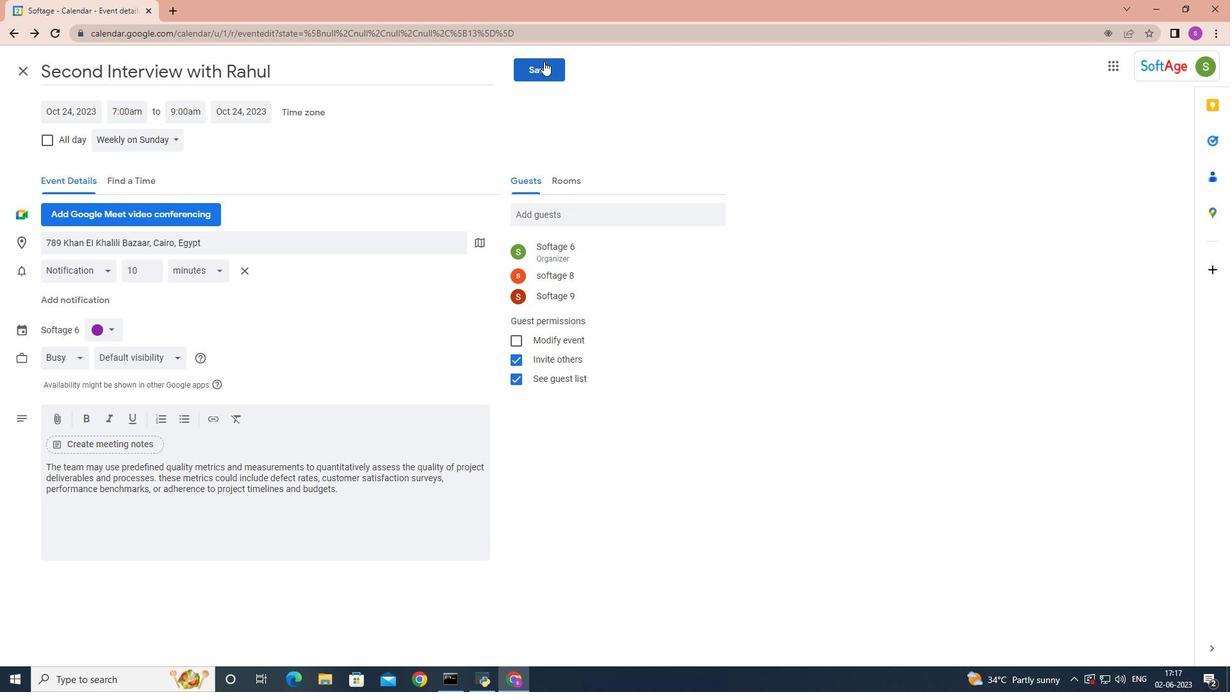 
Action: Mouse moved to (737, 385)
Screenshot: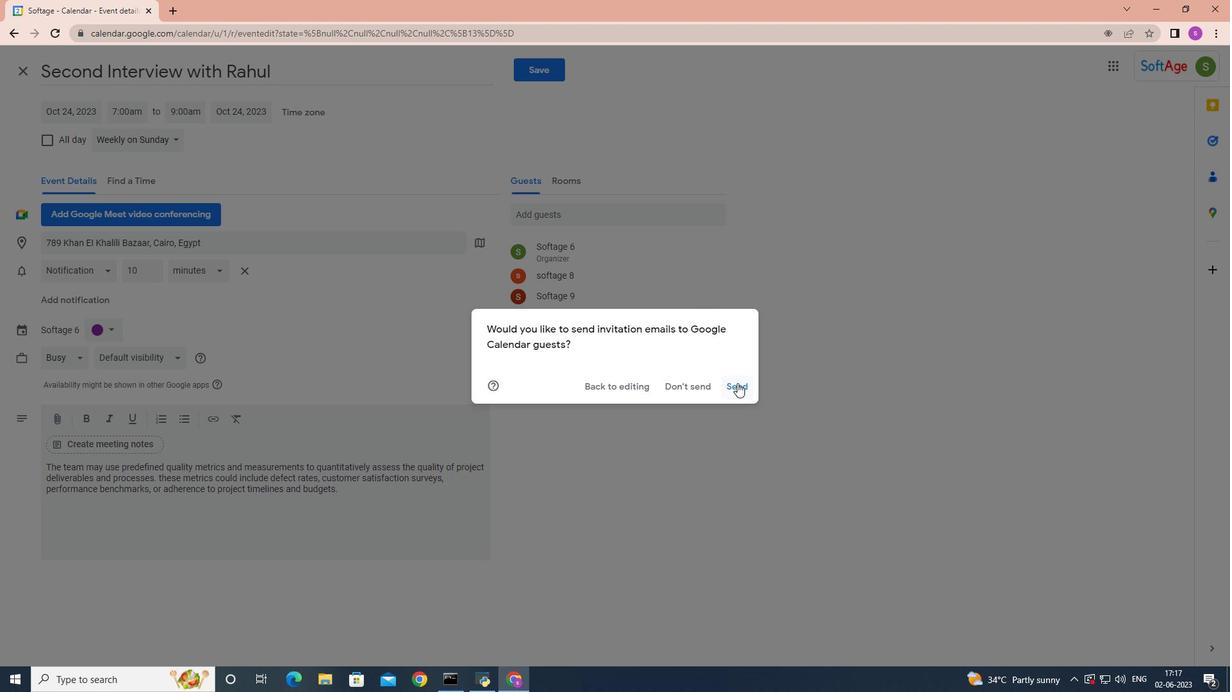 
Action: Mouse pressed left at (737, 385)
Screenshot: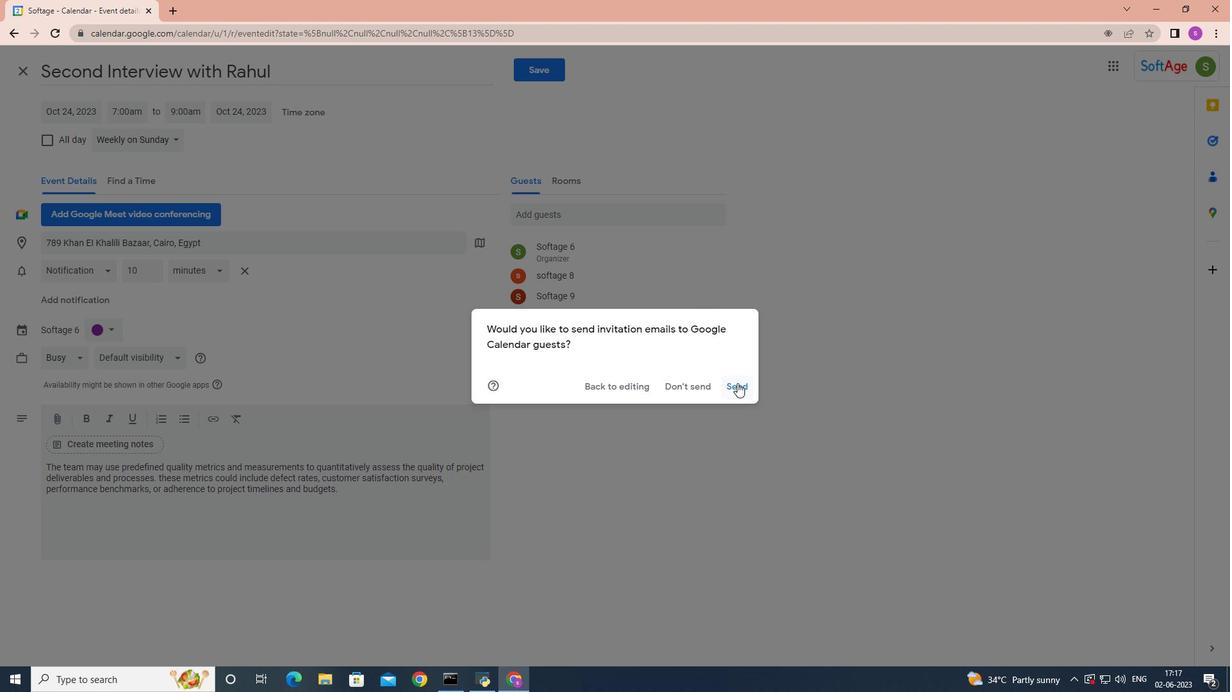 
Action: Mouse moved to (737, 385)
Screenshot: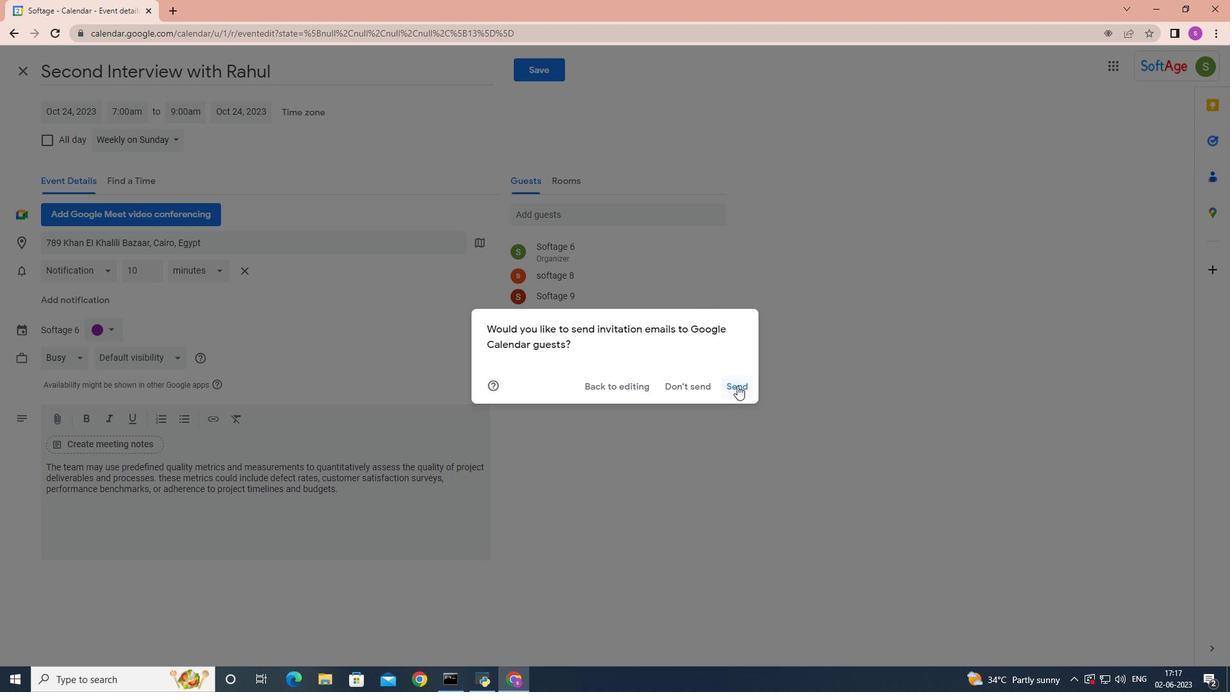 
